 Task: Assign Person0000000156 as Assignee of Child Issue ChildIssue0000000778 of Issue Issue0000000389 in Backlog  in Scrum Project Project0000000078 in Jira. Assign Person0000000156 as Assignee of Child Issue ChildIssue0000000779 of Issue Issue0000000390 in Backlog  in Scrum Project Project0000000078 in Jira. Assign Person0000000156 as Assignee of Child Issue ChildIssue0000000780 of Issue Issue0000000390 in Backlog  in Scrum Project Project0000000078 in Jira. Assign Issue Issue0000000381 to Sprint Sprint0000000229 in Scrum Project Project0000000077 in Jira. Assign Issue Issue0000000382 to Sprint Sprint0000000229 in Scrum Project Project0000000077 in Jira
Action: Mouse moved to (89, 251)
Screenshot: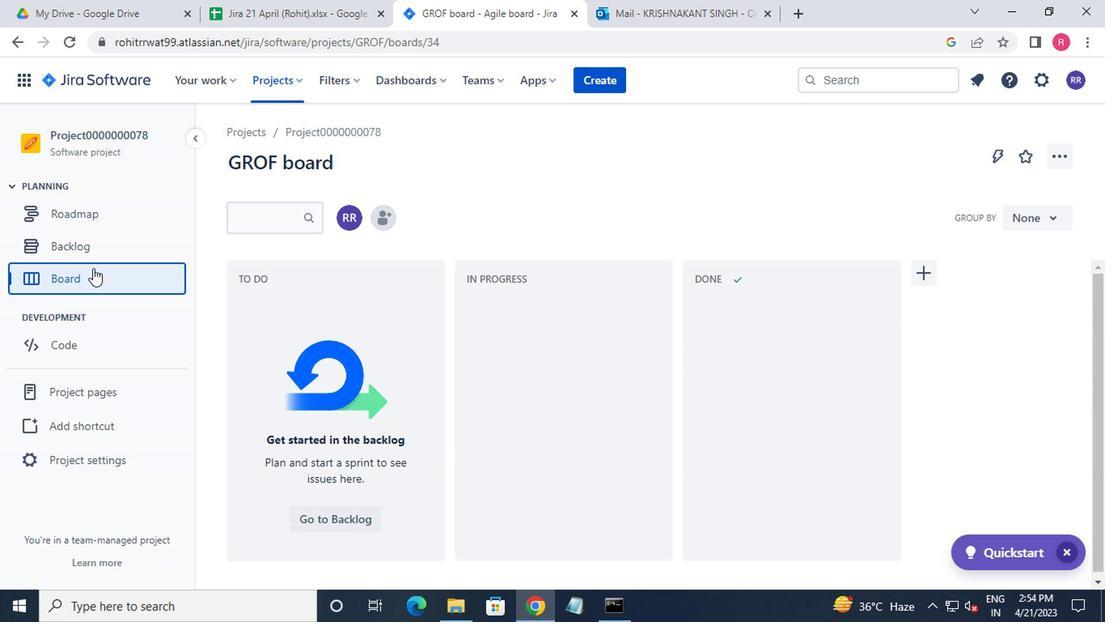 
Action: Mouse pressed left at (89, 251)
Screenshot: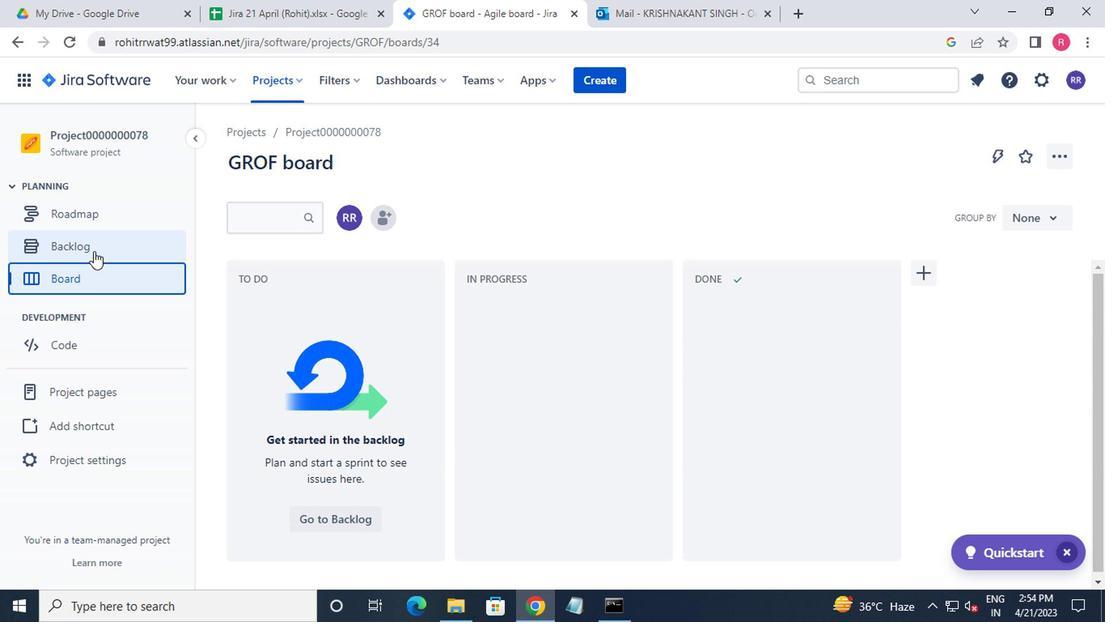 
Action: Mouse moved to (355, 396)
Screenshot: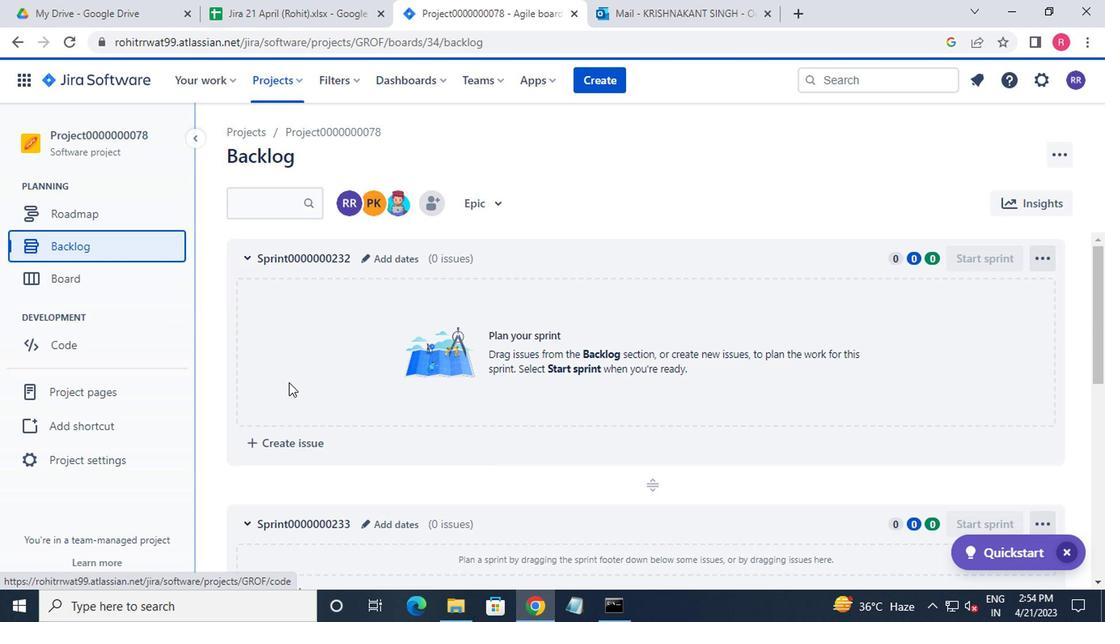 
Action: Mouse scrolled (355, 395) with delta (0, -1)
Screenshot: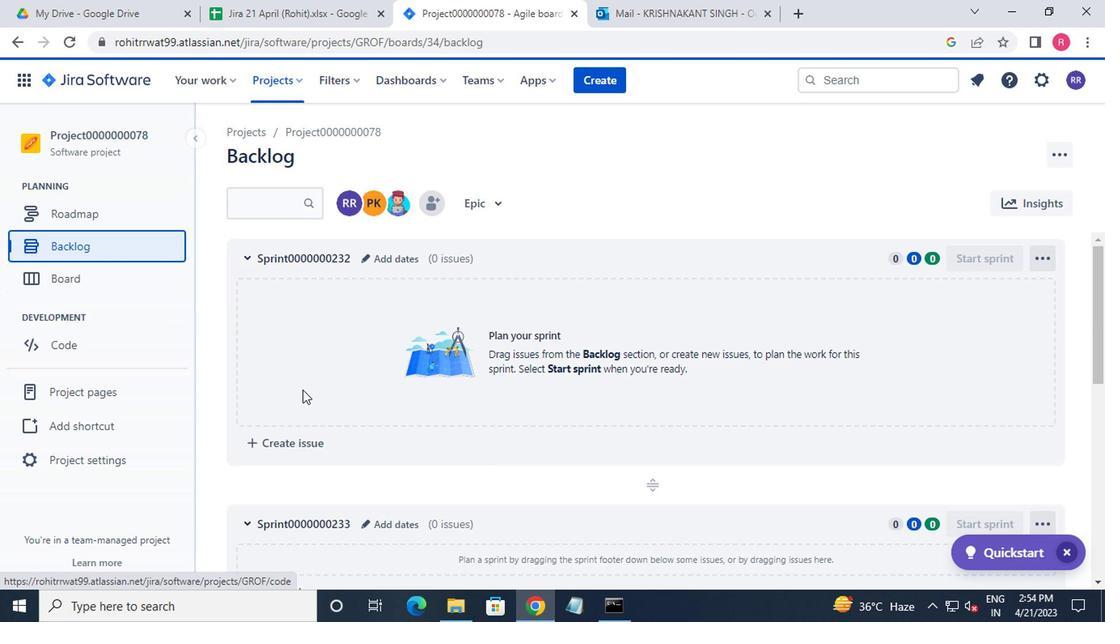 
Action: Mouse scrolled (355, 395) with delta (0, -1)
Screenshot: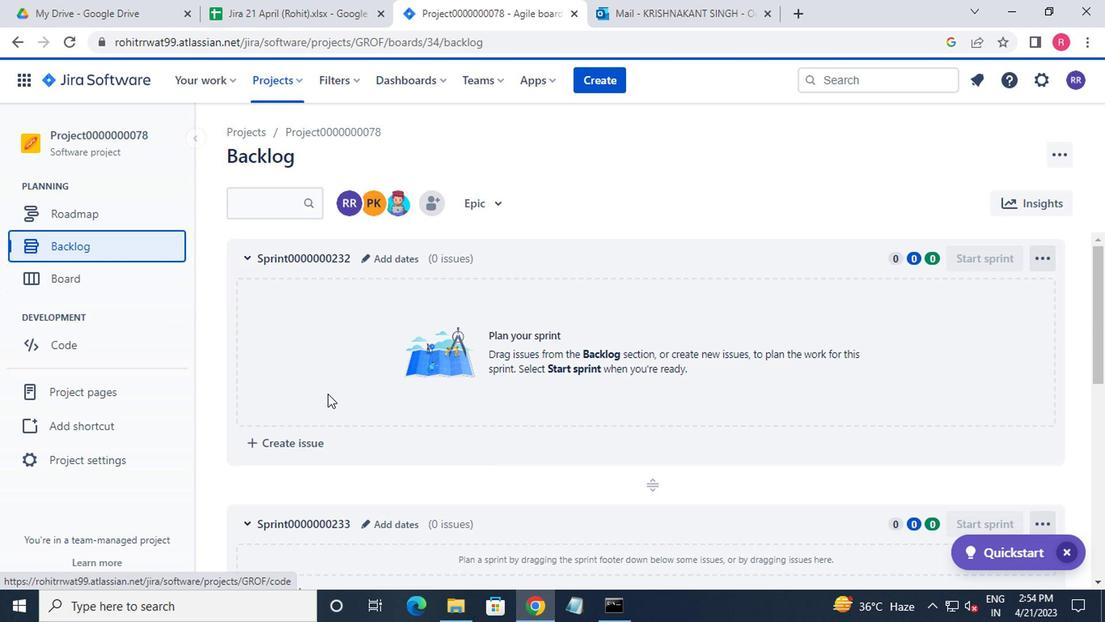 
Action: Mouse scrolled (355, 395) with delta (0, -1)
Screenshot: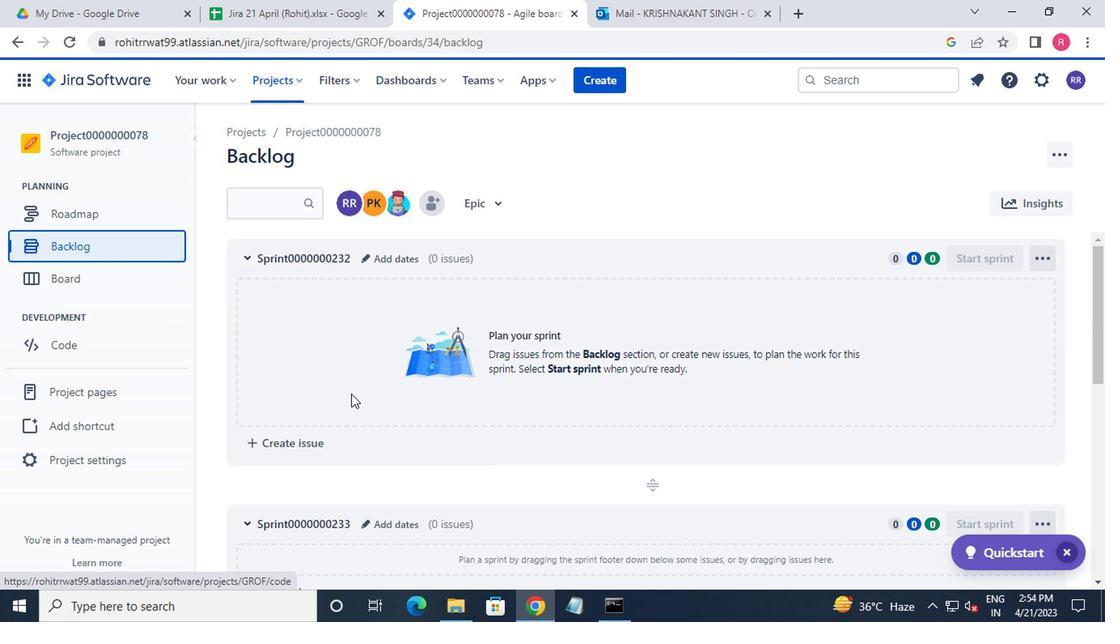 
Action: Mouse moved to (357, 397)
Screenshot: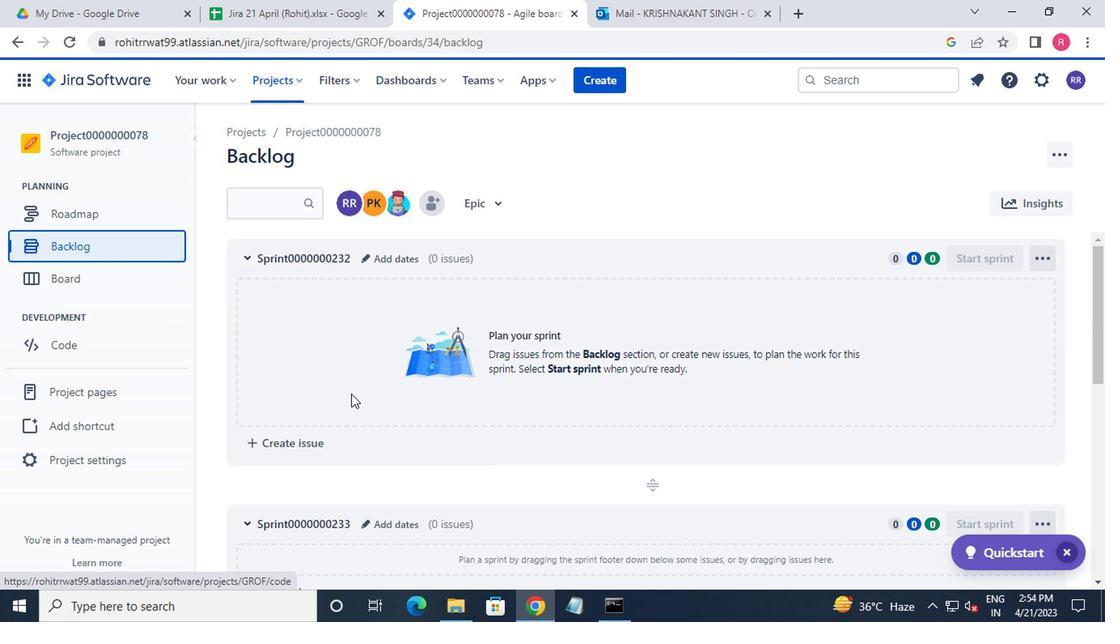 
Action: Mouse scrolled (357, 396) with delta (0, 0)
Screenshot: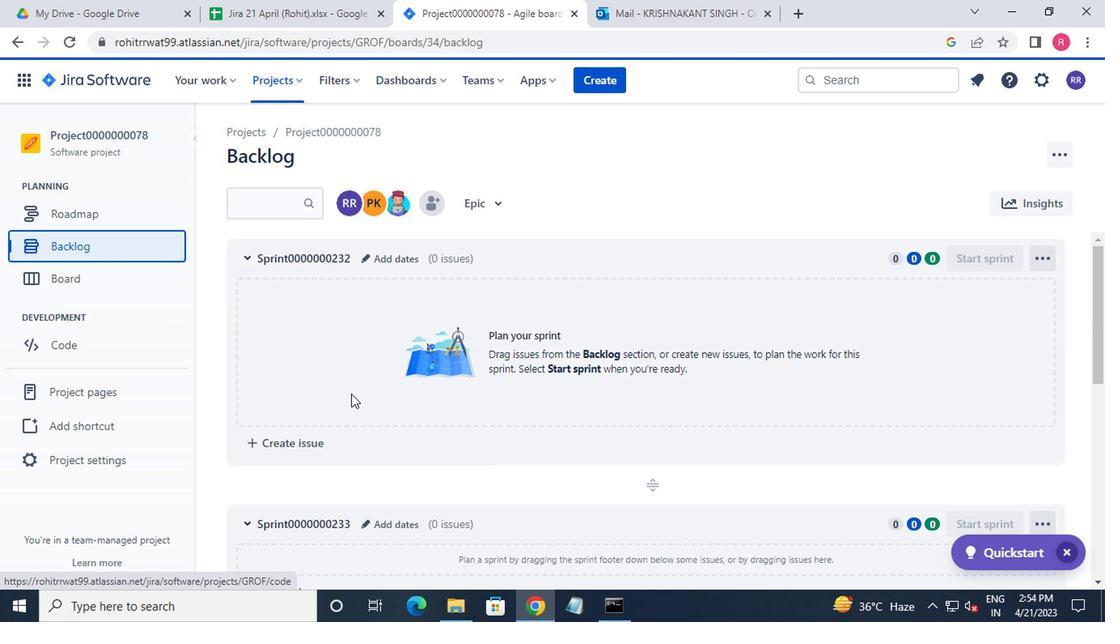 
Action: Mouse moved to (365, 399)
Screenshot: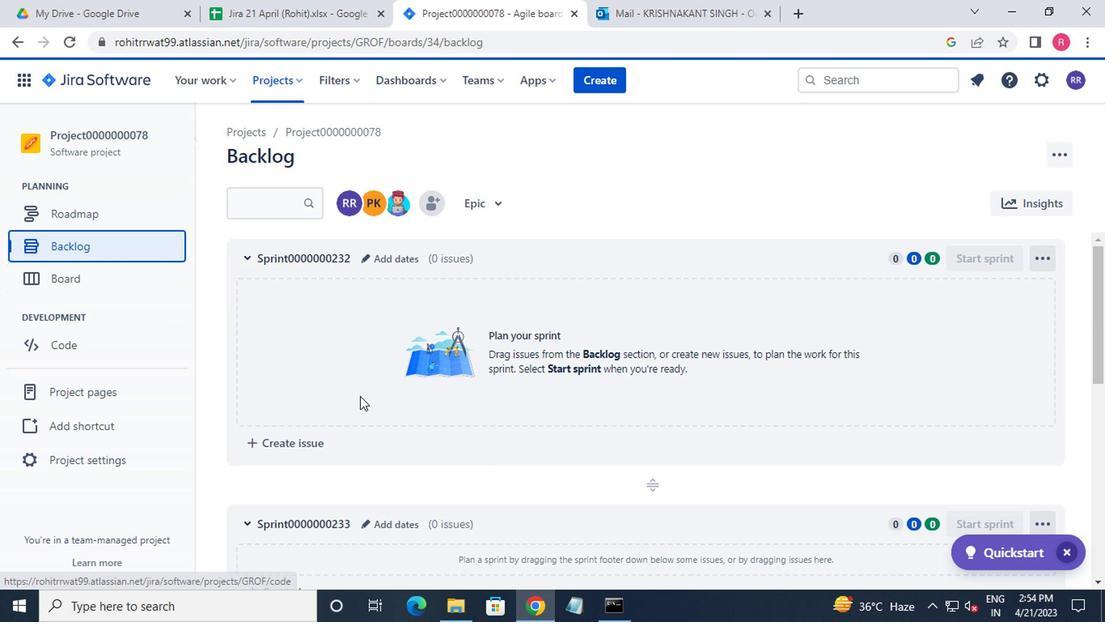 
Action: Mouse scrolled (365, 399) with delta (0, 0)
Screenshot: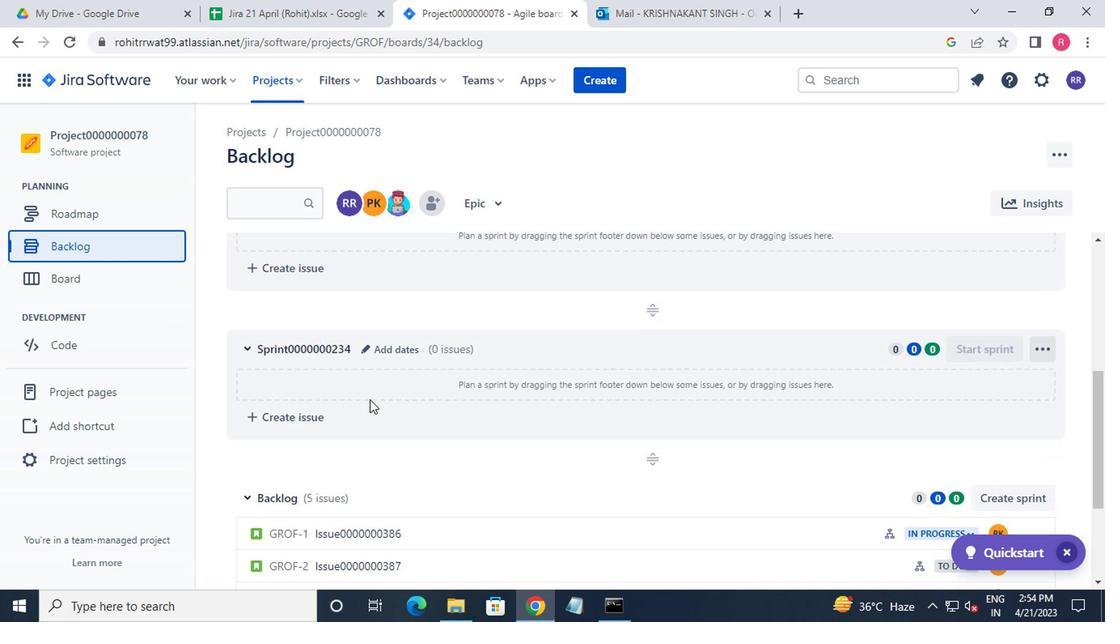 
Action: Mouse moved to (366, 402)
Screenshot: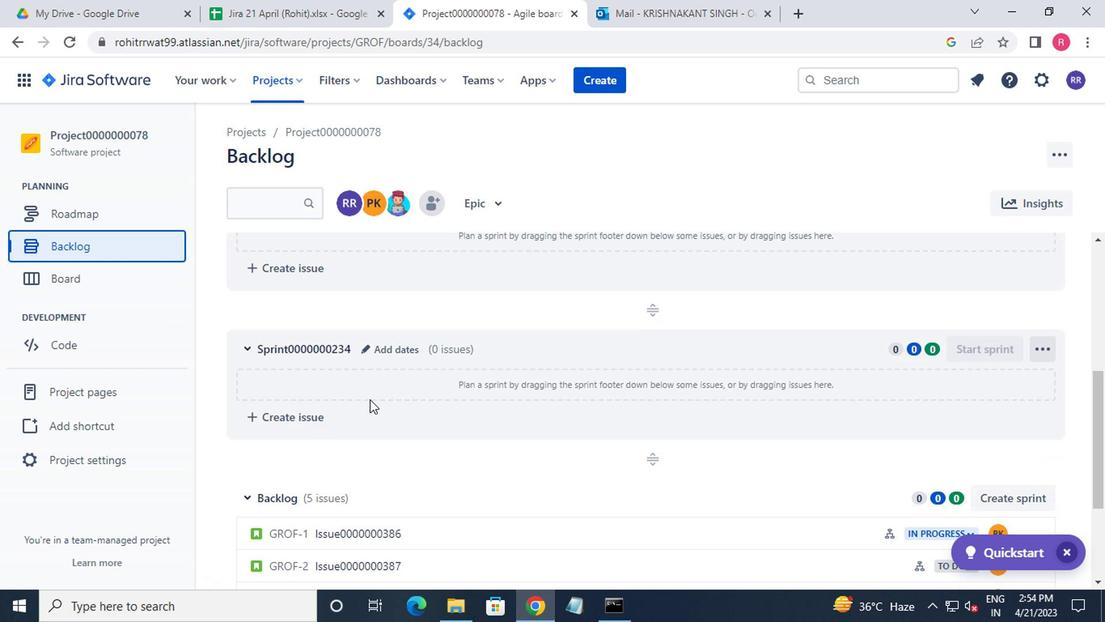 
Action: Mouse scrolled (366, 401) with delta (0, 0)
Screenshot: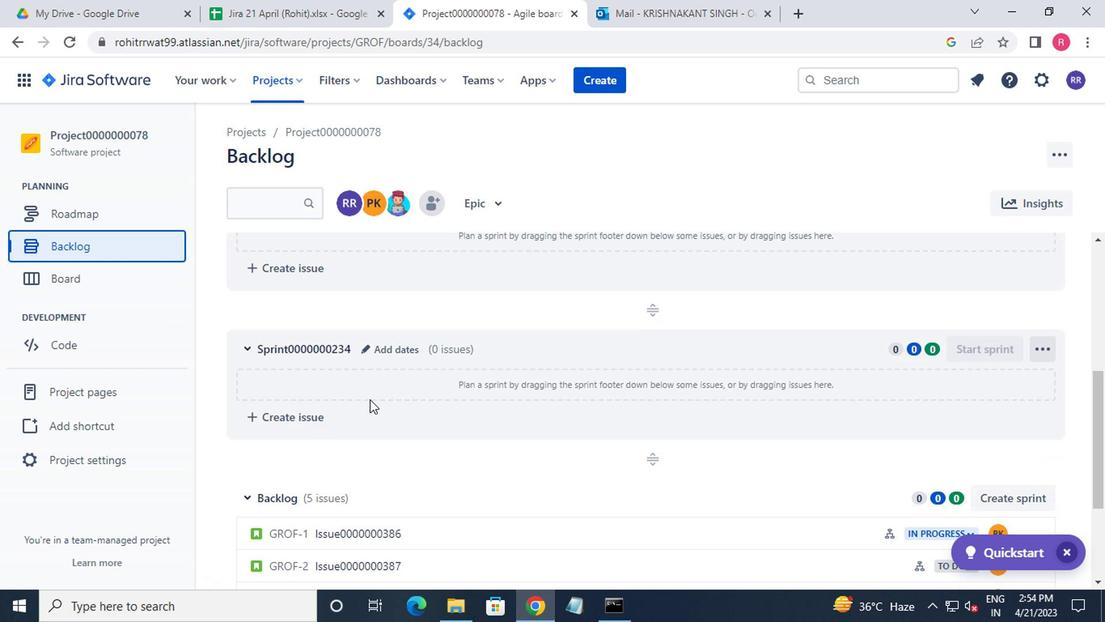 
Action: Mouse moved to (369, 407)
Screenshot: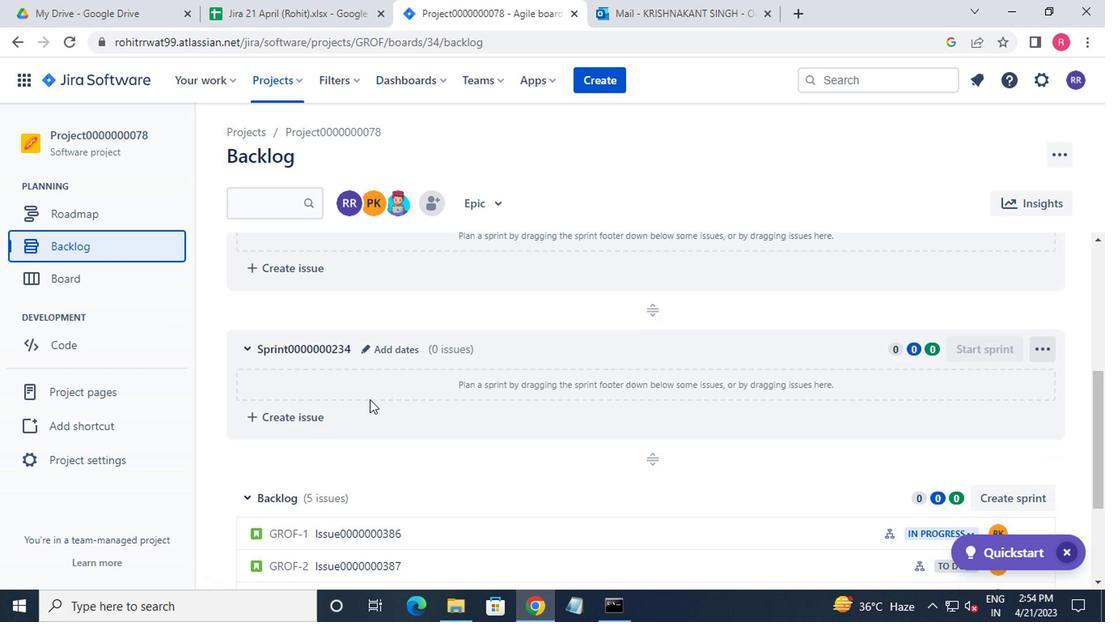 
Action: Mouse scrolled (369, 406) with delta (0, -1)
Screenshot: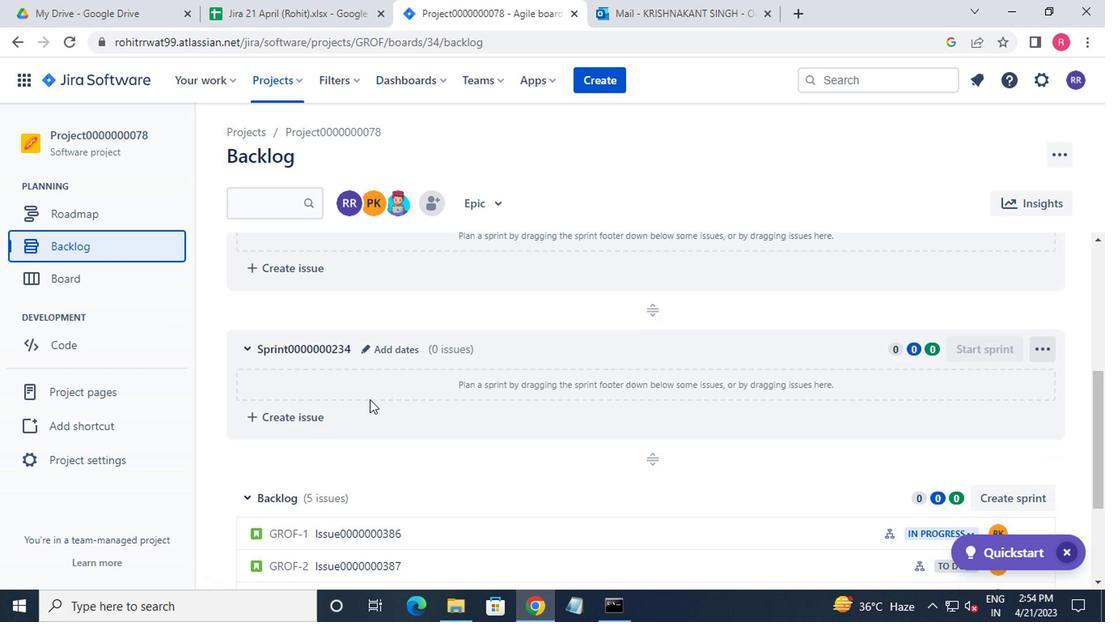 
Action: Mouse moved to (375, 414)
Screenshot: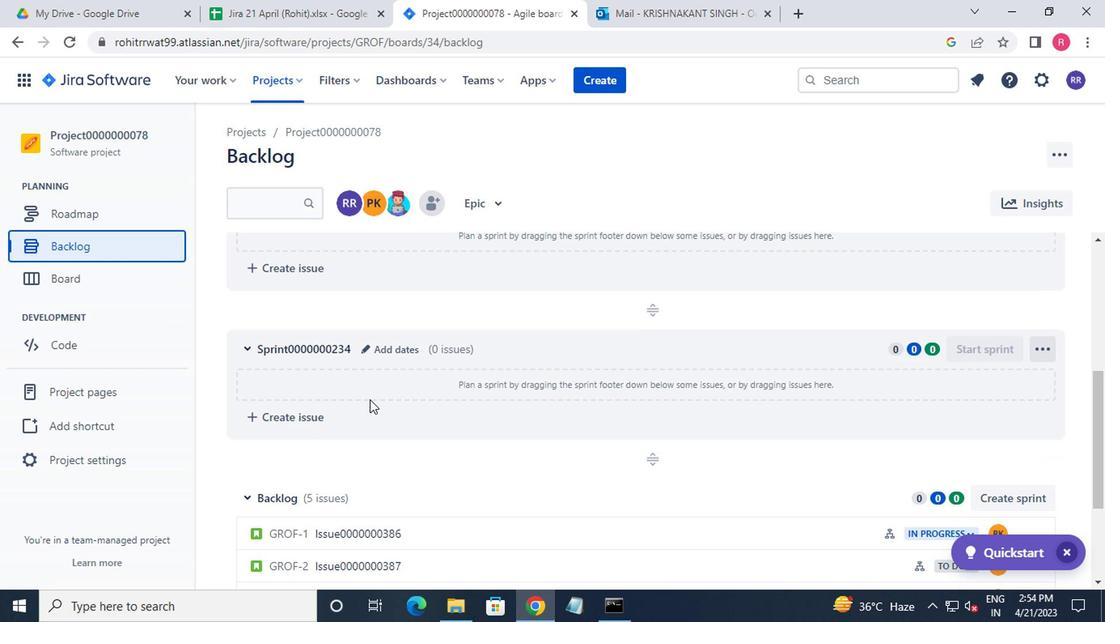 
Action: Mouse scrolled (375, 413) with delta (0, 0)
Screenshot: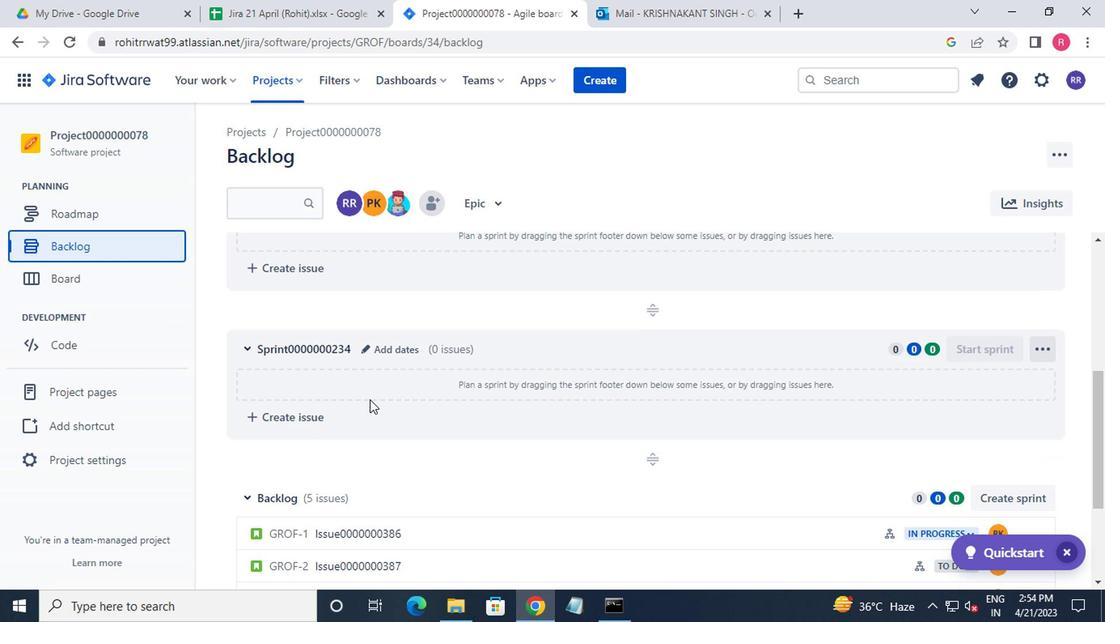 
Action: Mouse moved to (538, 461)
Screenshot: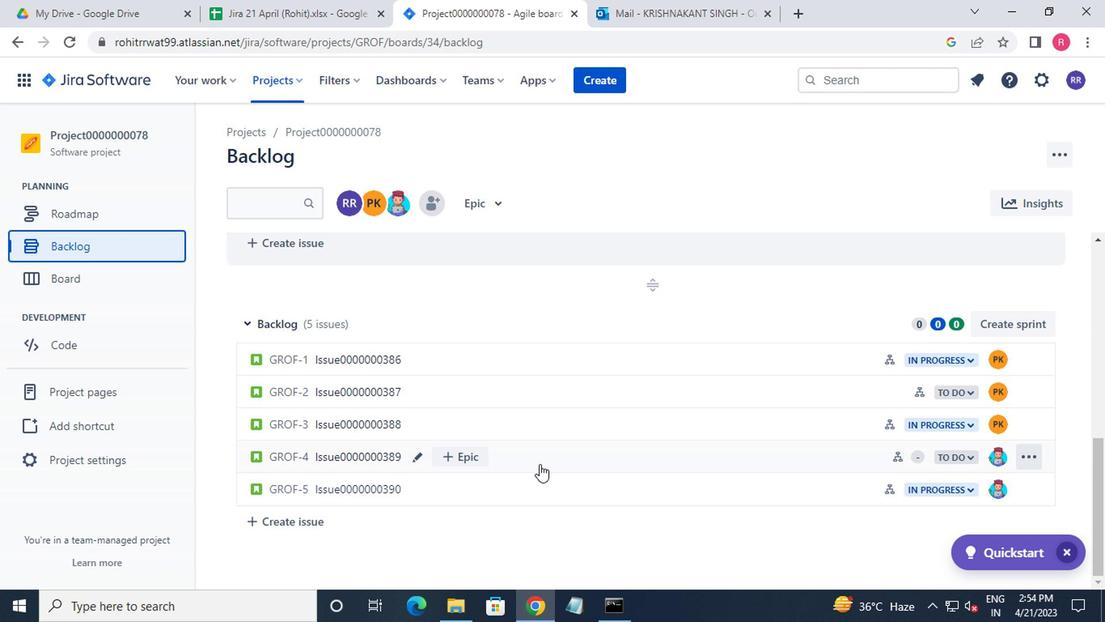 
Action: Mouse pressed left at (538, 461)
Screenshot: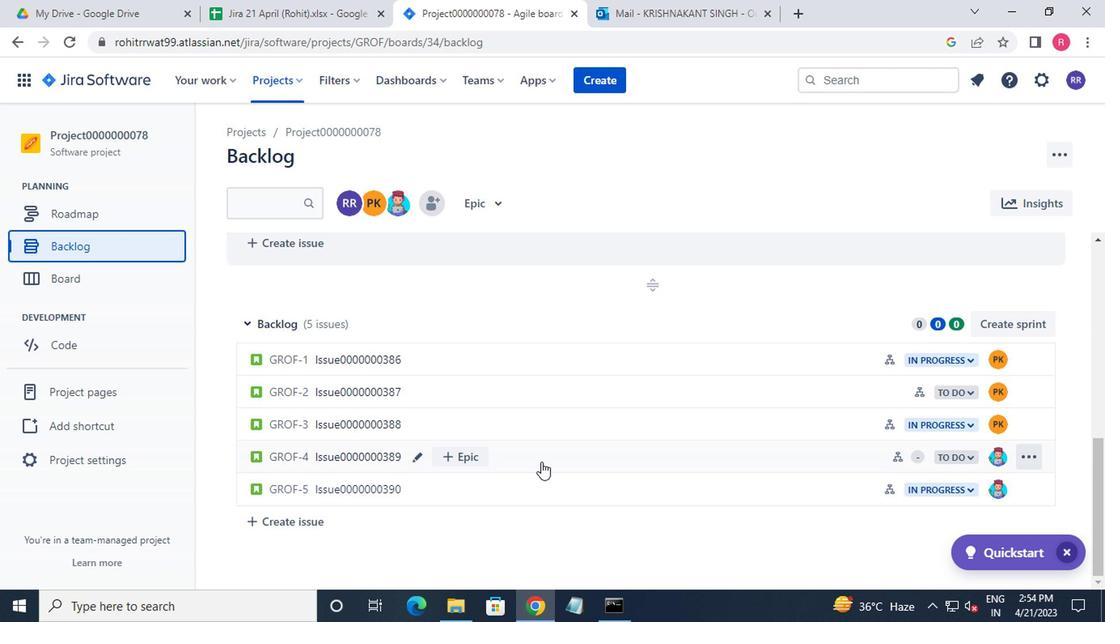 
Action: Mouse moved to (817, 328)
Screenshot: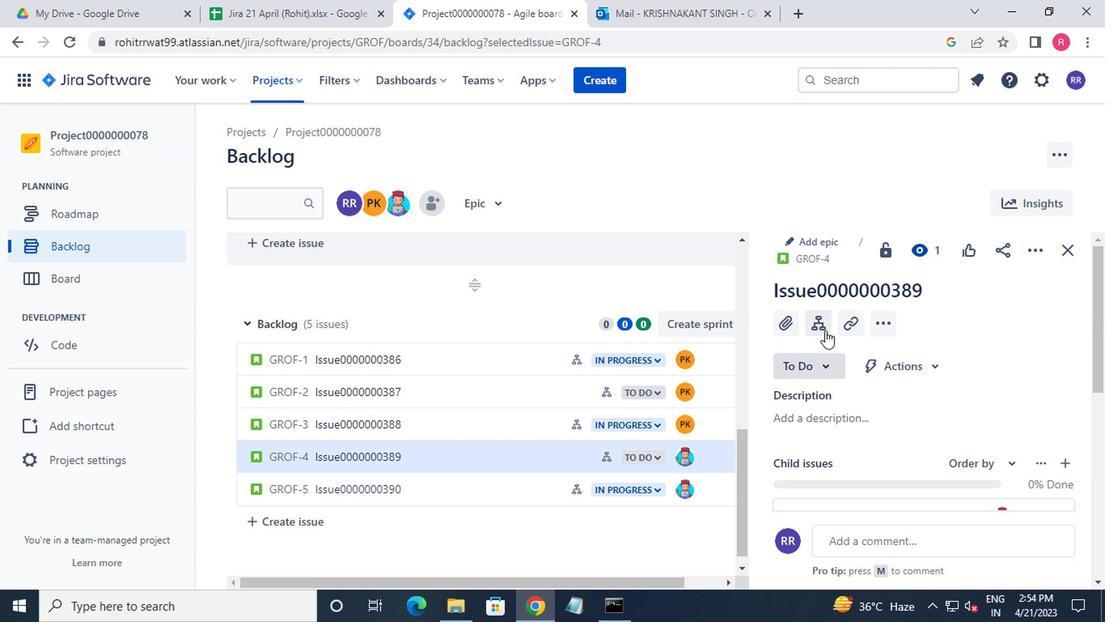 
Action: Mouse pressed left at (817, 328)
Screenshot: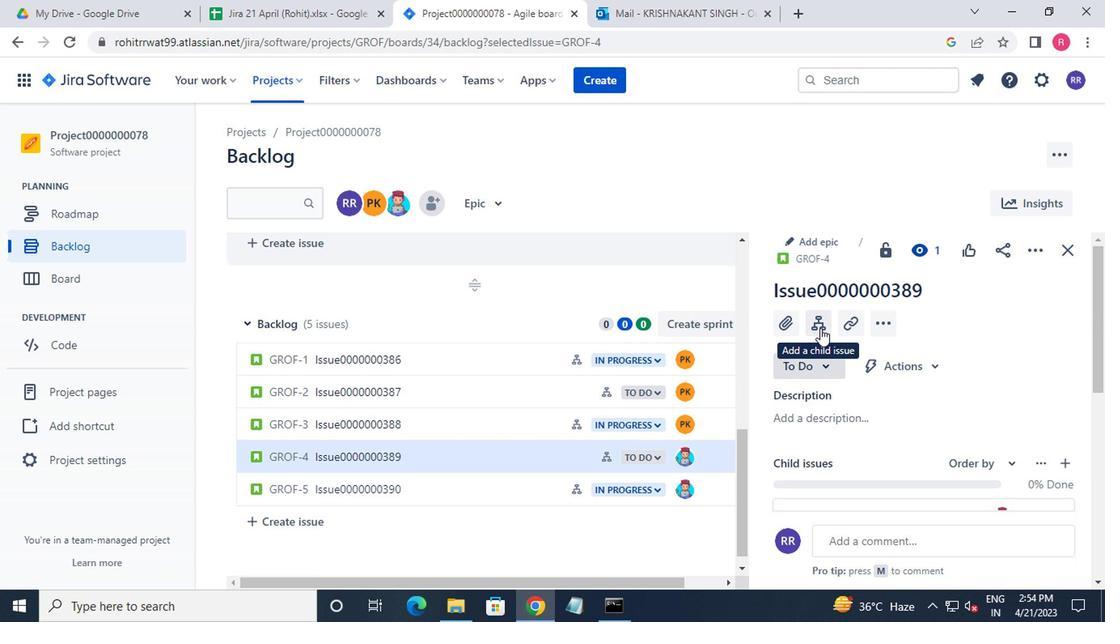 
Action: Mouse moved to (997, 361)
Screenshot: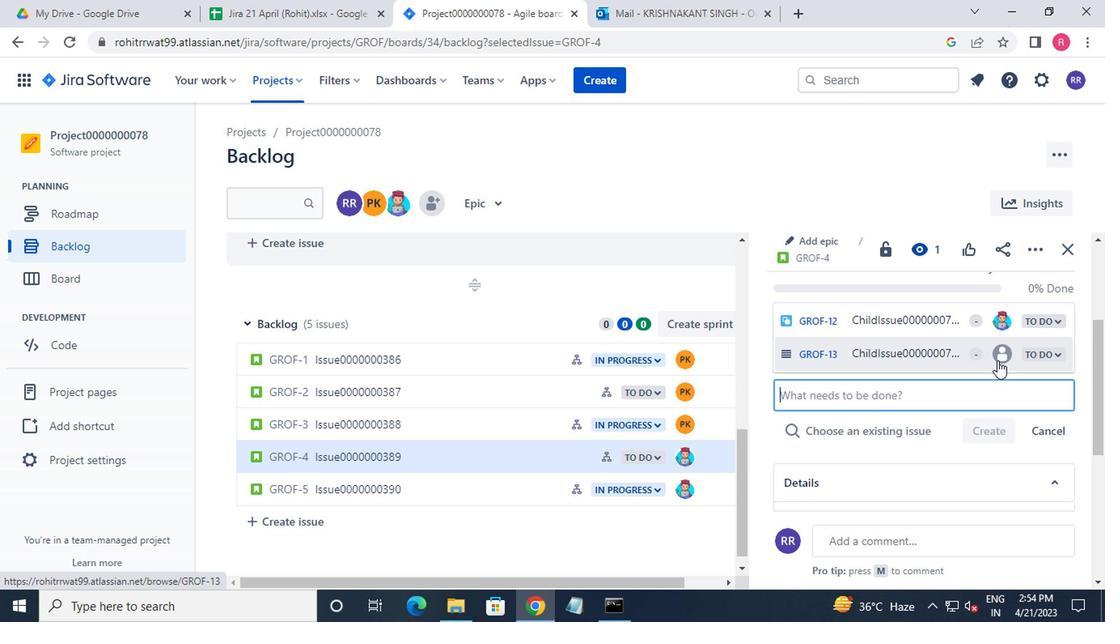 
Action: Mouse pressed left at (997, 361)
Screenshot: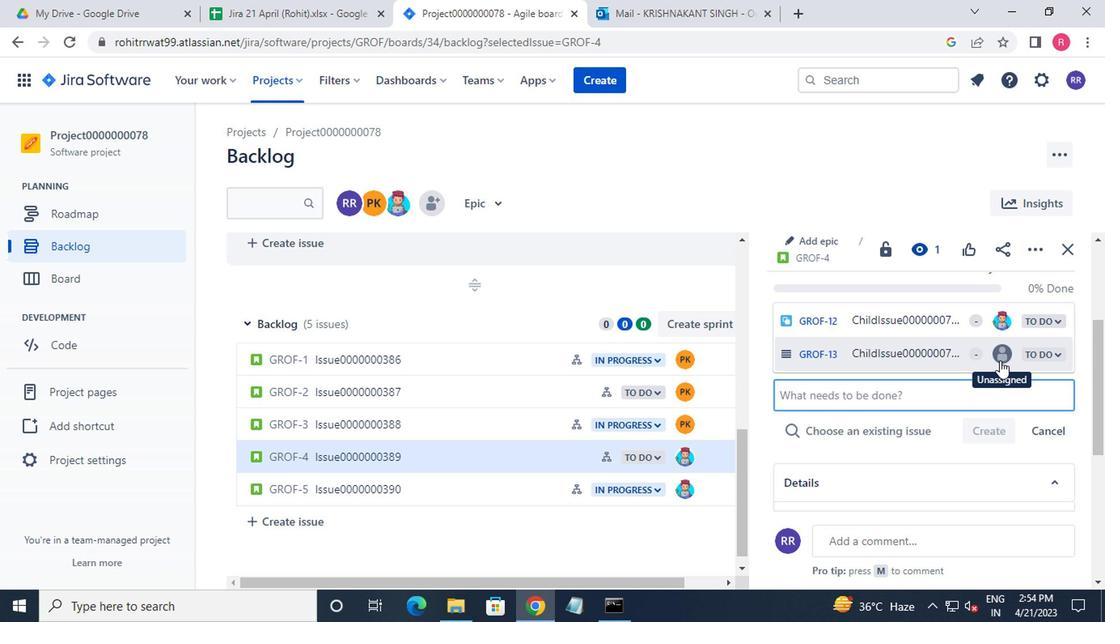 
Action: Mouse moved to (903, 377)
Screenshot: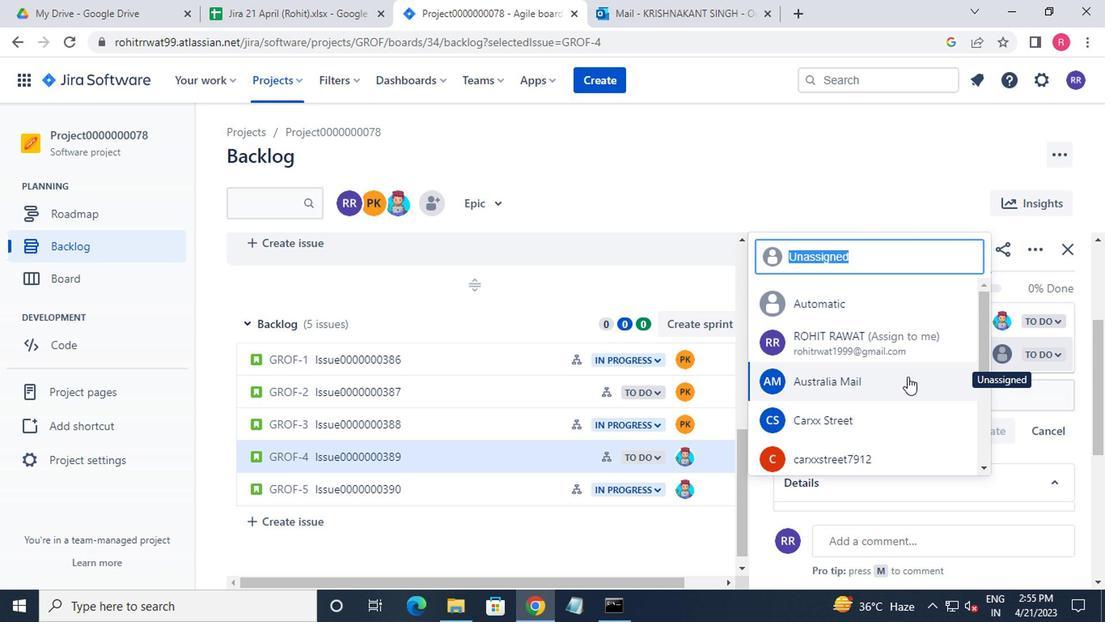 
Action: Mouse scrolled (903, 376) with delta (0, -1)
Screenshot: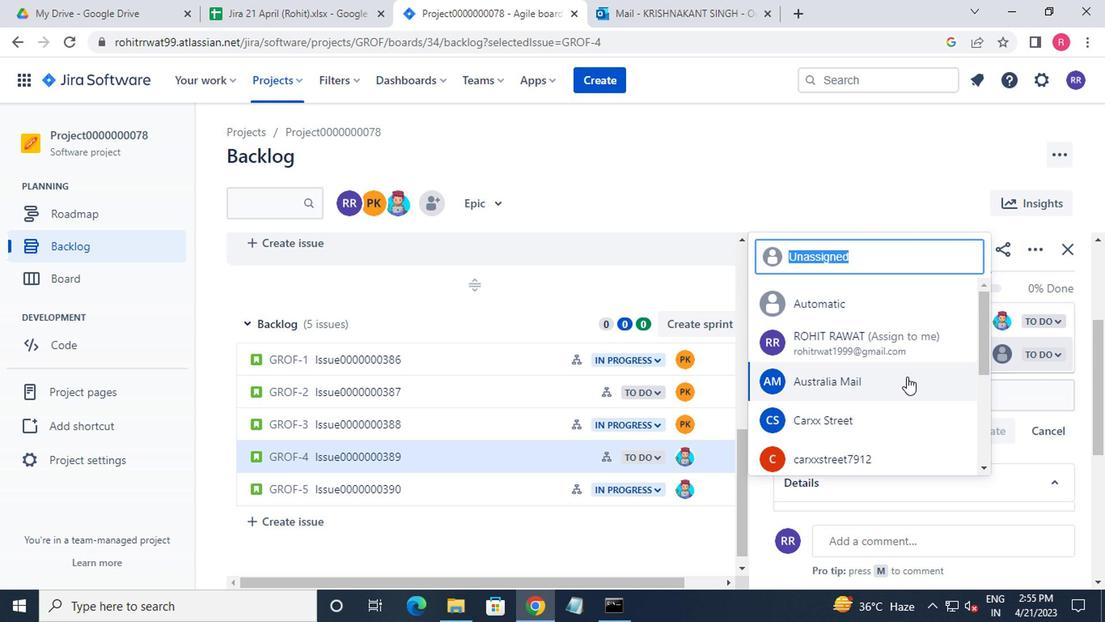 
Action: Mouse moved to (902, 379)
Screenshot: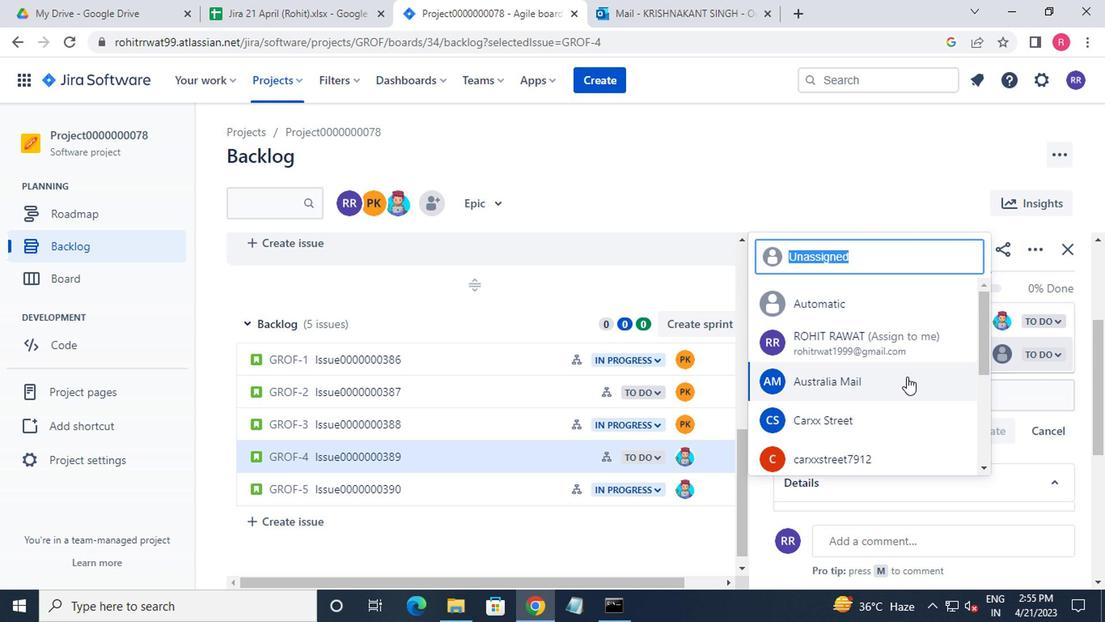 
Action: Mouse scrolled (902, 379) with delta (0, 0)
Screenshot: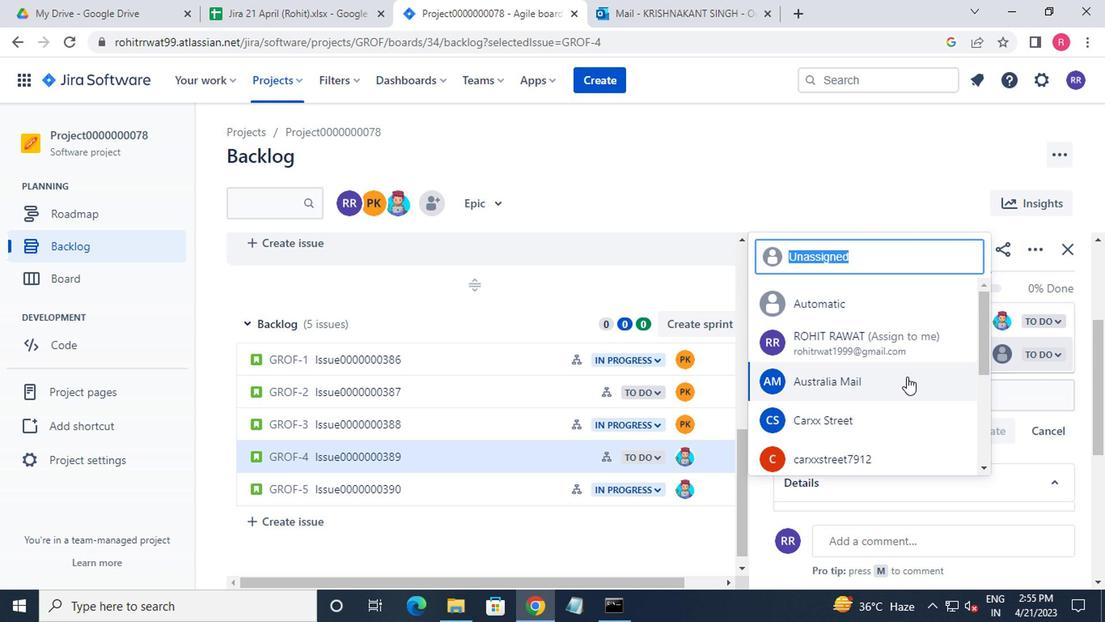 
Action: Mouse moved to (897, 384)
Screenshot: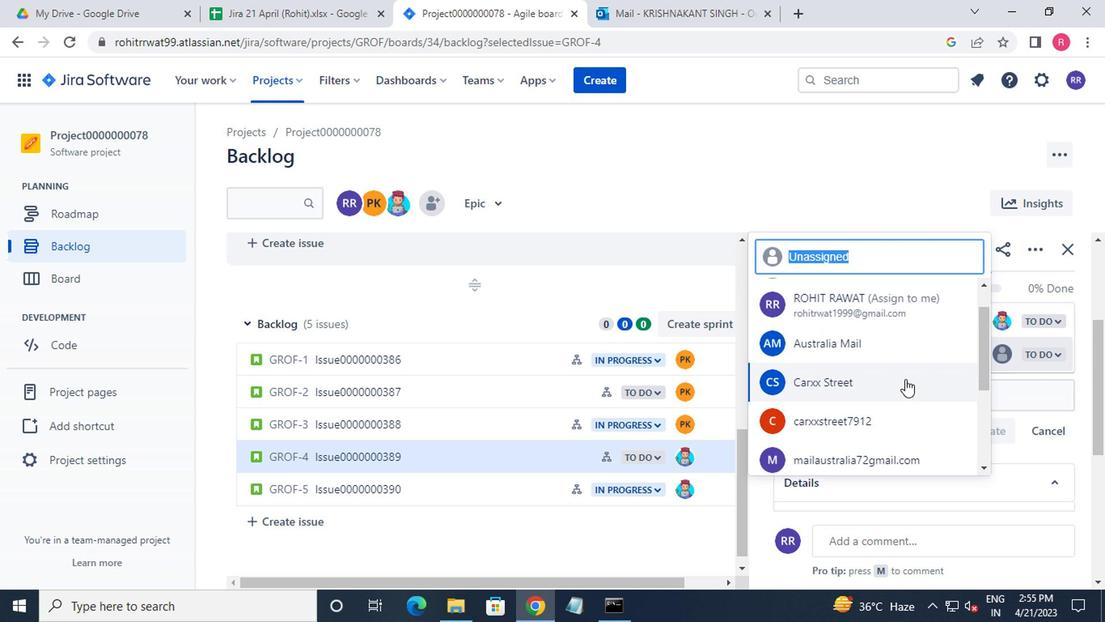 
Action: Mouse scrolled (897, 383) with delta (0, 0)
Screenshot: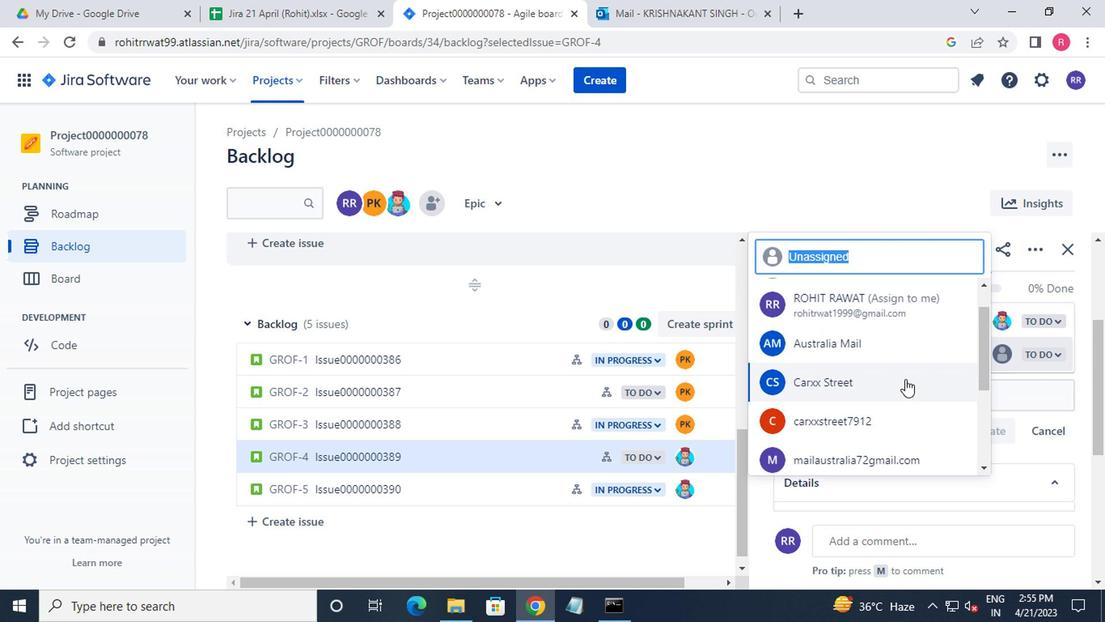 
Action: Mouse moved to (879, 389)
Screenshot: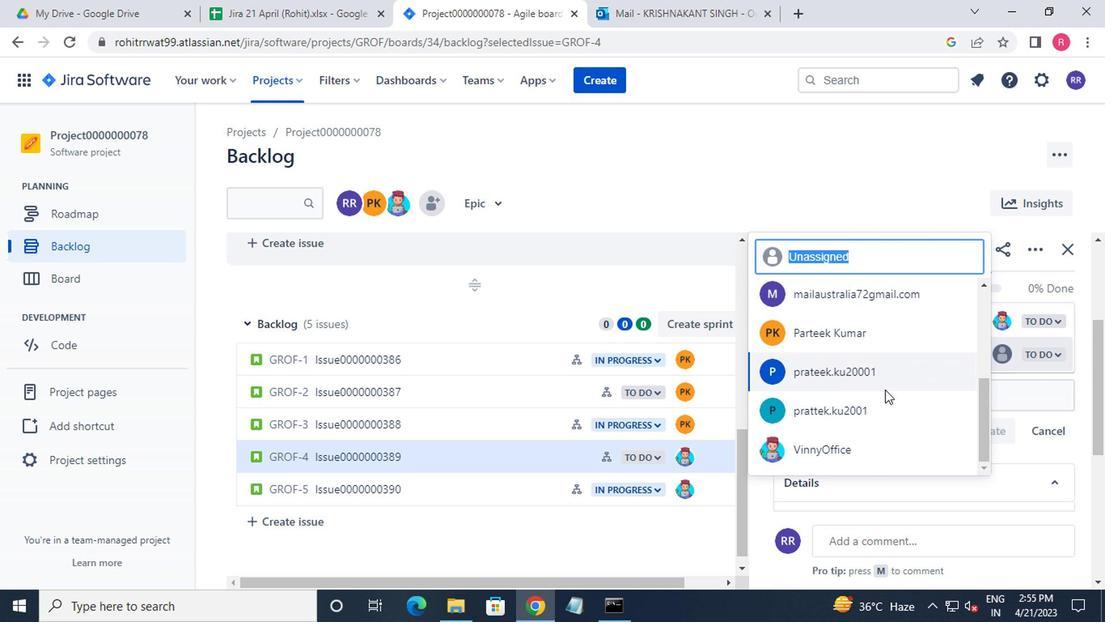
Action: Mouse scrolled (879, 389) with delta (0, 0)
Screenshot: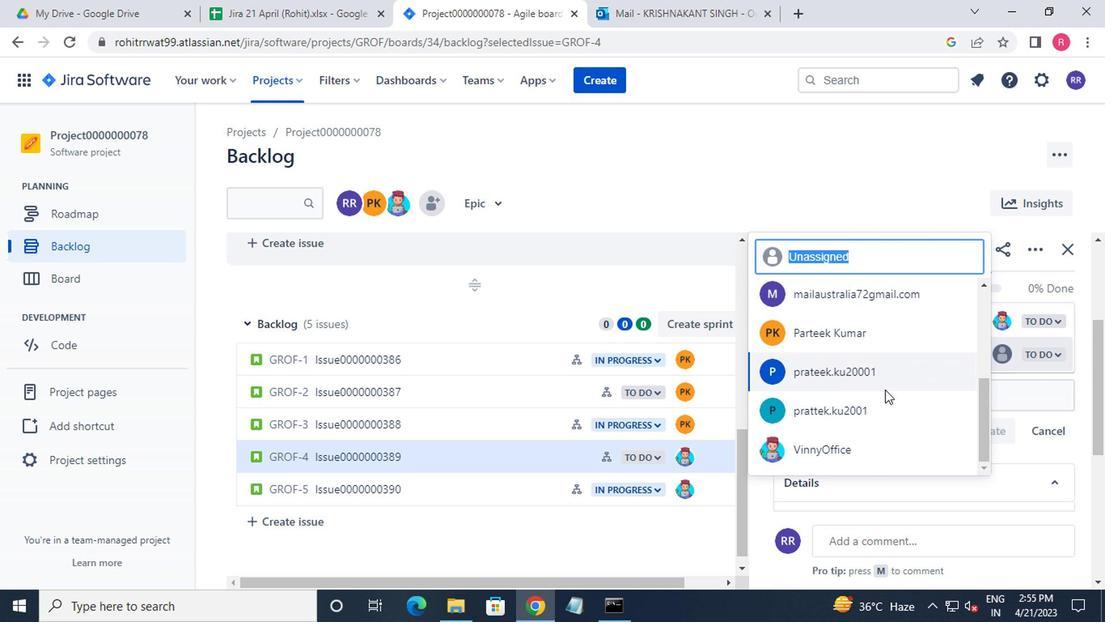 
Action: Mouse moved to (879, 389)
Screenshot: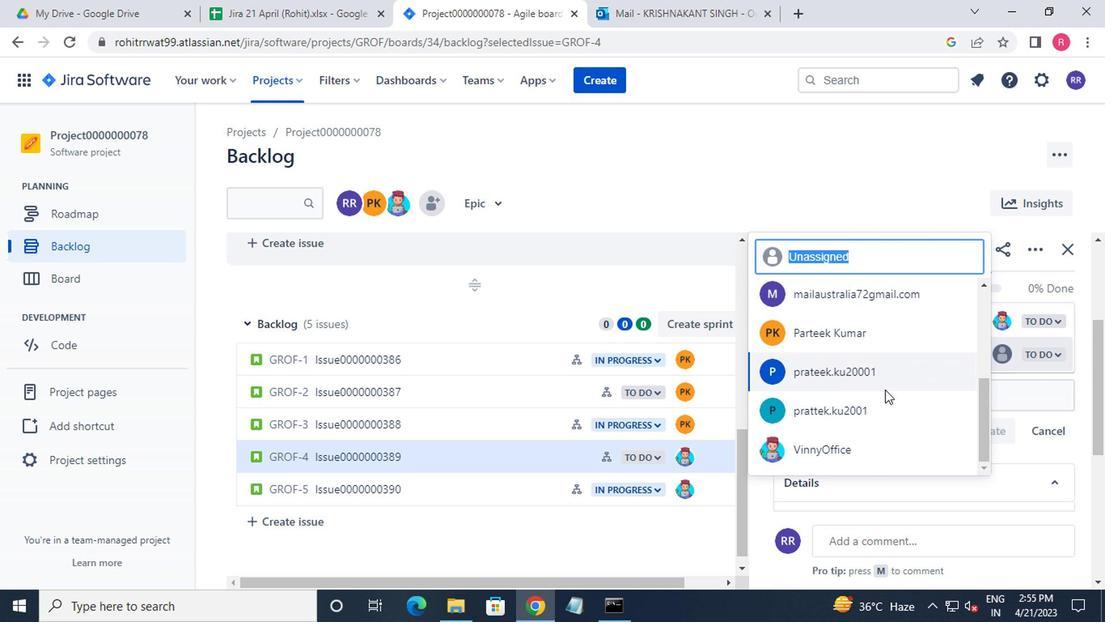 
Action: Mouse scrolled (879, 389) with delta (0, 0)
Screenshot: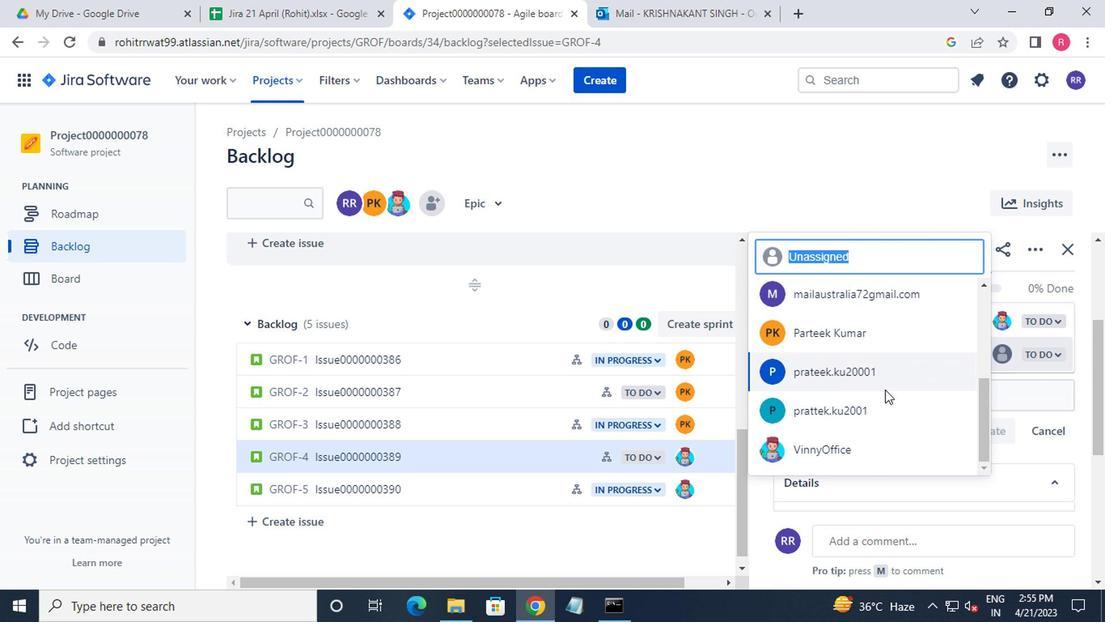 
Action: Mouse moved to (877, 391)
Screenshot: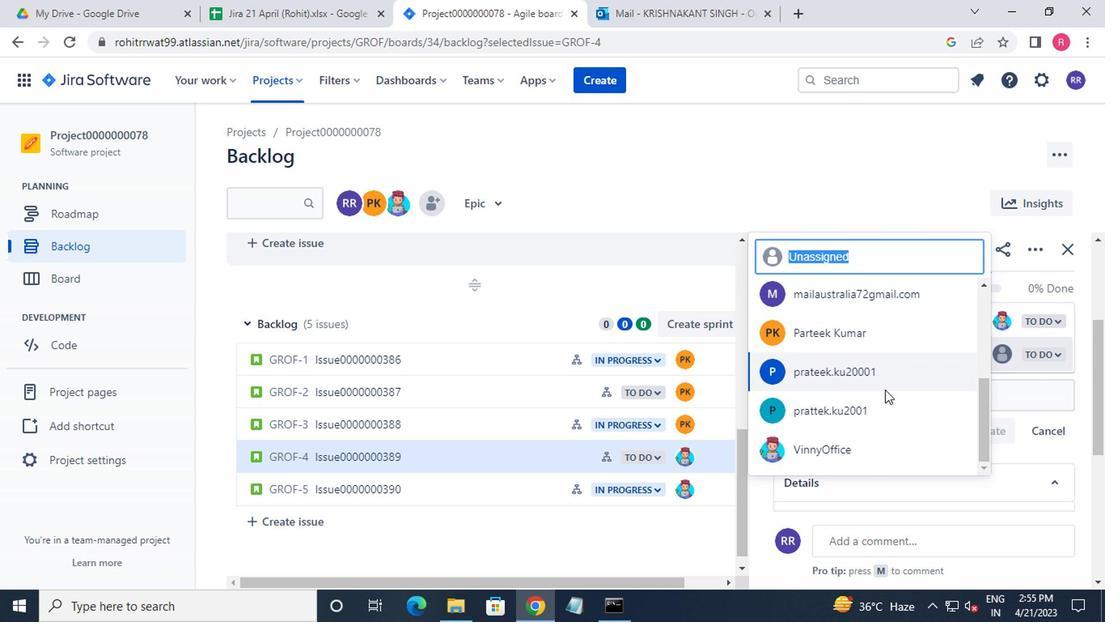 
Action: Mouse scrolled (877, 389) with delta (0, -1)
Screenshot: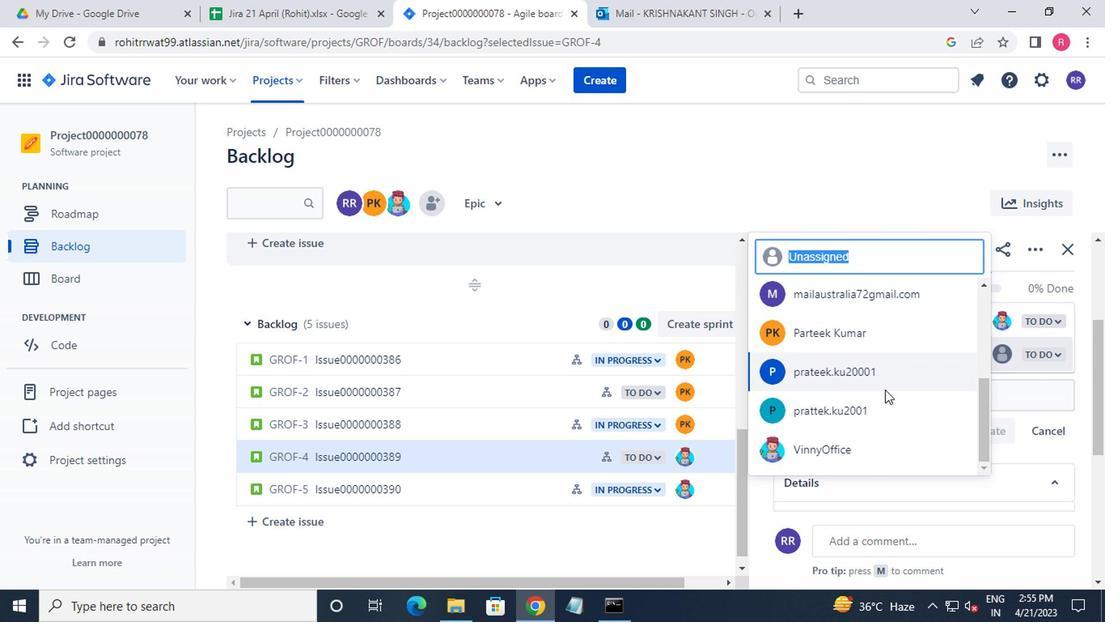 
Action: Mouse moved to (844, 459)
Screenshot: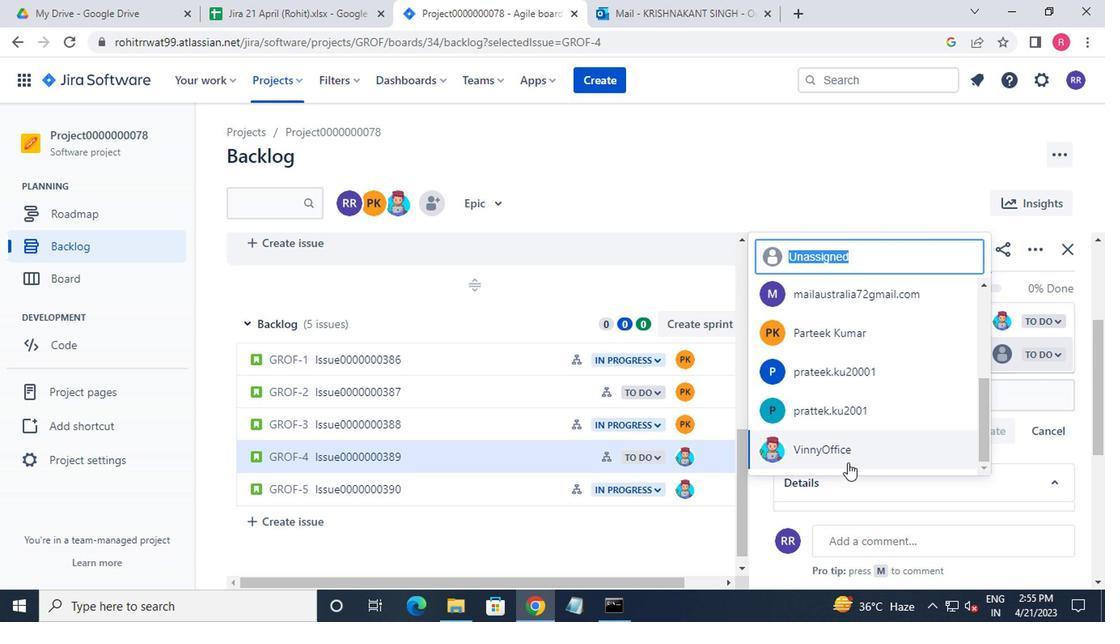 
Action: Mouse pressed left at (844, 459)
Screenshot: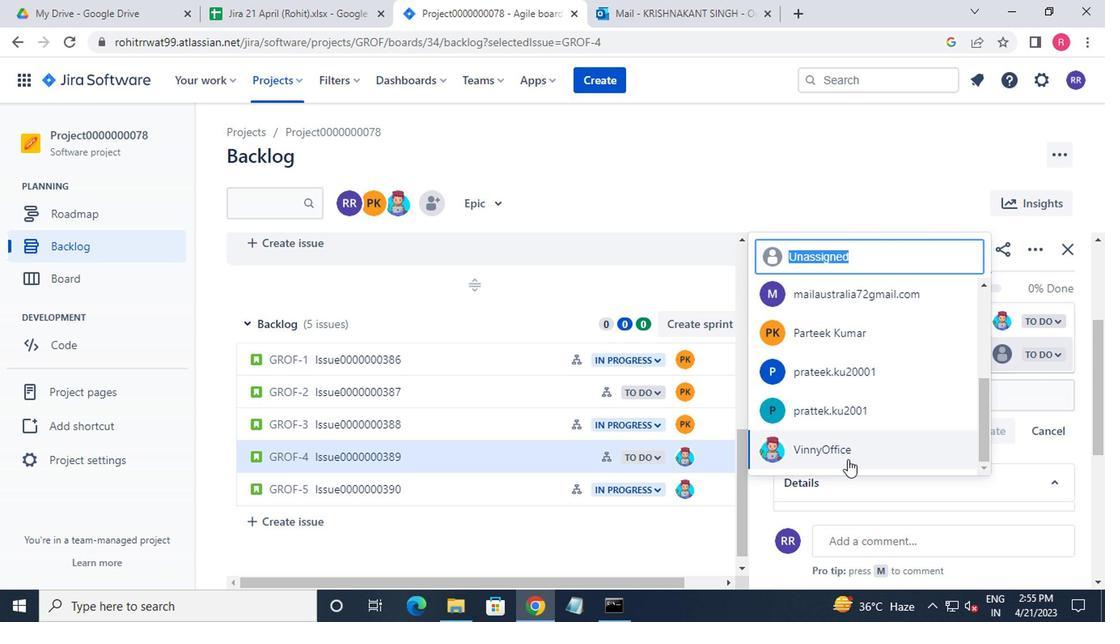 
Action: Mouse moved to (512, 497)
Screenshot: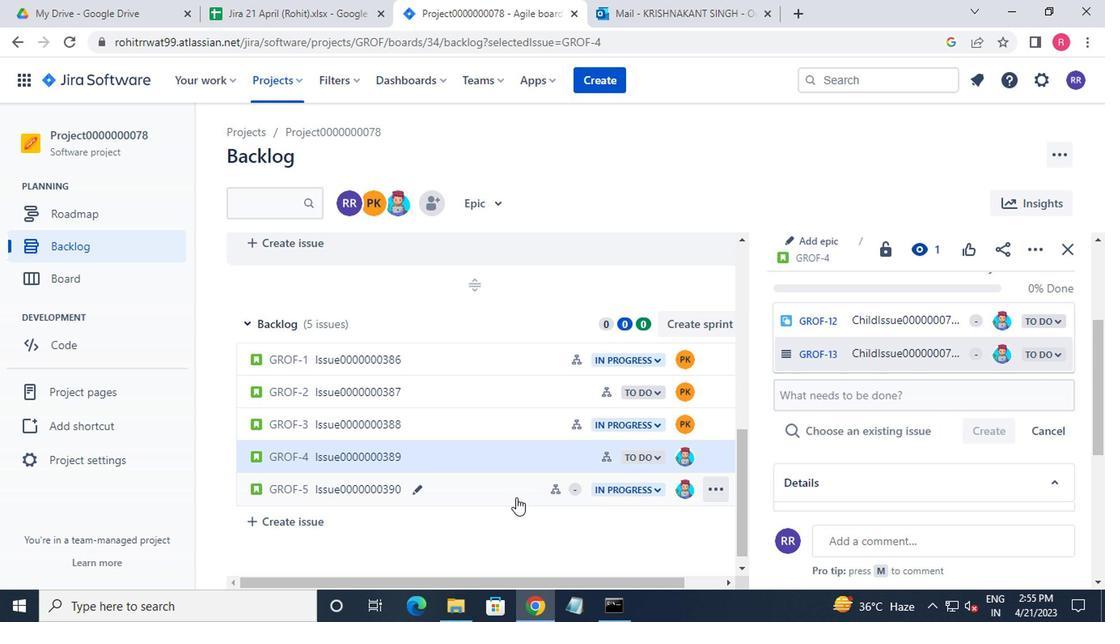 
Action: Mouse pressed left at (512, 497)
Screenshot: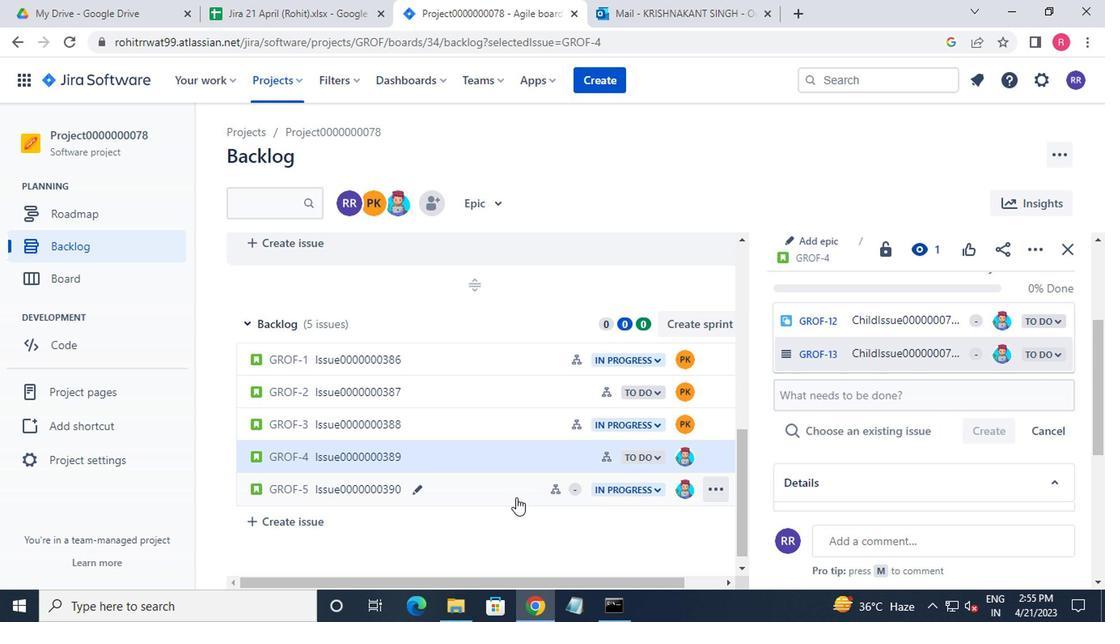 
Action: Mouse moved to (817, 331)
Screenshot: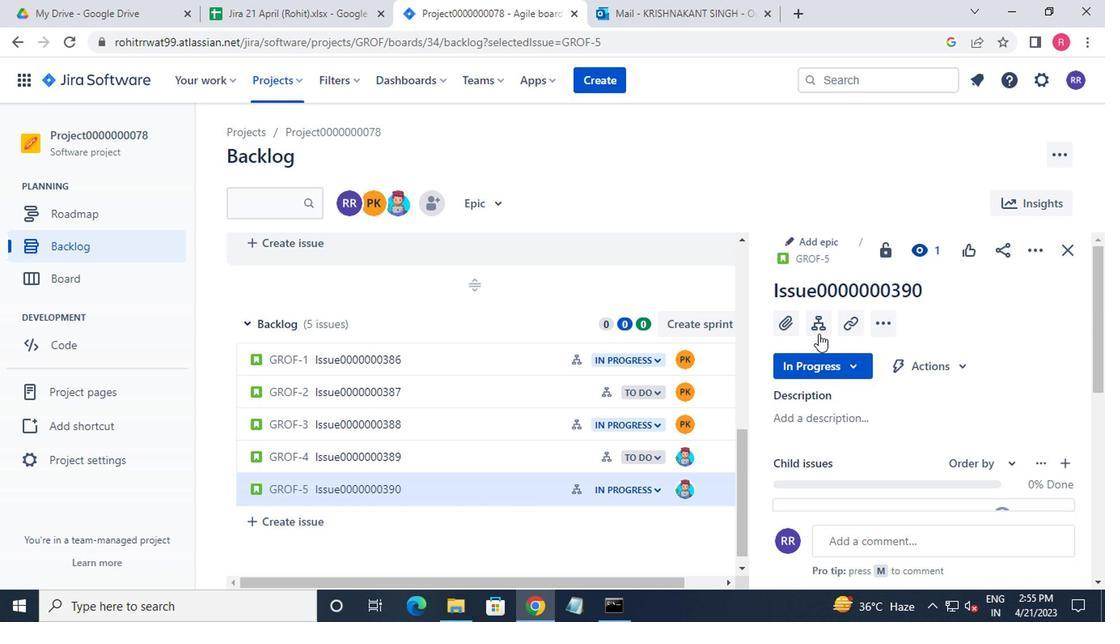 
Action: Mouse pressed left at (817, 331)
Screenshot: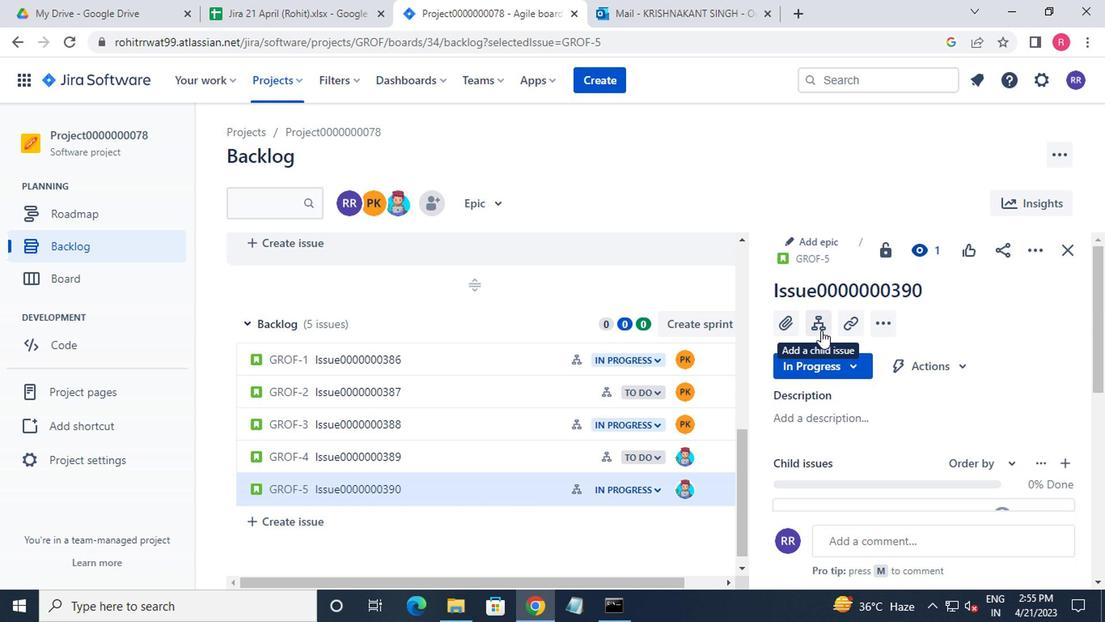 
Action: Mouse moved to (999, 325)
Screenshot: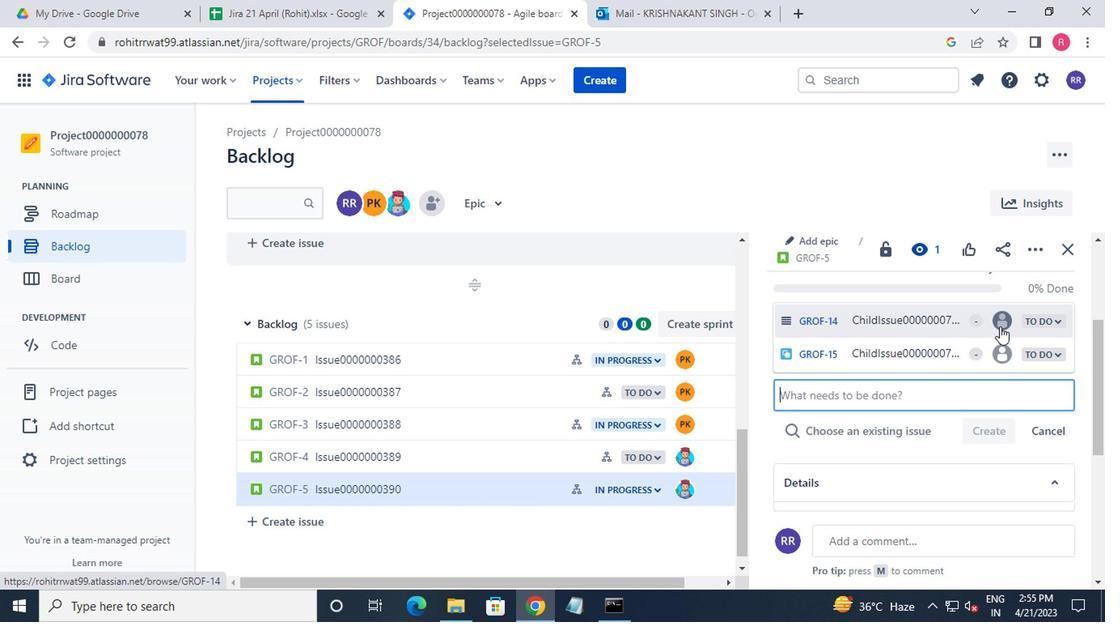 
Action: Mouse pressed left at (999, 325)
Screenshot: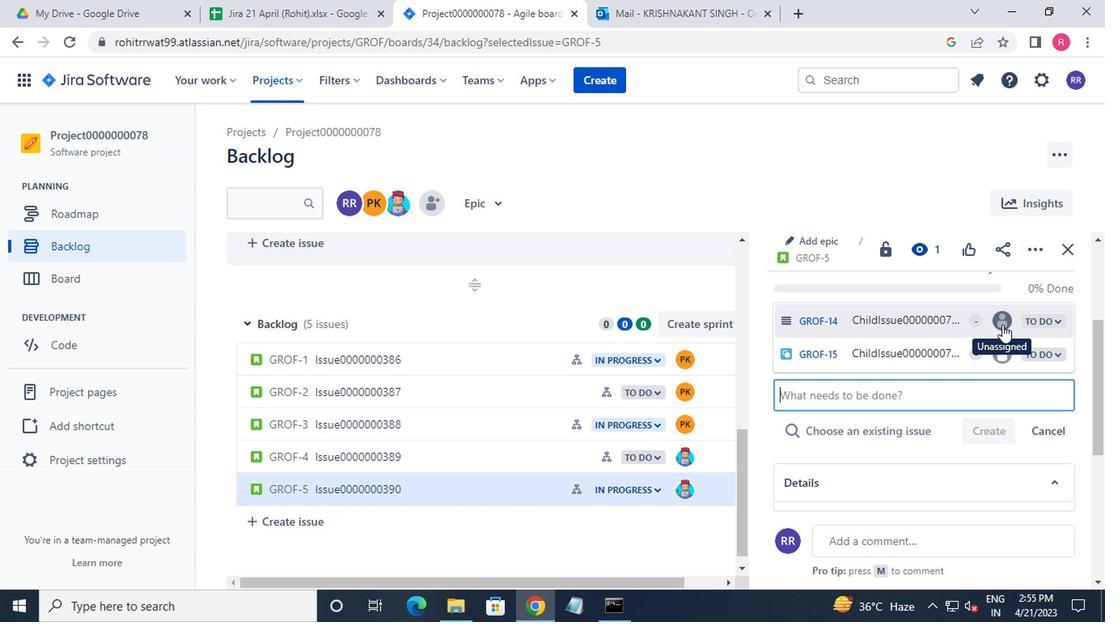 
Action: Mouse moved to (865, 361)
Screenshot: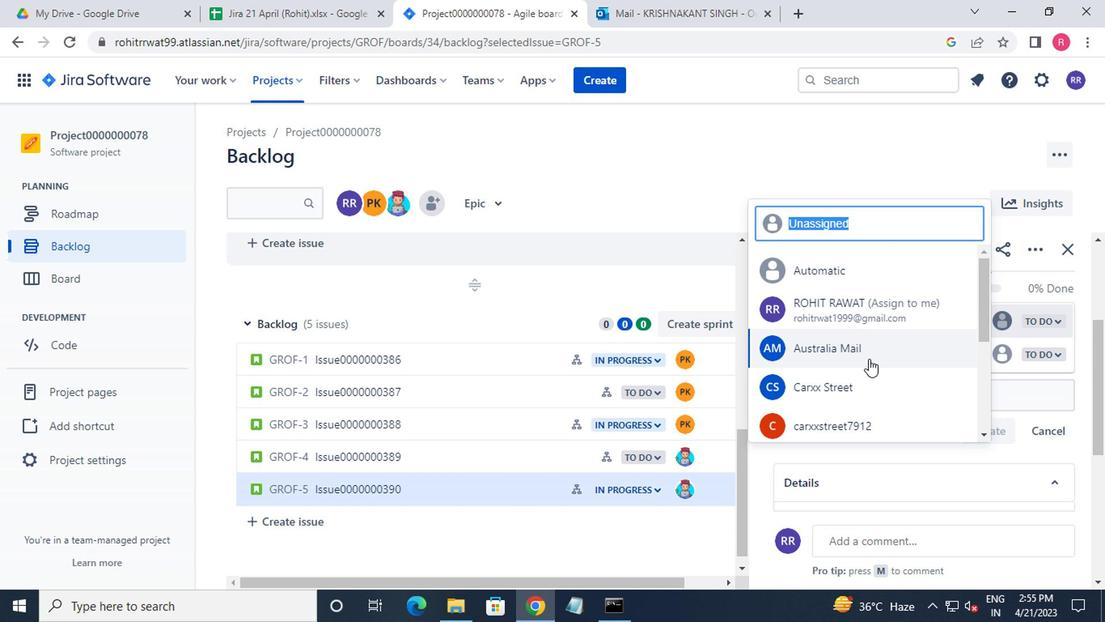 
Action: Mouse scrolled (865, 361) with delta (0, 0)
Screenshot: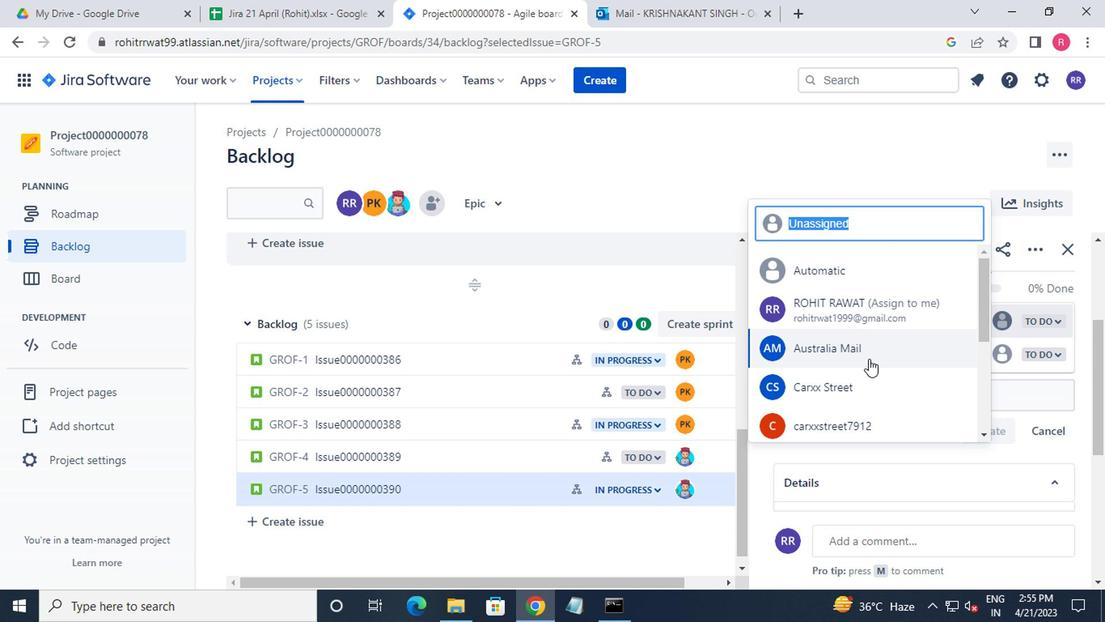 
Action: Mouse moved to (865, 365)
Screenshot: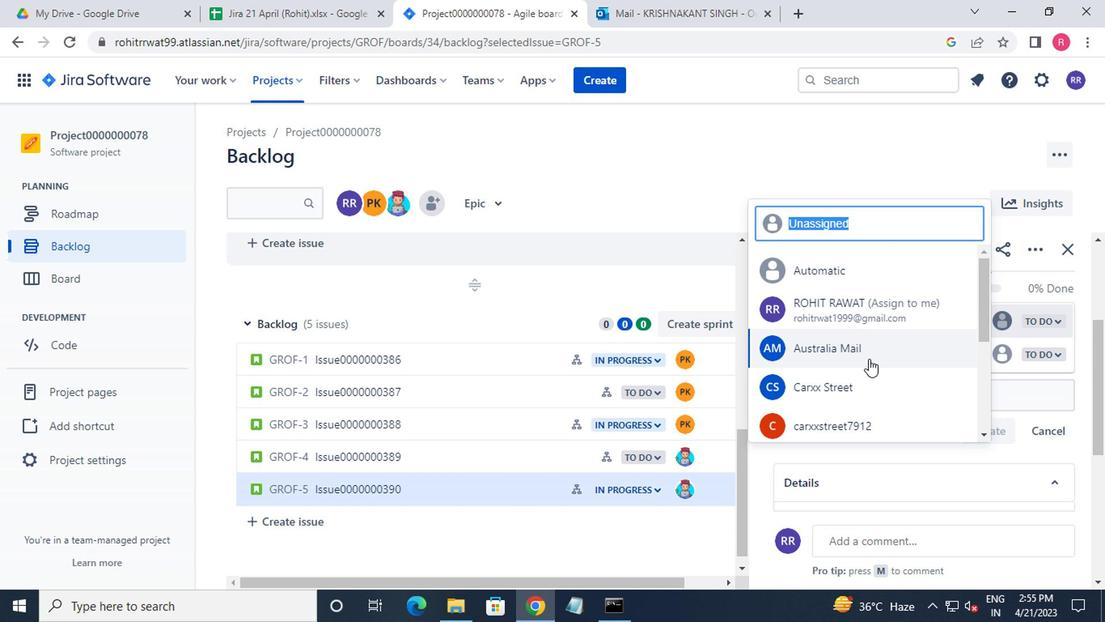 
Action: Mouse scrolled (865, 365) with delta (0, 0)
Screenshot: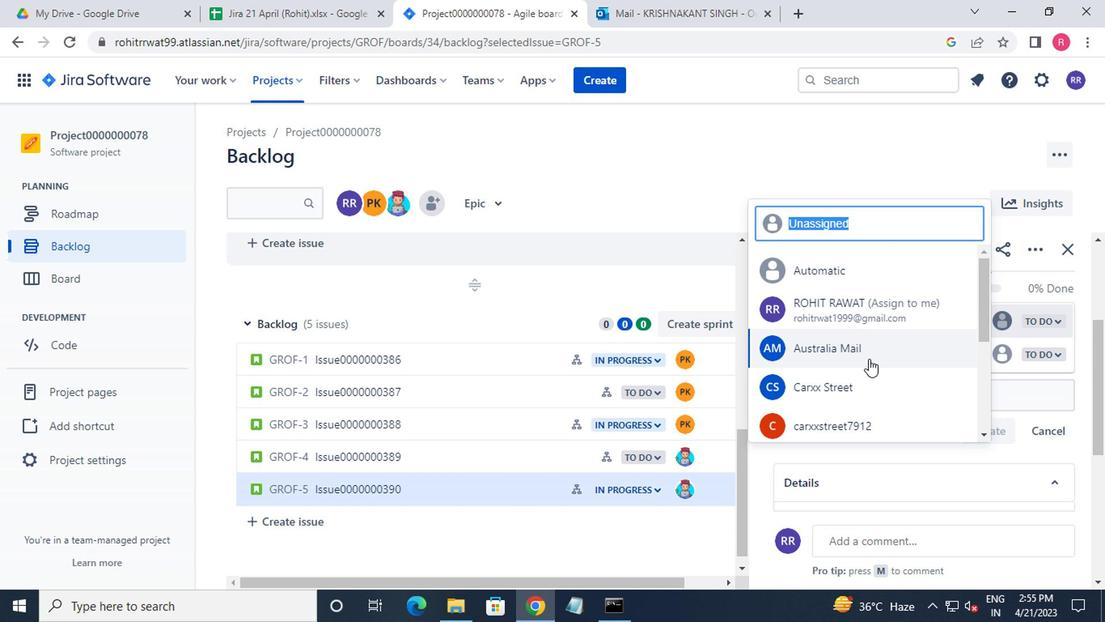 
Action: Mouse moved to (865, 366)
Screenshot: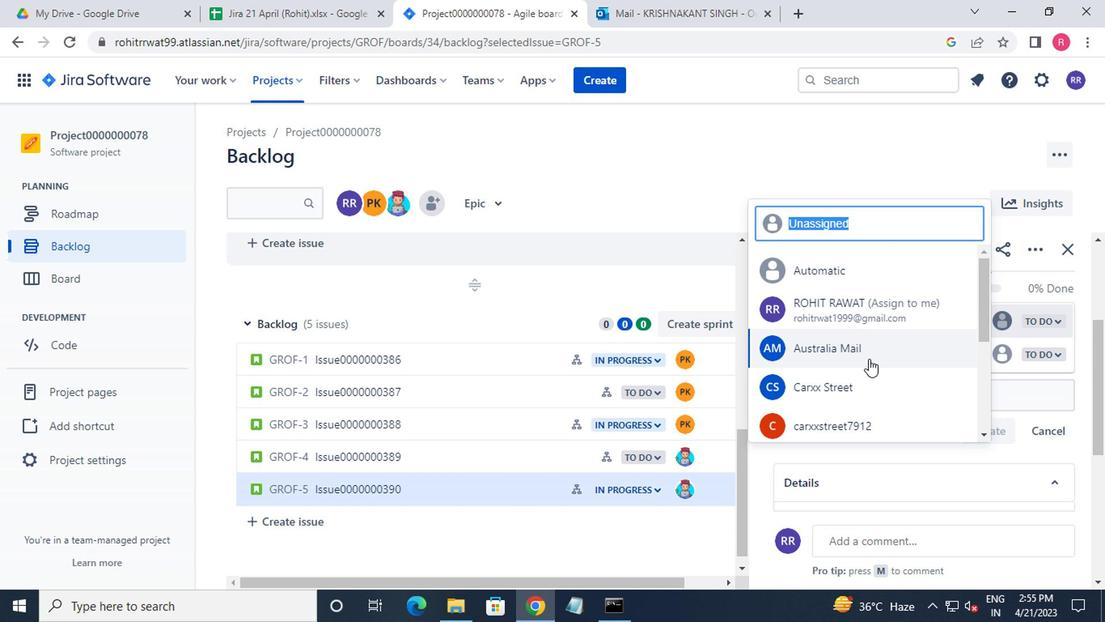 
Action: Mouse scrolled (865, 365) with delta (0, -1)
Screenshot: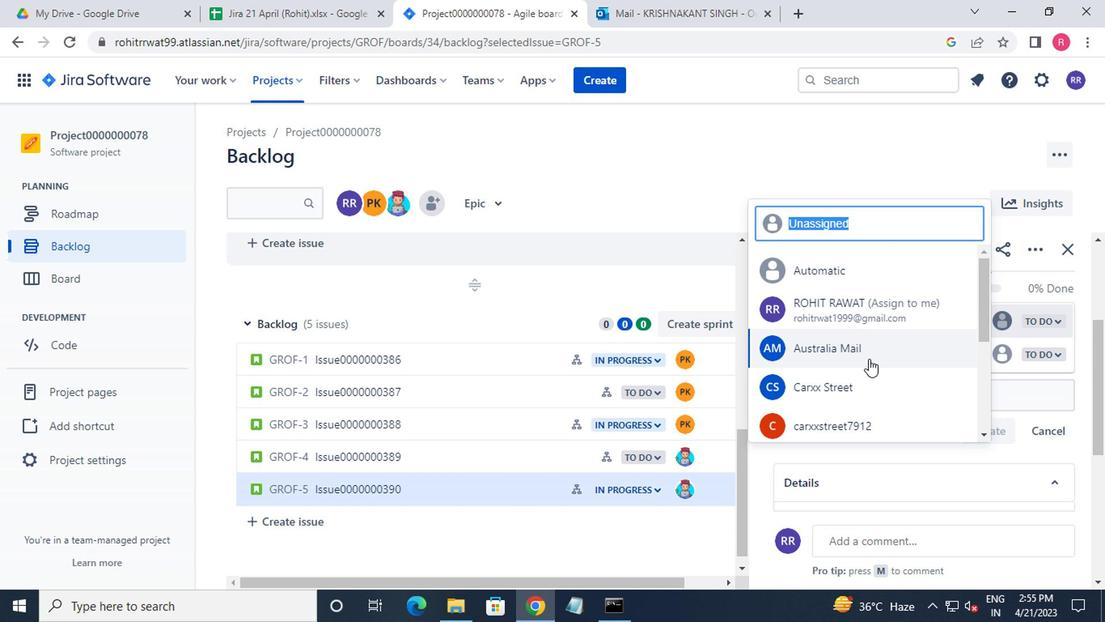 
Action: Mouse moved to (865, 369)
Screenshot: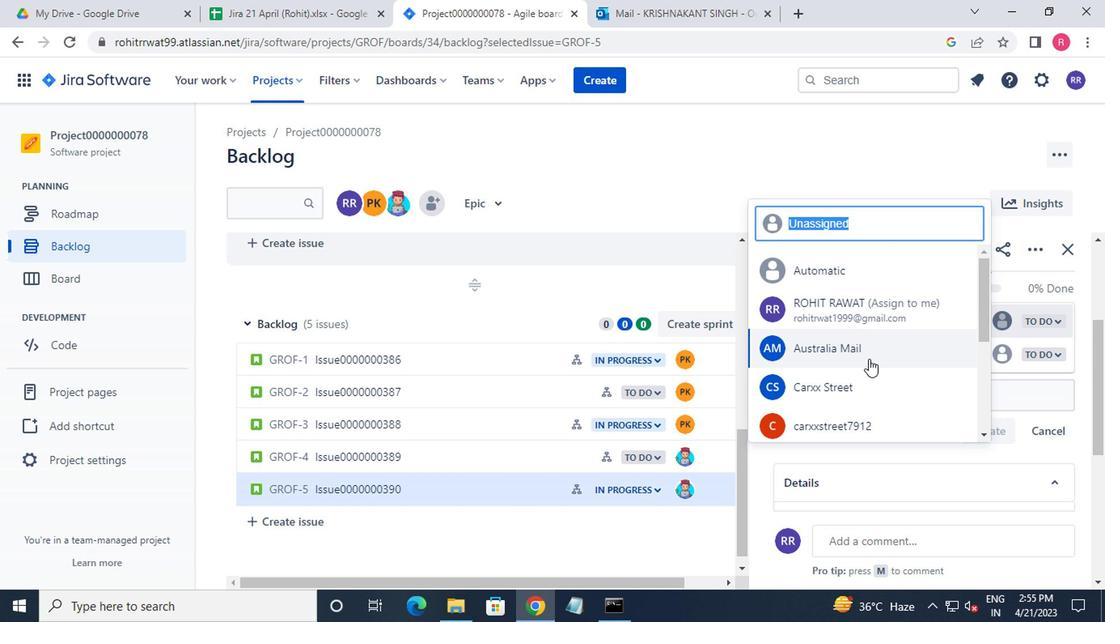 
Action: Mouse scrolled (865, 368) with delta (0, -1)
Screenshot: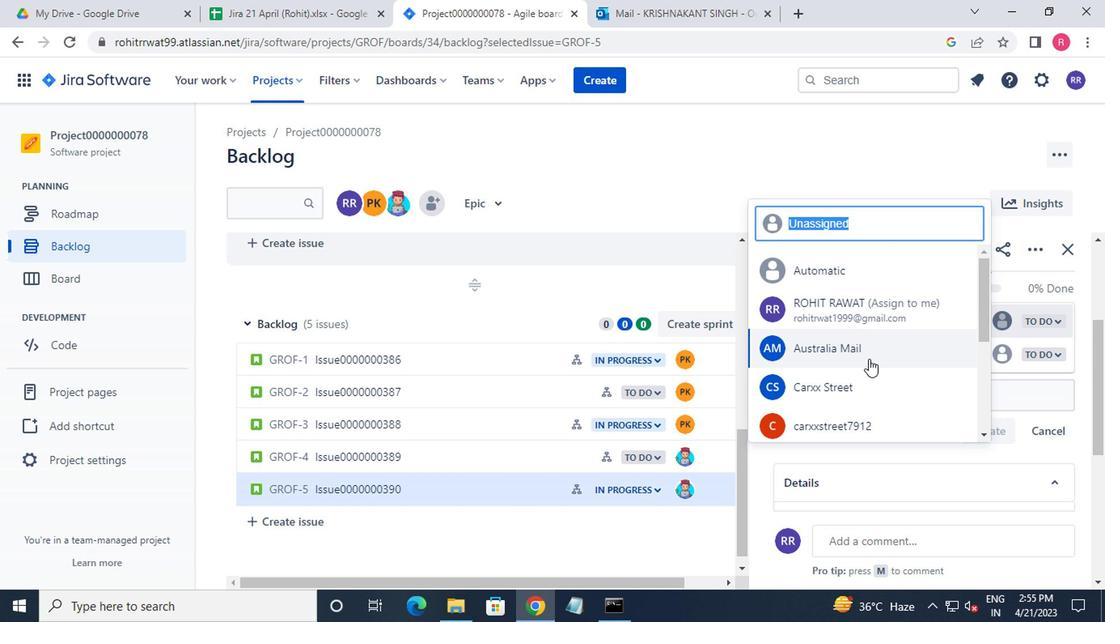 
Action: Mouse moved to (842, 421)
Screenshot: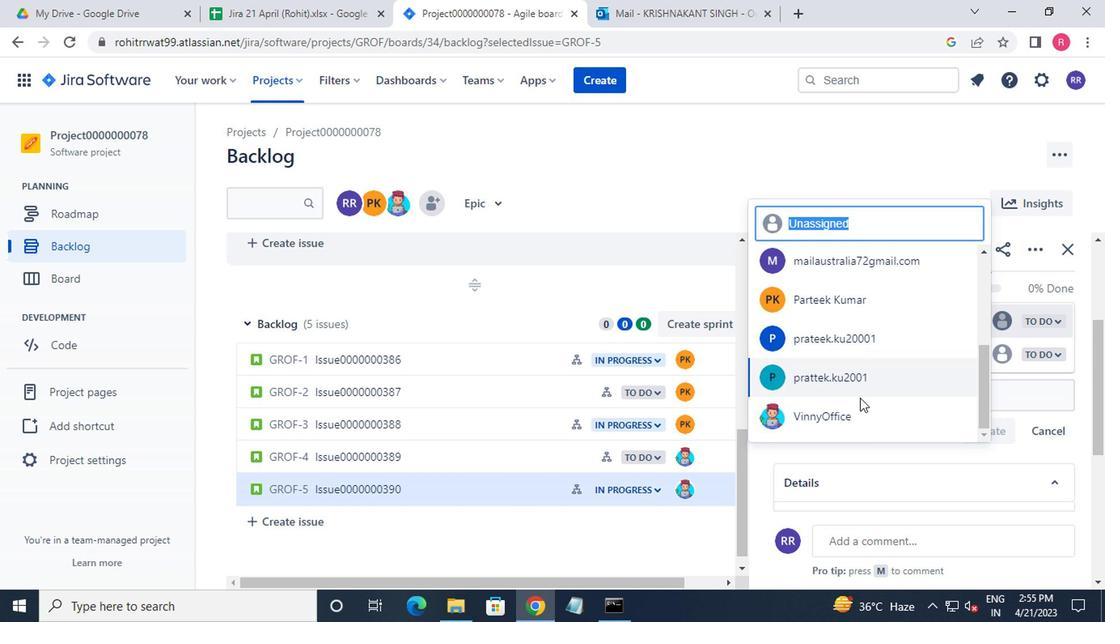 
Action: Mouse pressed left at (842, 421)
Screenshot: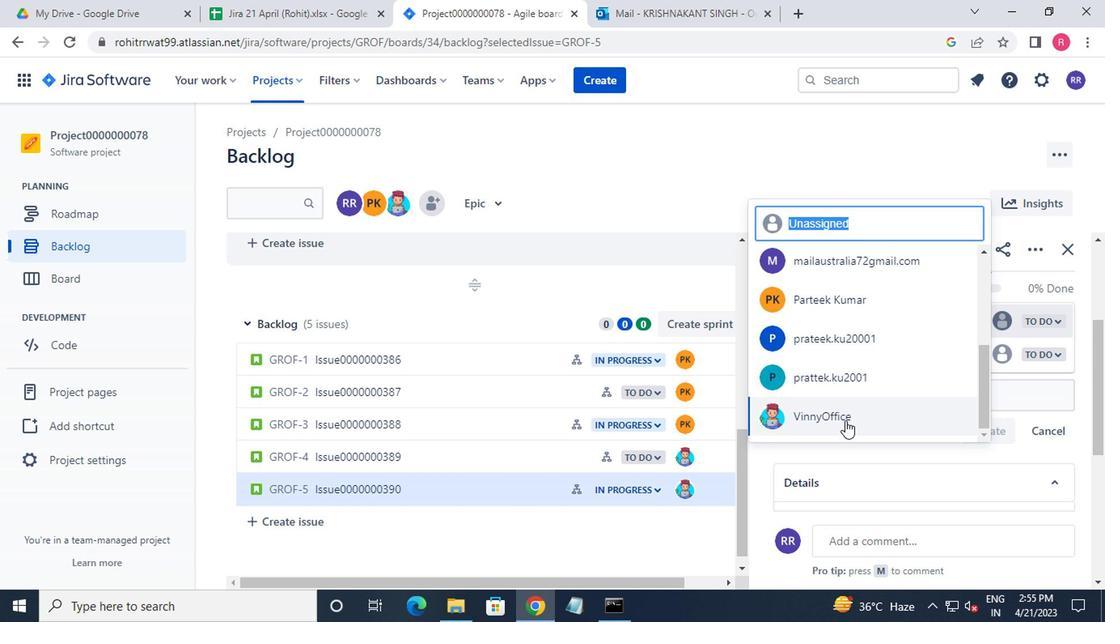 
Action: Mouse moved to (1001, 361)
Screenshot: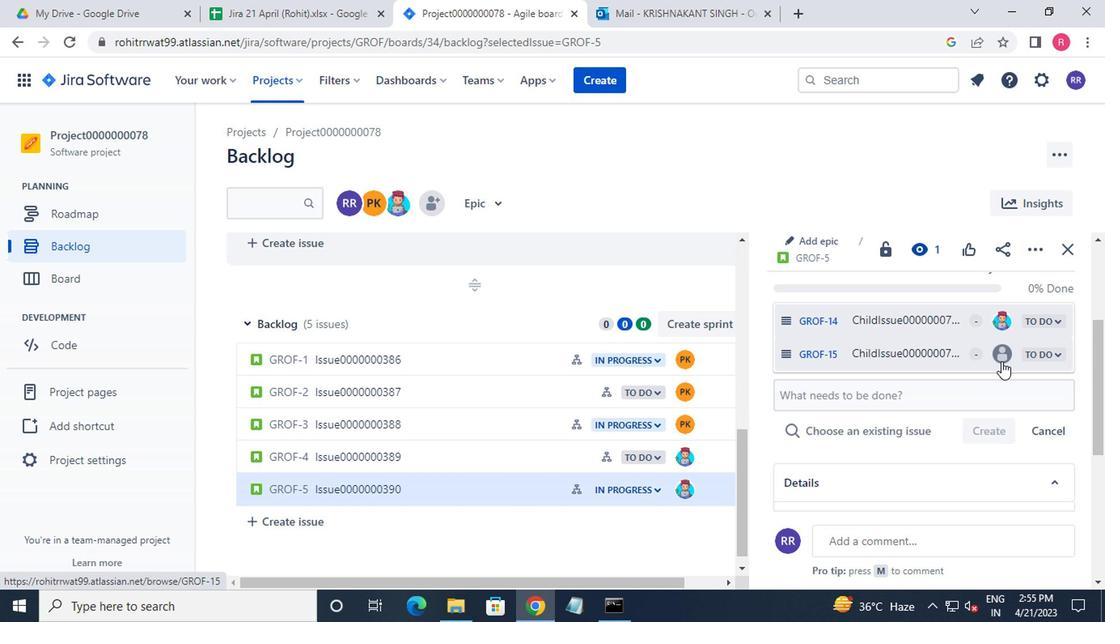 
Action: Mouse pressed left at (1001, 361)
Screenshot: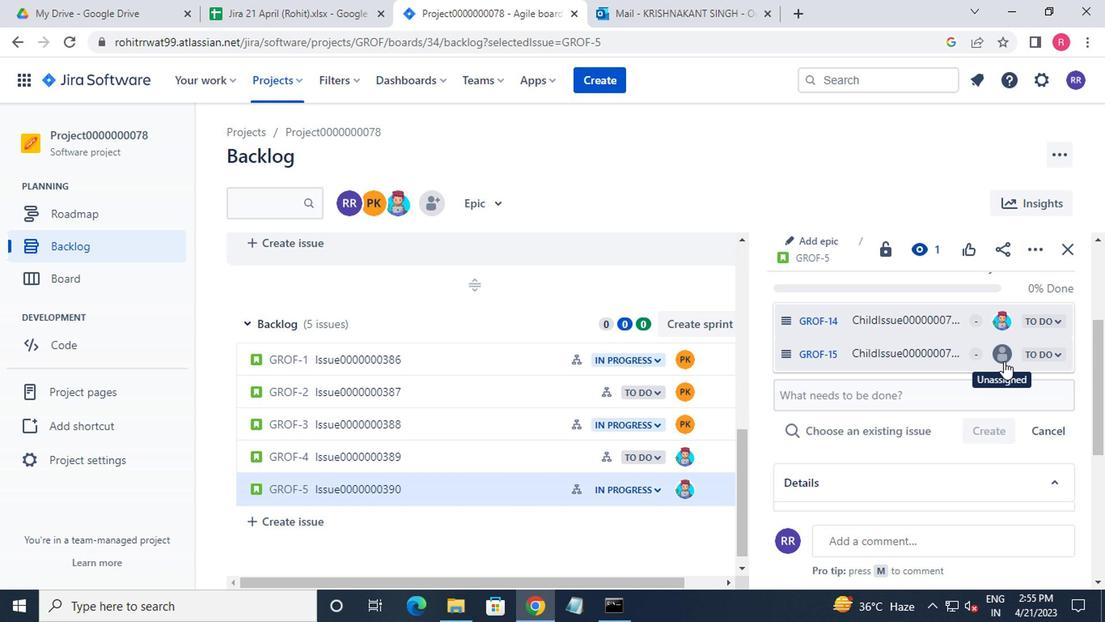 
Action: Mouse moved to (834, 389)
Screenshot: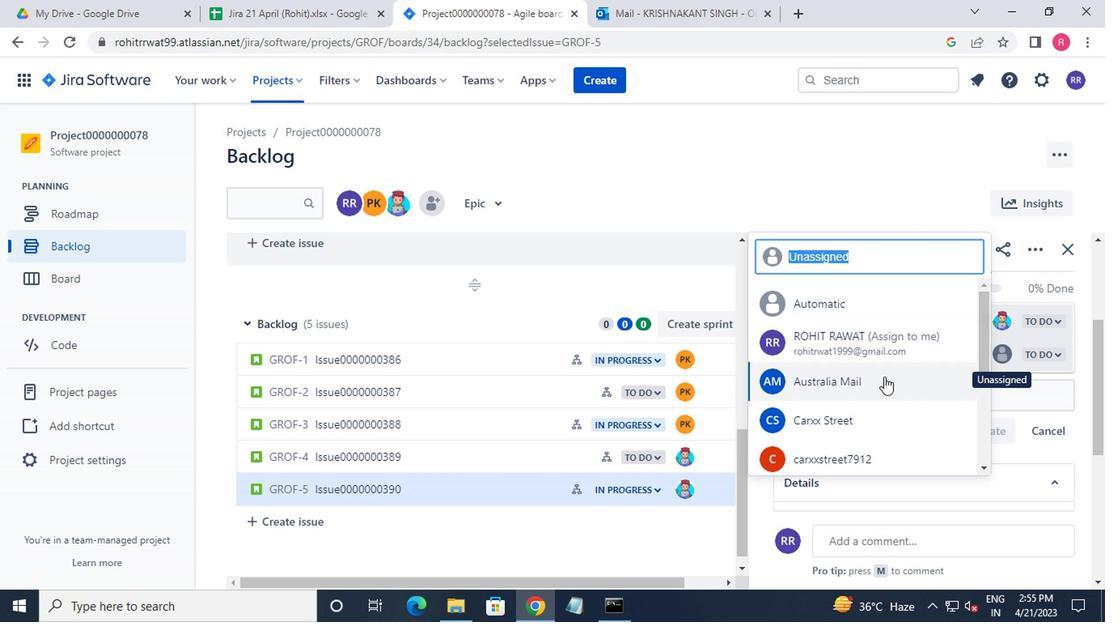 
Action: Mouse scrolled (834, 389) with delta (0, 0)
Screenshot: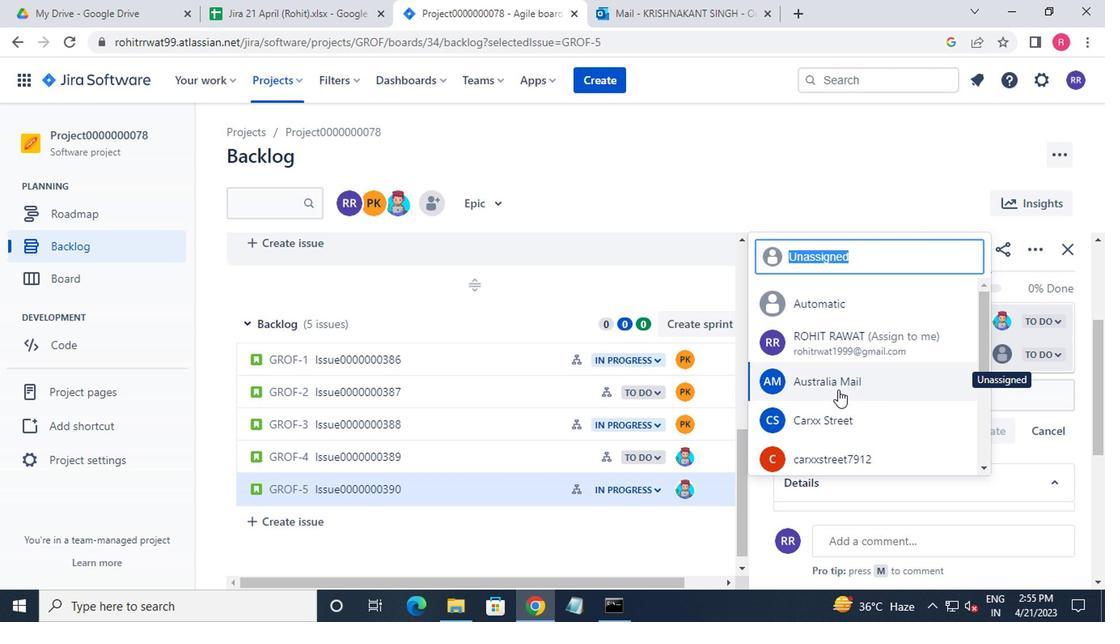 
Action: Mouse scrolled (834, 389) with delta (0, 0)
Screenshot: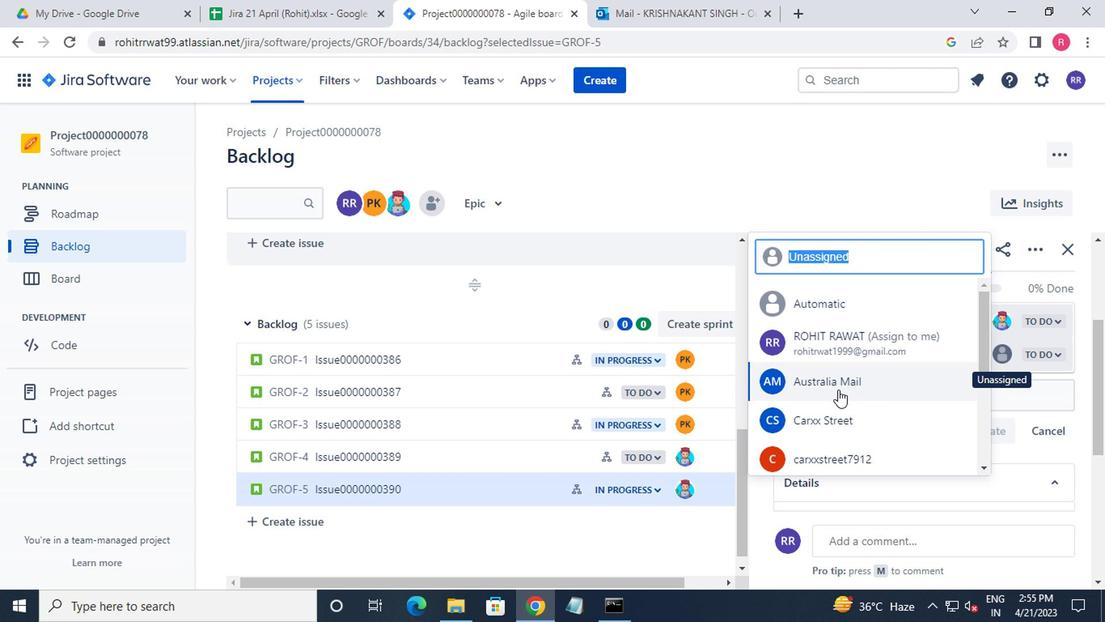 
Action: Mouse scrolled (834, 389) with delta (0, 0)
Screenshot: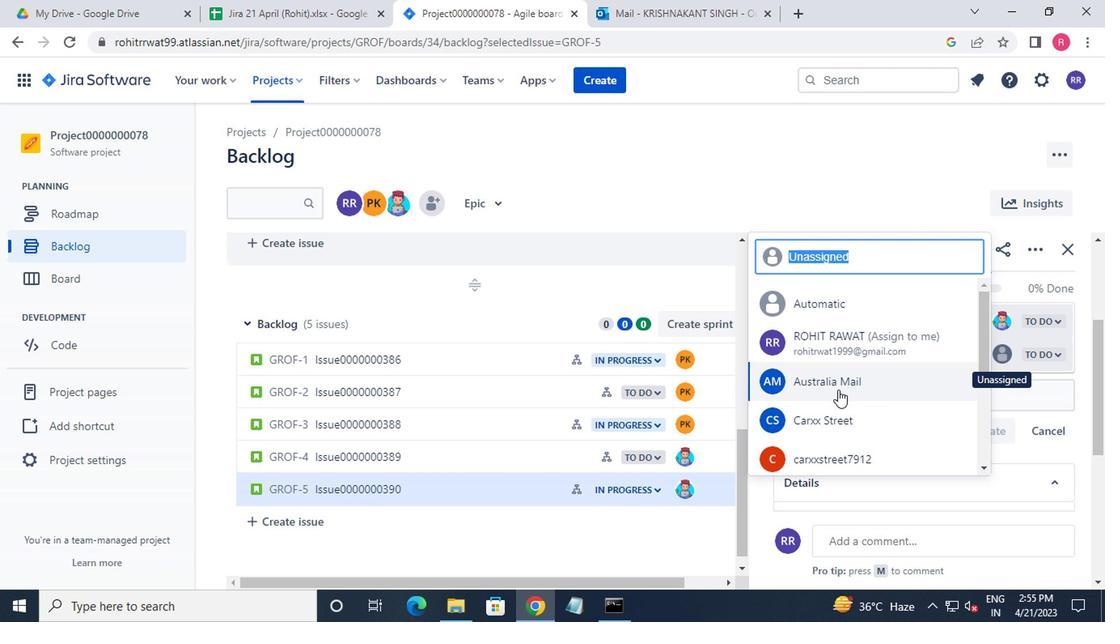 
Action: Mouse scrolled (834, 389) with delta (0, 0)
Screenshot: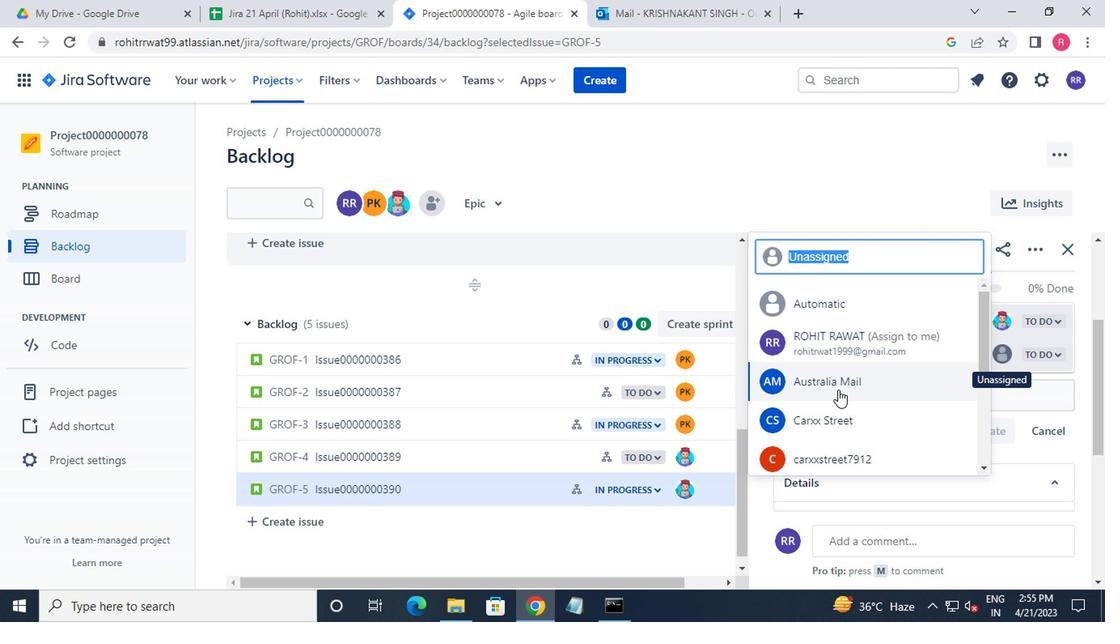 
Action: Mouse scrolled (834, 389) with delta (0, 0)
Screenshot: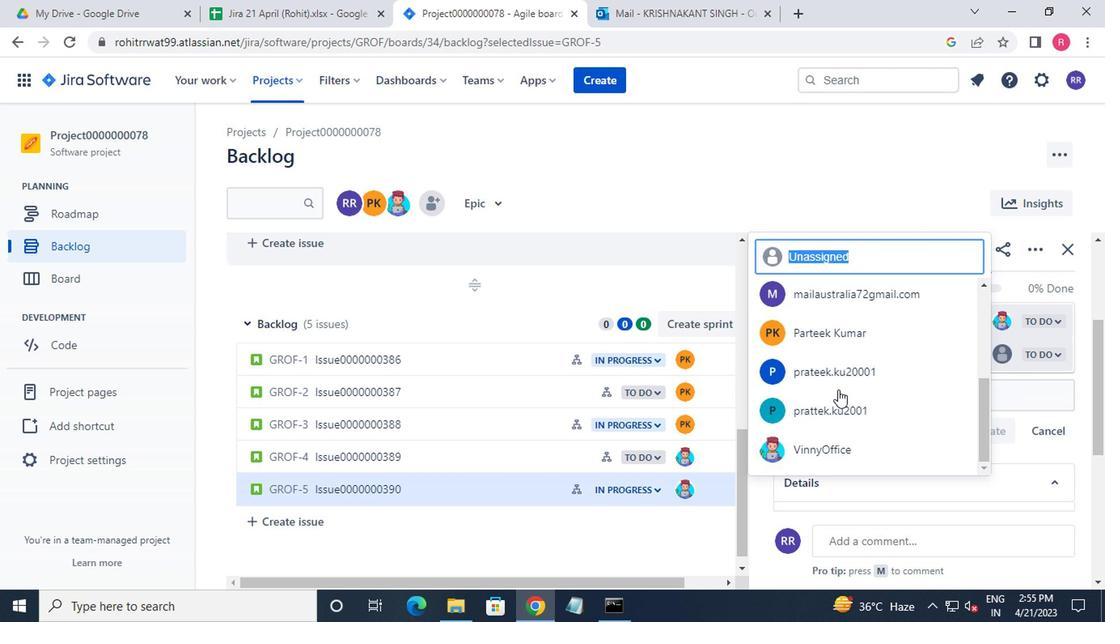 
Action: Mouse scrolled (834, 389) with delta (0, 0)
Screenshot: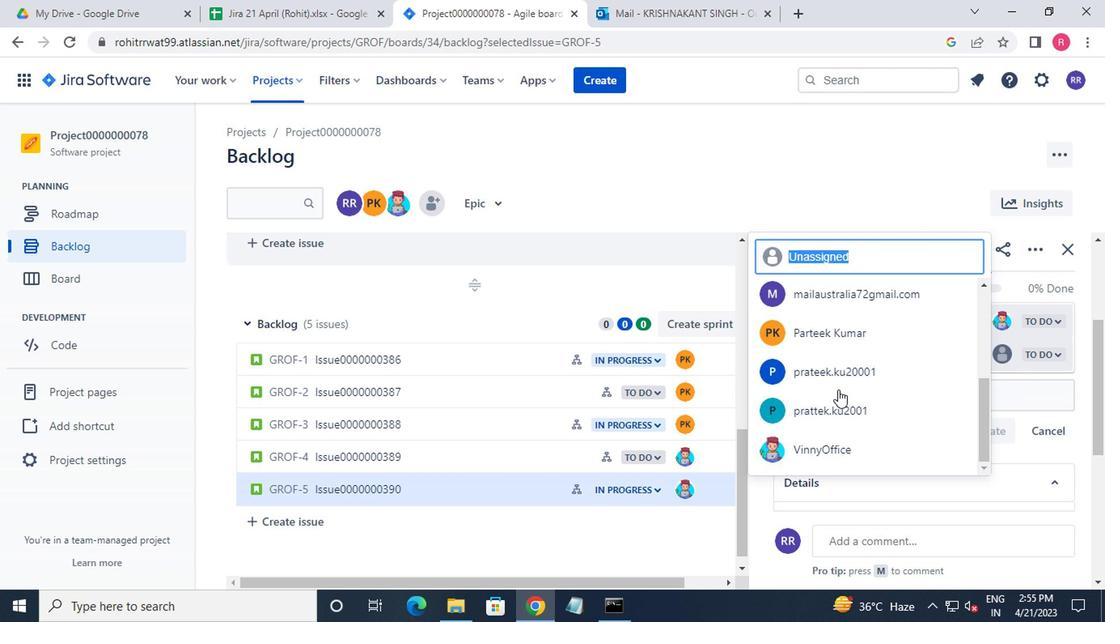 
Action: Mouse scrolled (834, 389) with delta (0, 0)
Screenshot: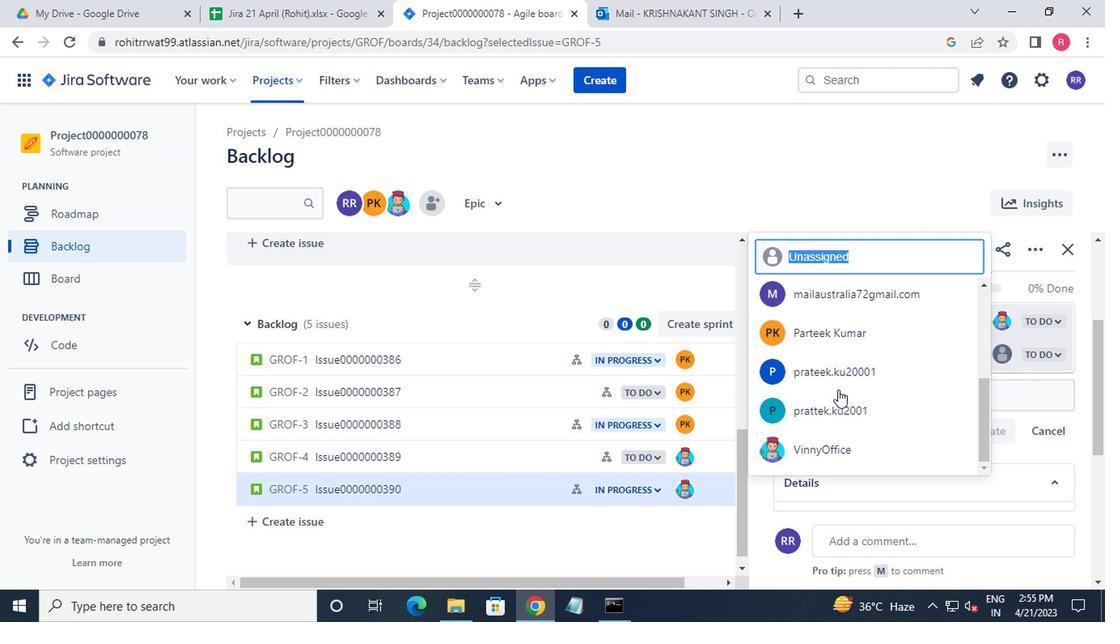 
Action: Mouse moved to (834, 455)
Screenshot: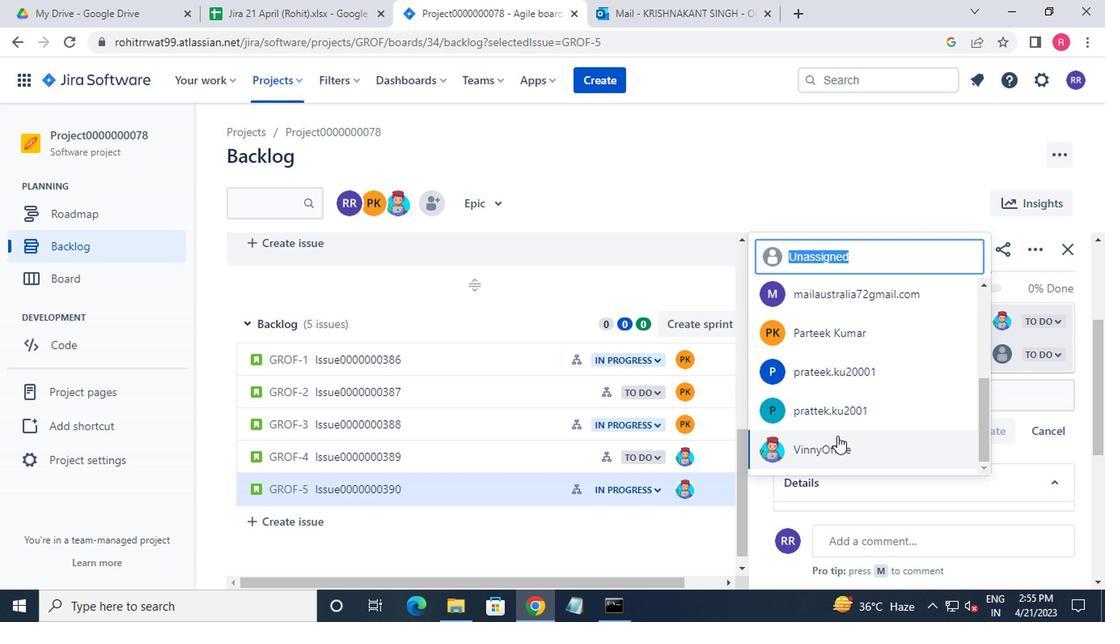 
Action: Mouse pressed left at (834, 455)
Screenshot: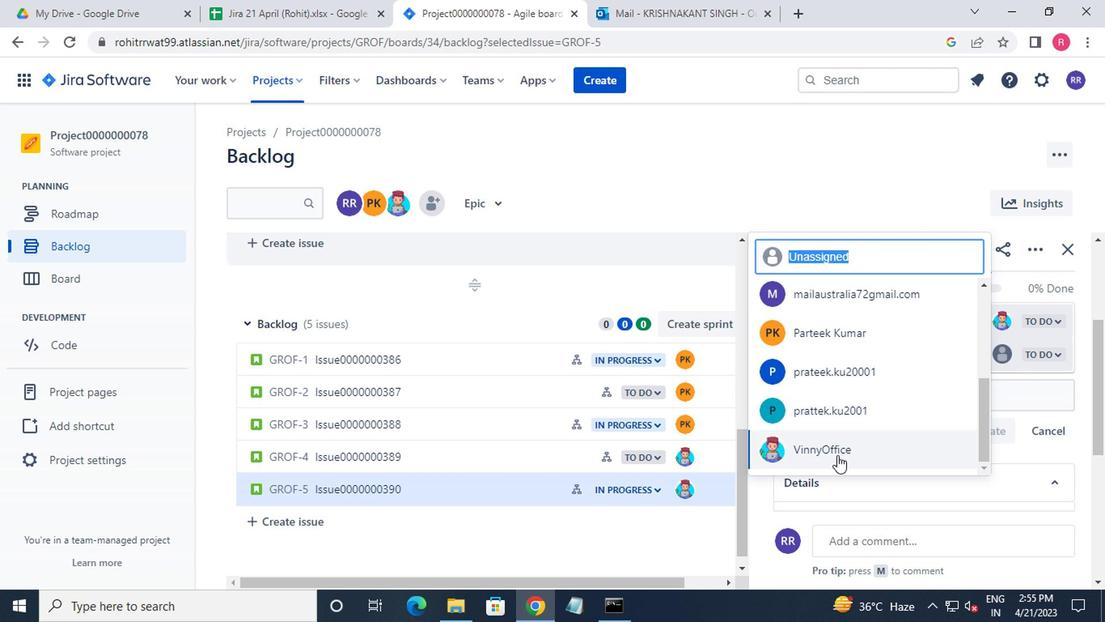 
Action: Mouse moved to (292, 90)
Screenshot: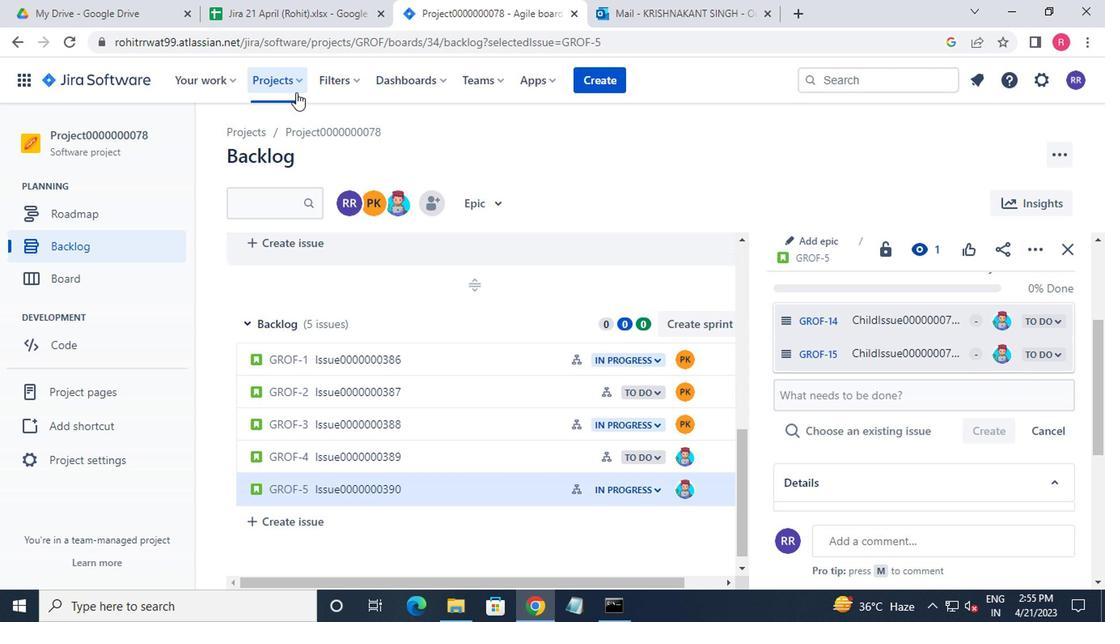 
Action: Mouse pressed left at (292, 90)
Screenshot: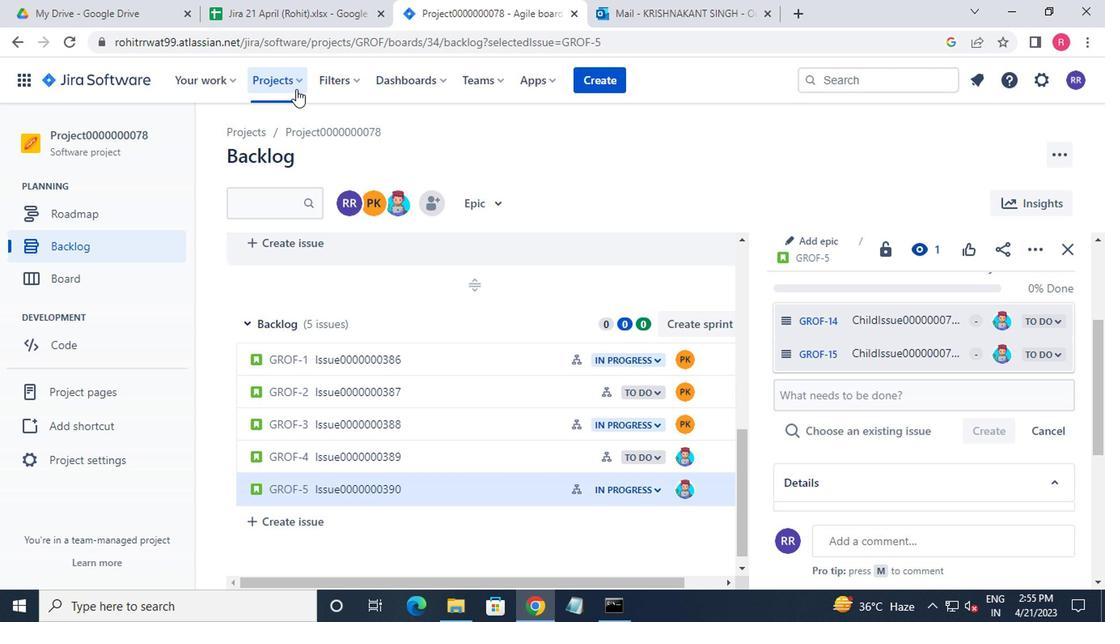 
Action: Mouse moved to (330, 178)
Screenshot: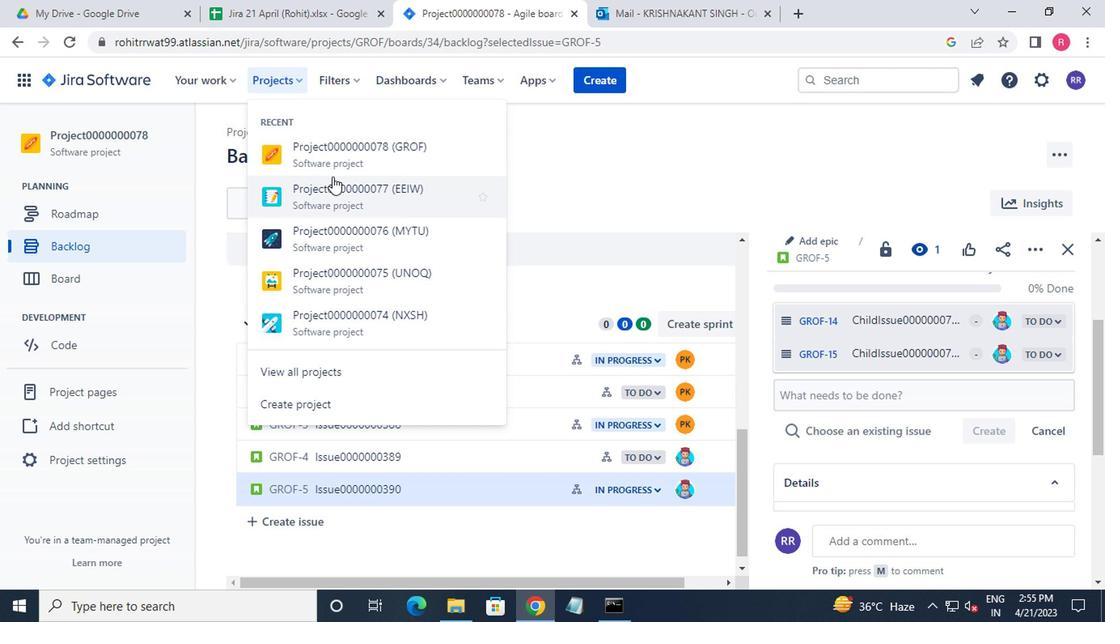 
Action: Mouse pressed left at (330, 178)
Screenshot: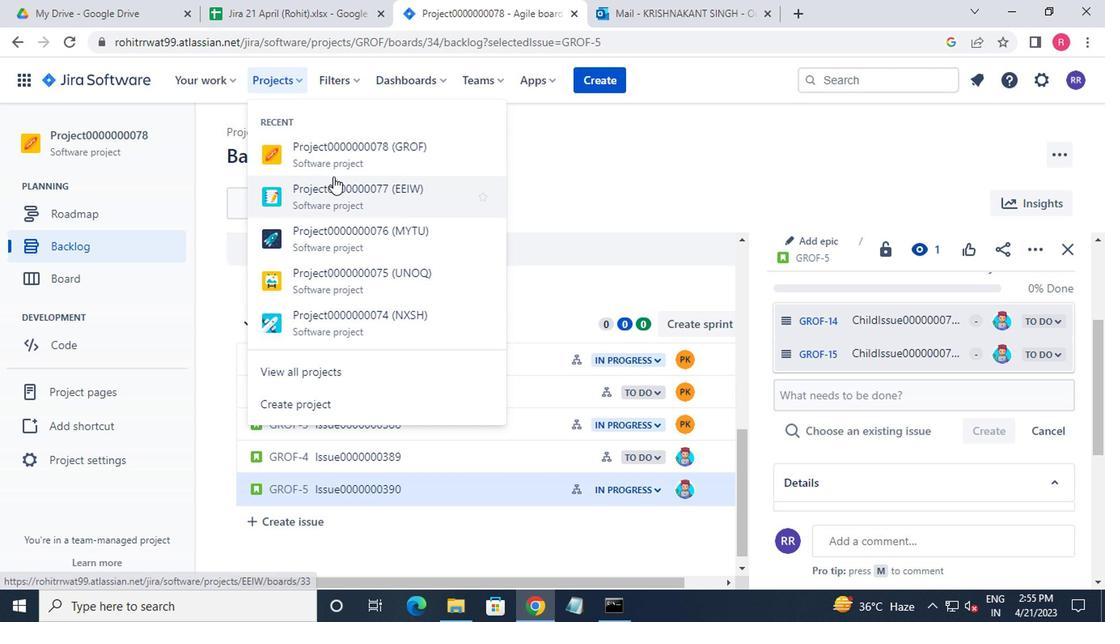 
Action: Mouse moved to (130, 245)
Screenshot: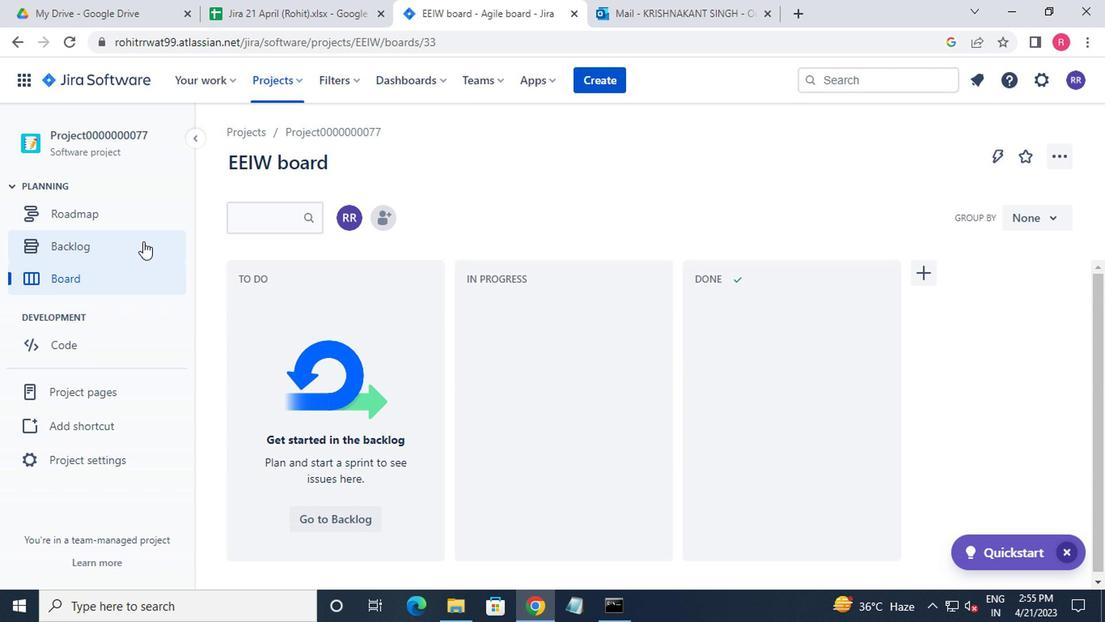 
Action: Mouse pressed left at (130, 245)
Screenshot: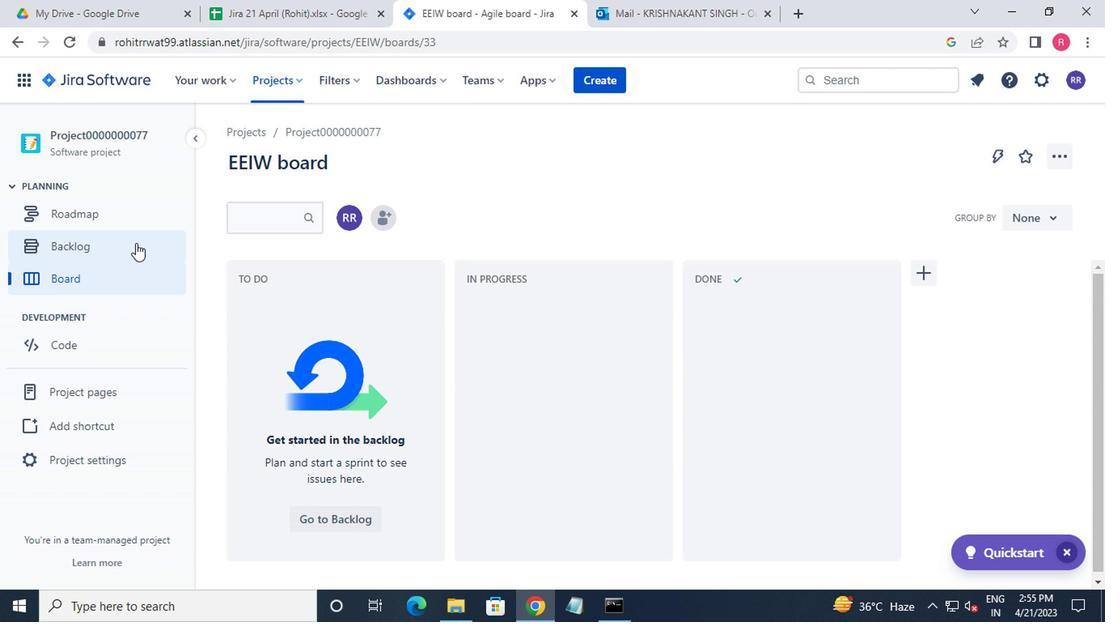 
Action: Mouse moved to (423, 317)
Screenshot: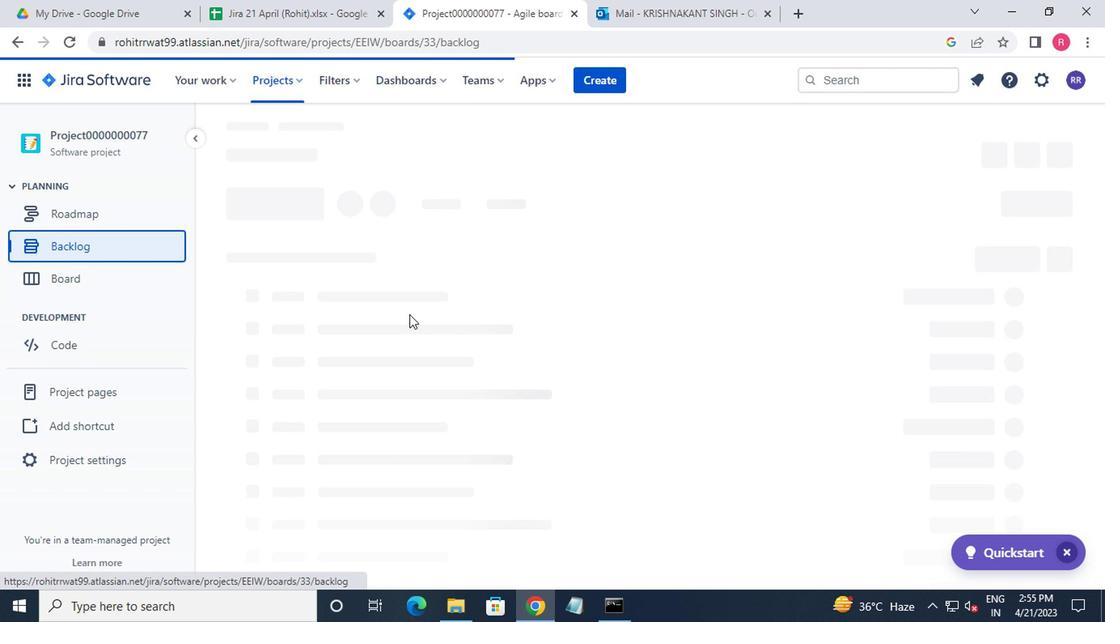 
Action: Mouse scrolled (423, 316) with delta (0, 0)
Screenshot: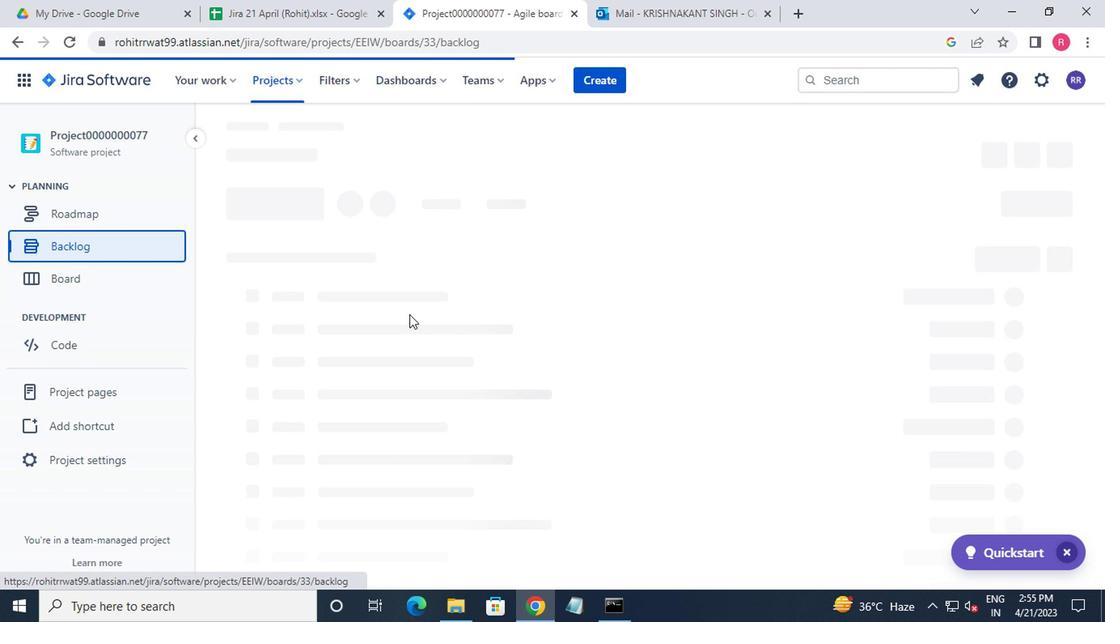 
Action: Mouse moved to (527, 377)
Screenshot: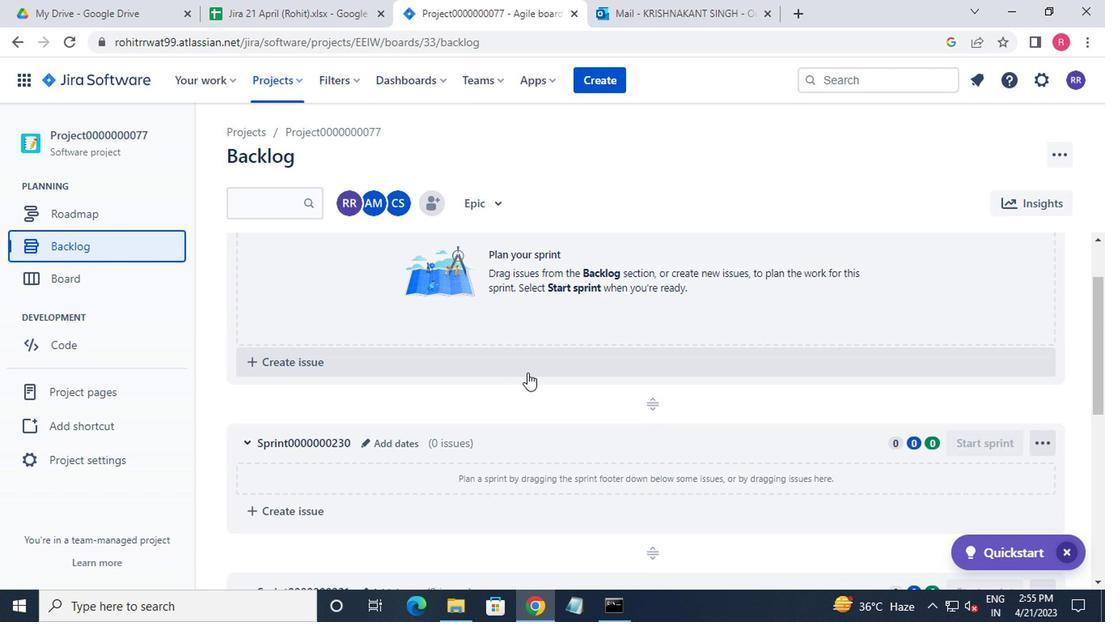 
Action: Mouse scrolled (527, 377) with delta (0, 0)
Screenshot: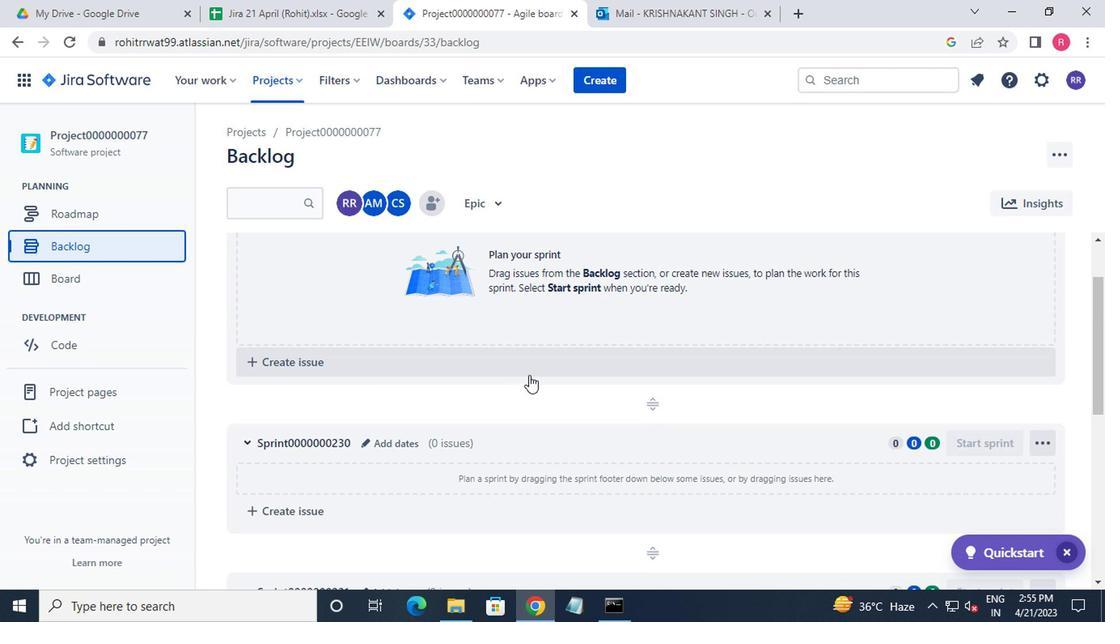 
Action: Mouse scrolled (527, 377) with delta (0, 0)
Screenshot: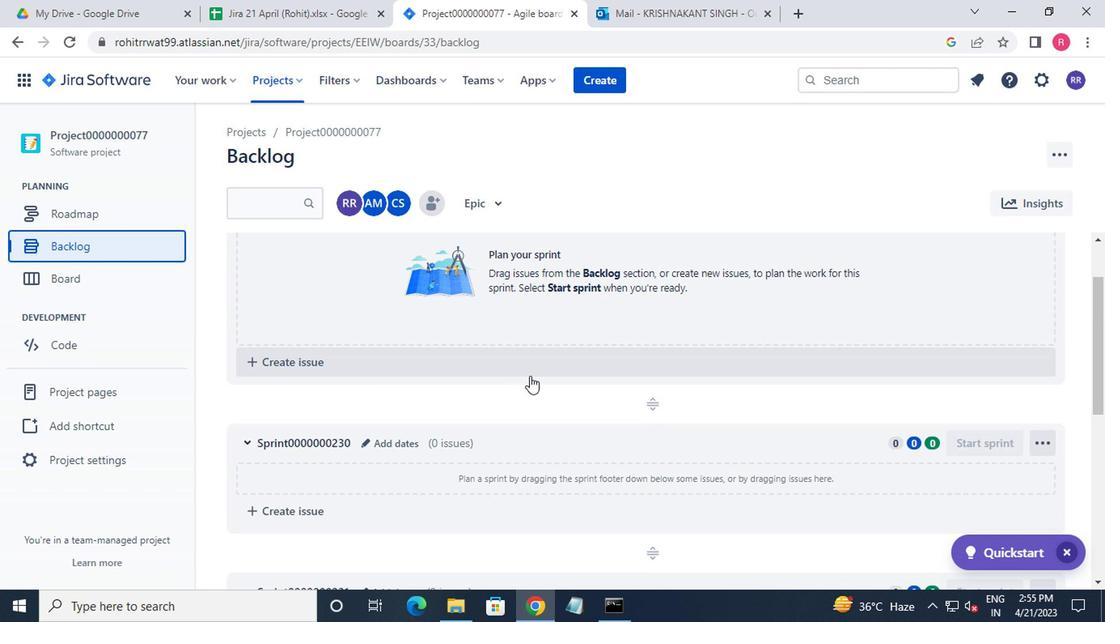 
Action: Mouse moved to (535, 368)
Screenshot: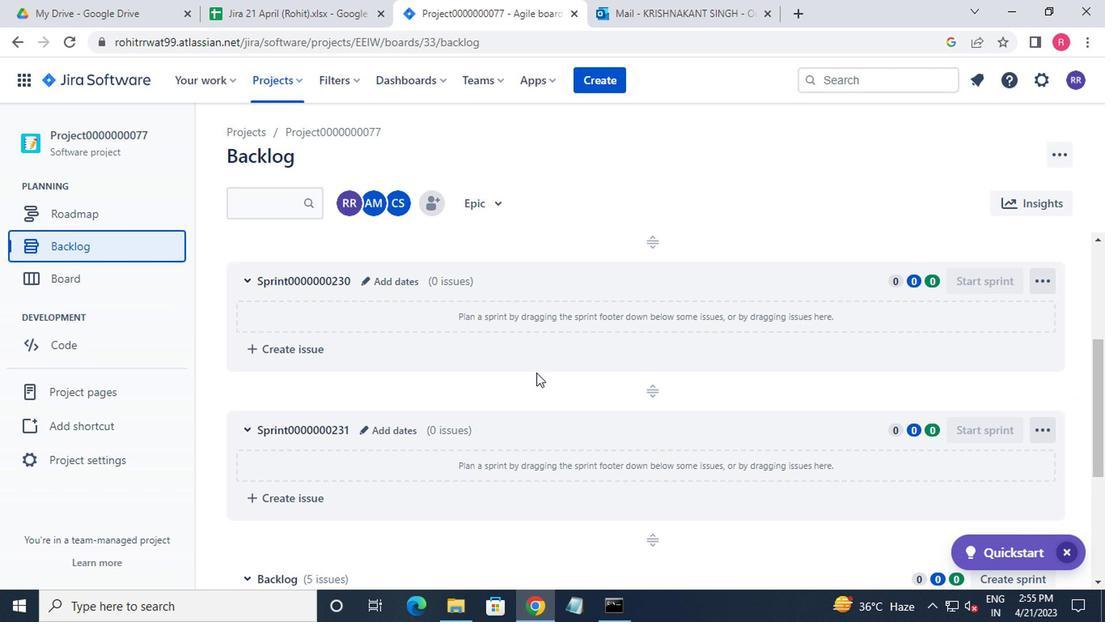 
Action: Mouse scrolled (535, 367) with delta (0, 0)
Screenshot: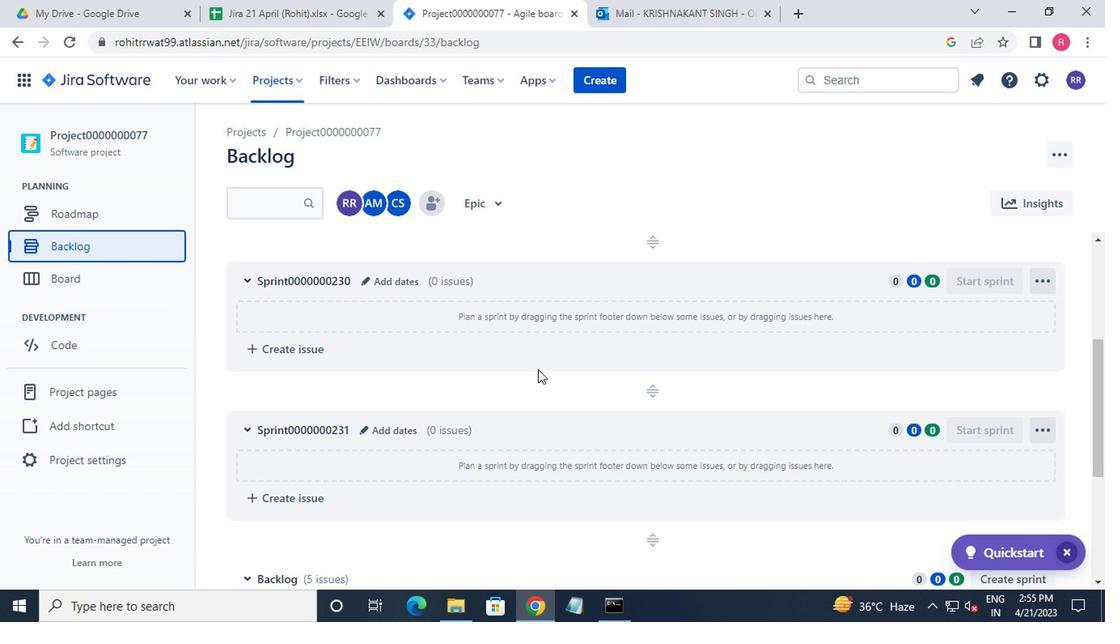 
Action: Mouse scrolled (535, 367) with delta (0, 0)
Screenshot: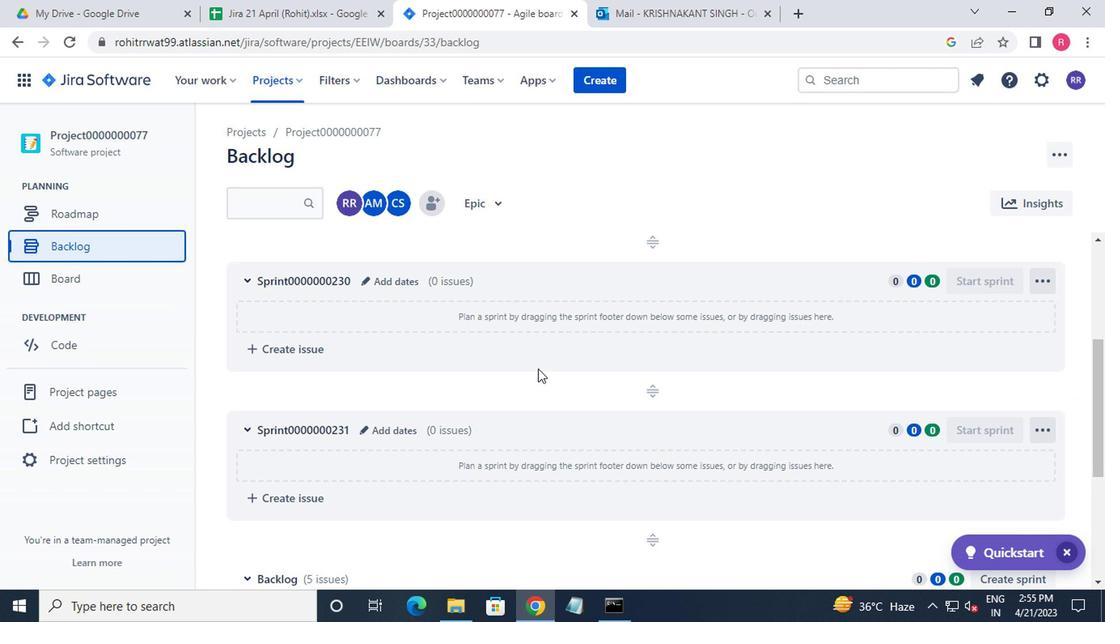
Action: Mouse scrolled (535, 367) with delta (0, 0)
Screenshot: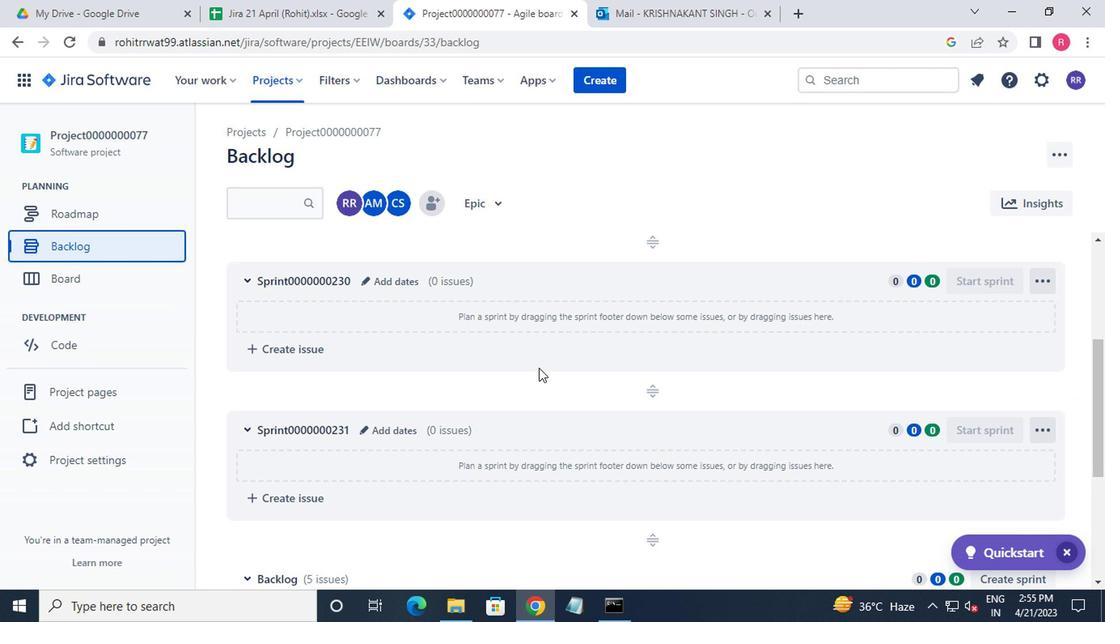 
Action: Mouse scrolled (535, 367) with delta (0, 0)
Screenshot: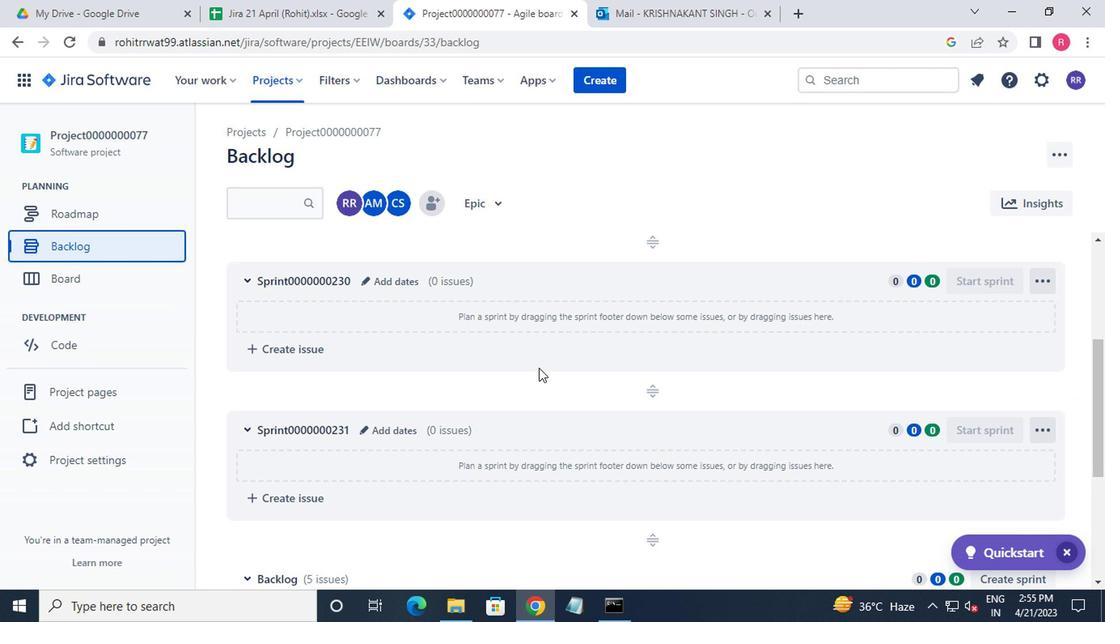 
Action: Mouse scrolled (535, 367) with delta (0, 0)
Screenshot: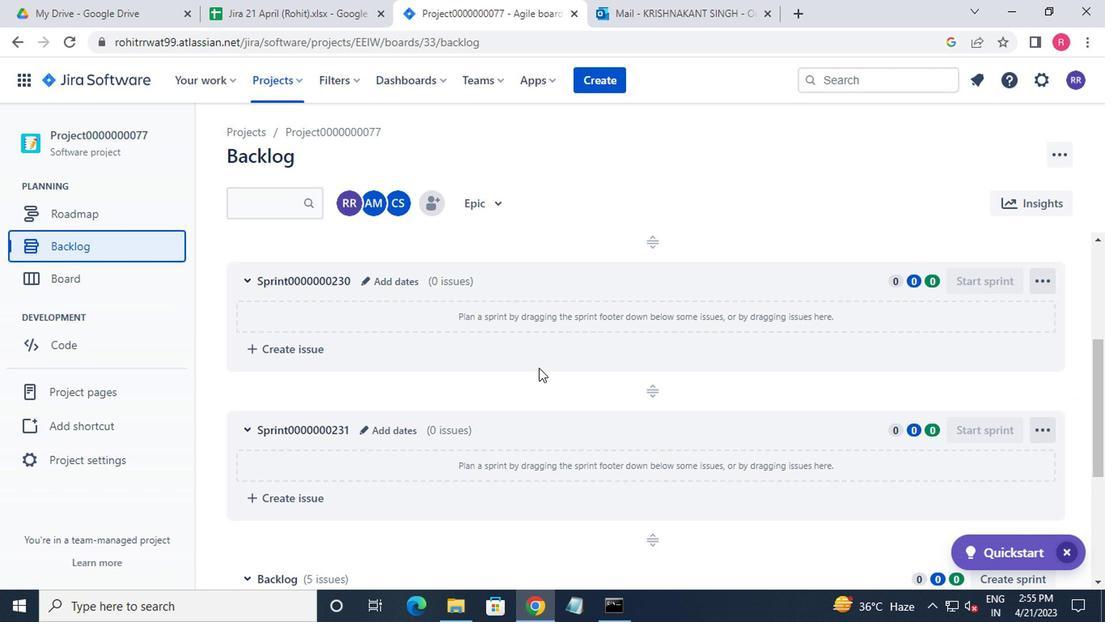 
Action: Mouse scrolled (535, 369) with delta (0, 1)
Screenshot: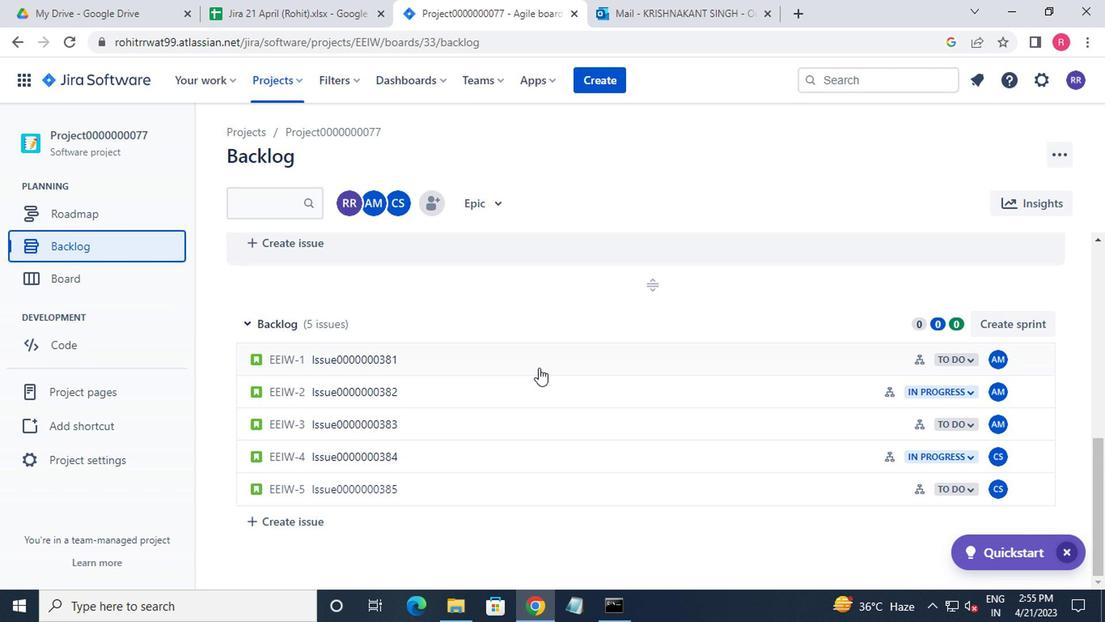 
Action: Mouse scrolled (535, 369) with delta (0, 1)
Screenshot: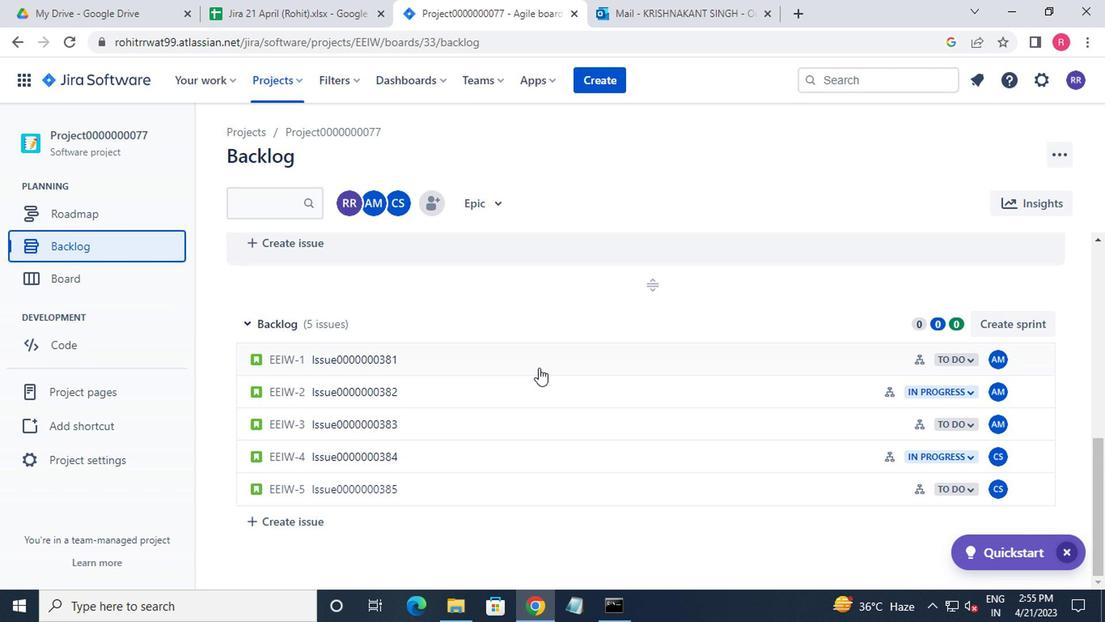 
Action: Mouse scrolled (535, 369) with delta (0, 1)
Screenshot: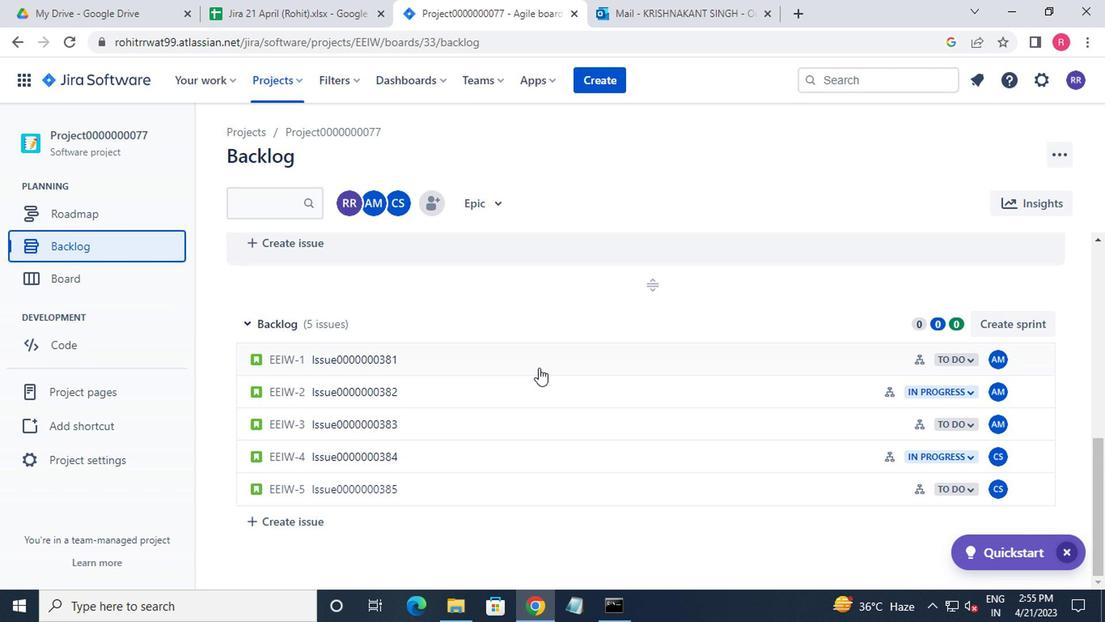 
Action: Mouse moved to (535, 366)
Screenshot: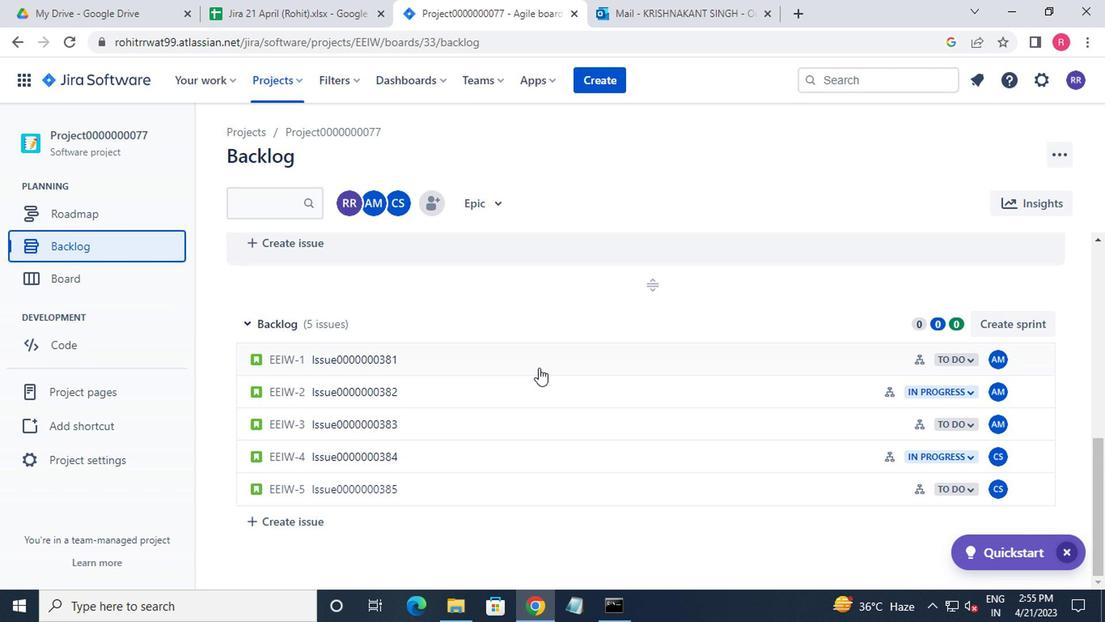 
Action: Mouse scrolled (535, 367) with delta (0, 0)
Screenshot: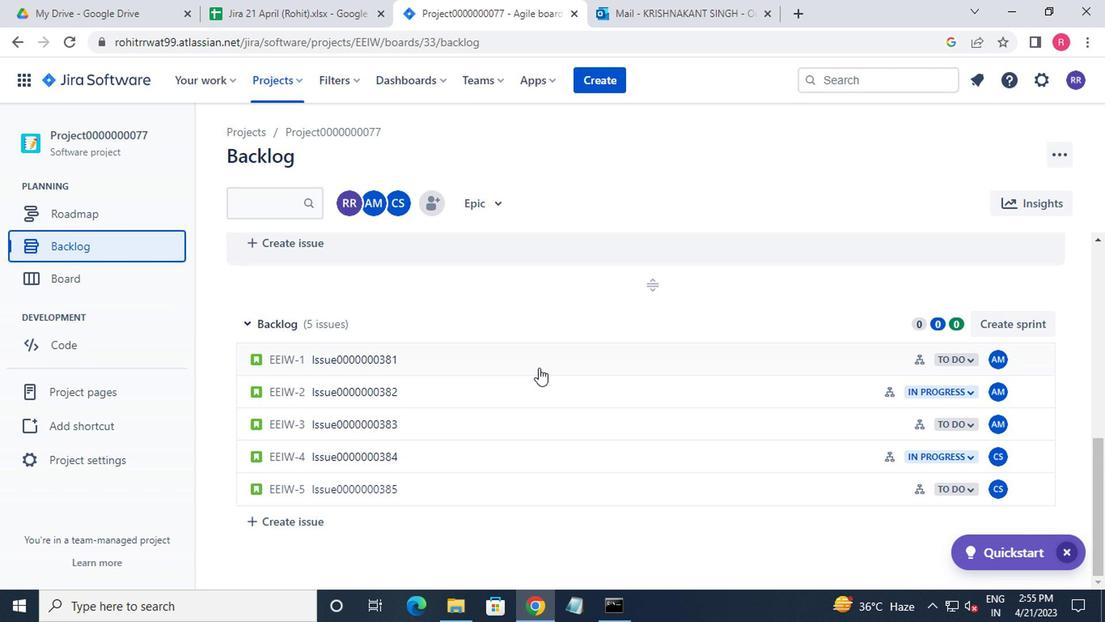 
Action: Mouse moved to (535, 365)
Screenshot: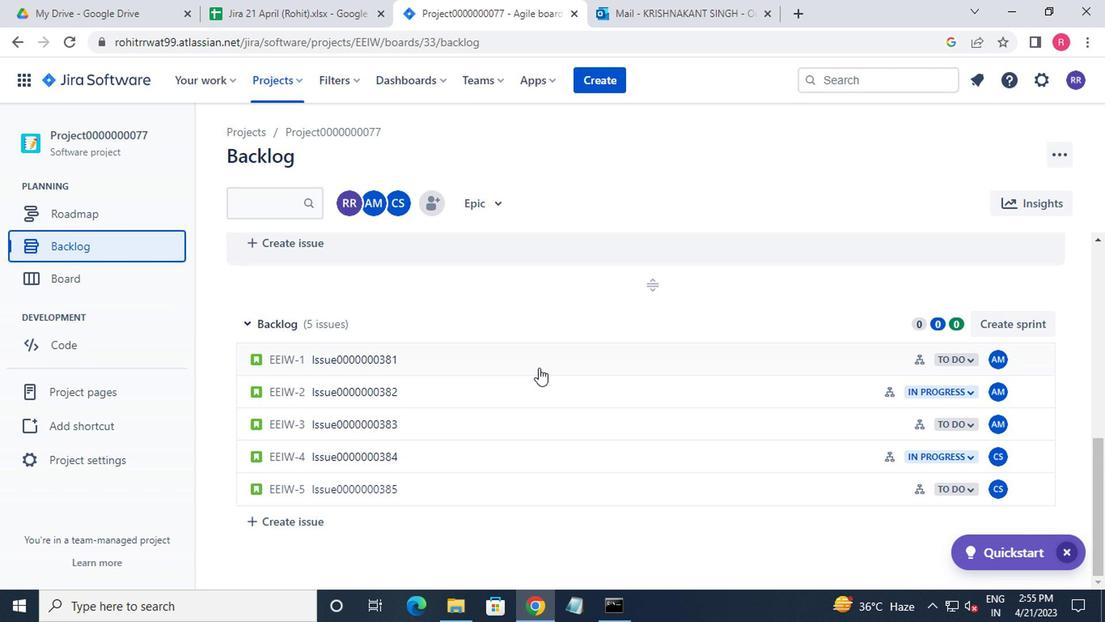 
Action: Mouse scrolled (535, 365) with delta (0, 0)
Screenshot: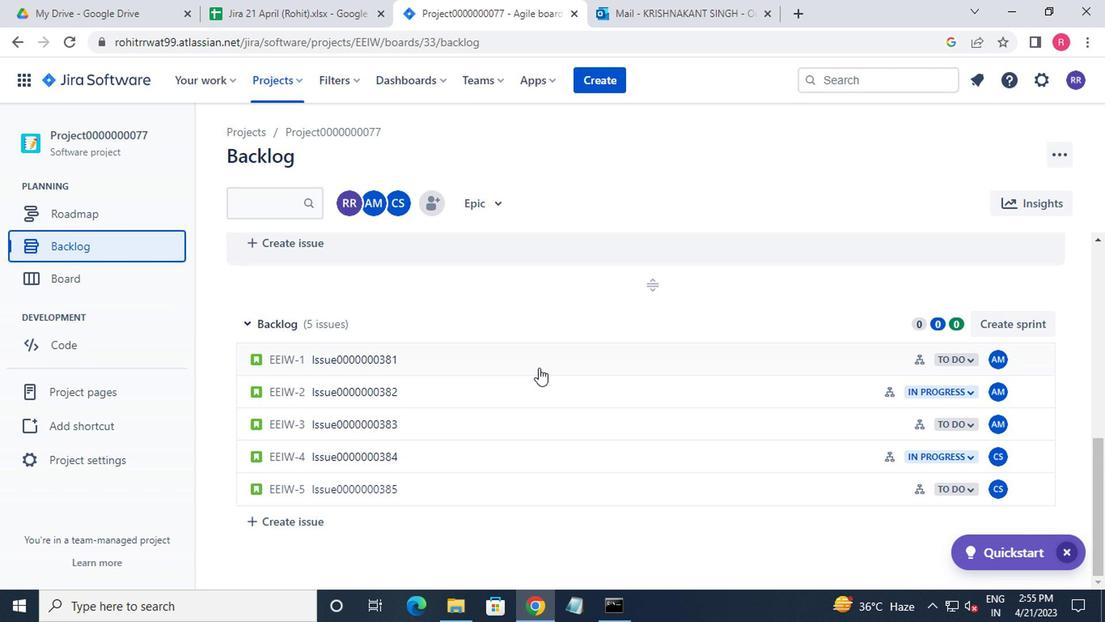 
Action: Mouse moved to (536, 362)
Screenshot: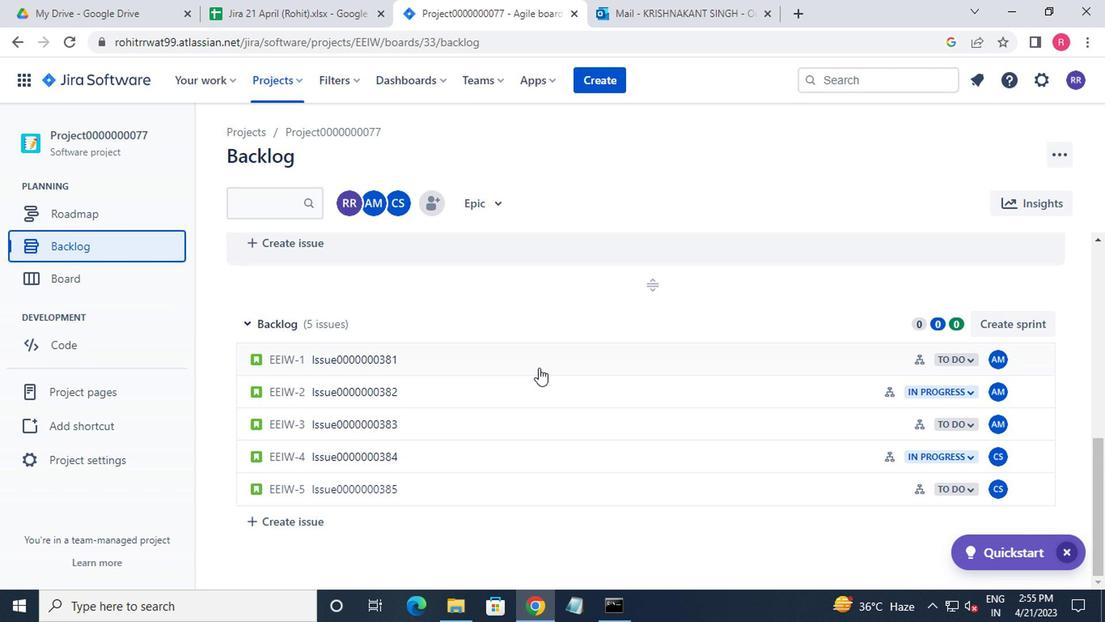 
Action: Mouse scrolled (536, 363) with delta (0, 0)
Screenshot: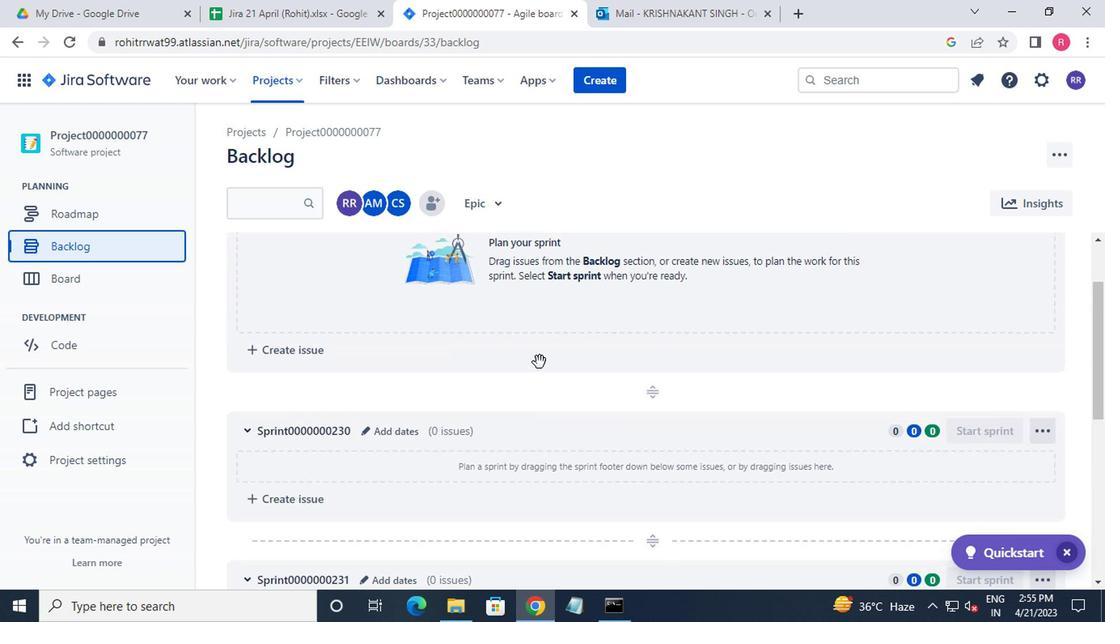 
Action: Mouse scrolled (536, 363) with delta (0, 0)
Screenshot: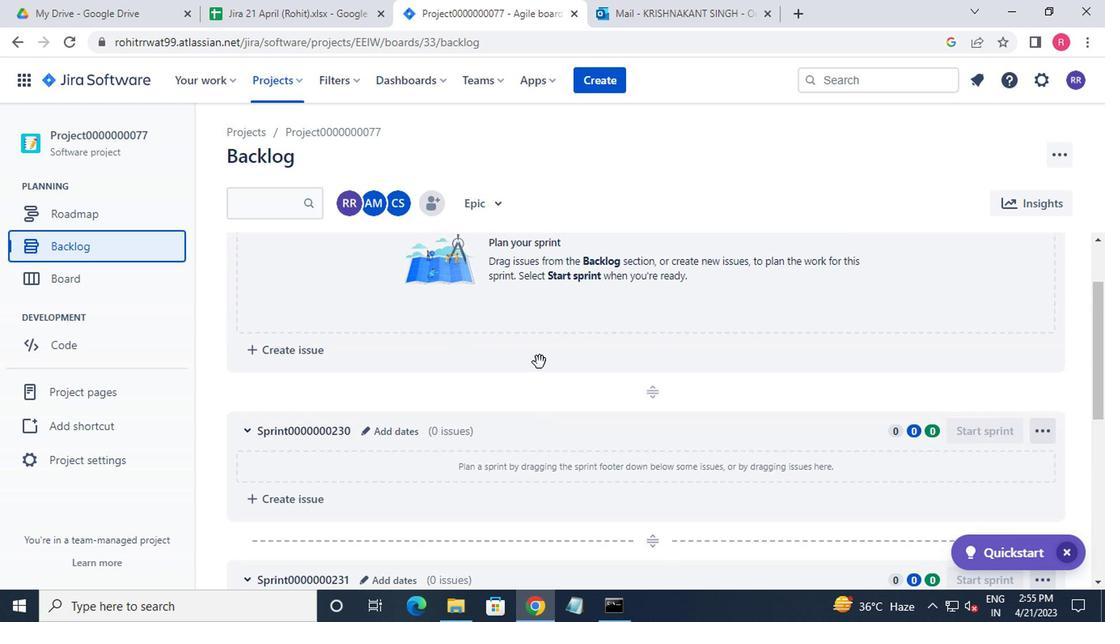 
Action: Mouse scrolled (536, 363) with delta (0, 0)
Screenshot: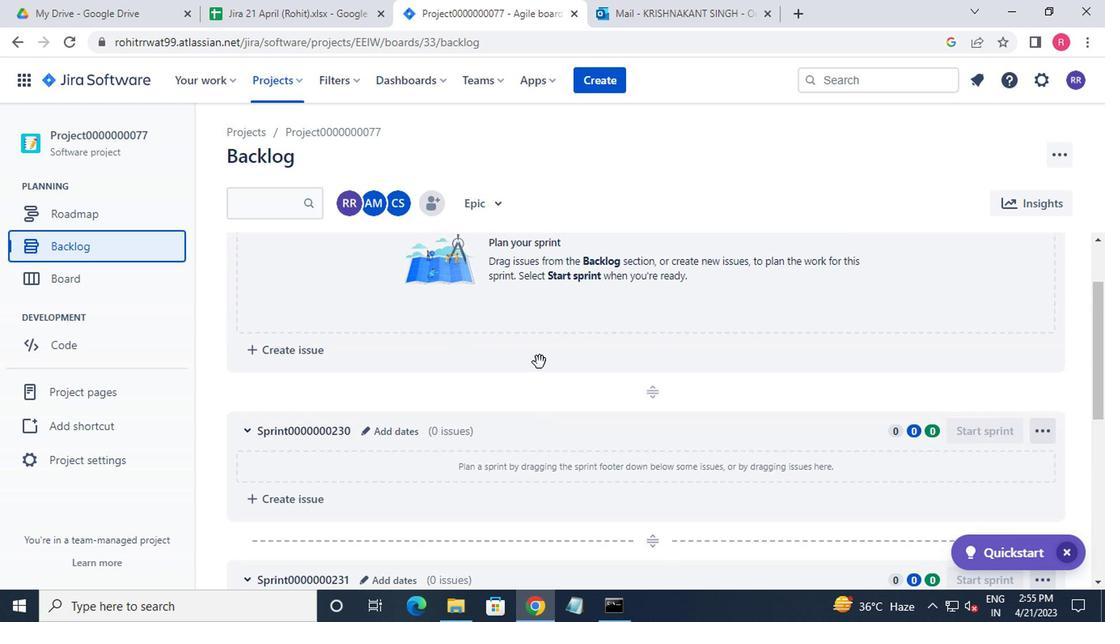 
Action: Mouse scrolled (536, 363) with delta (0, 0)
Screenshot: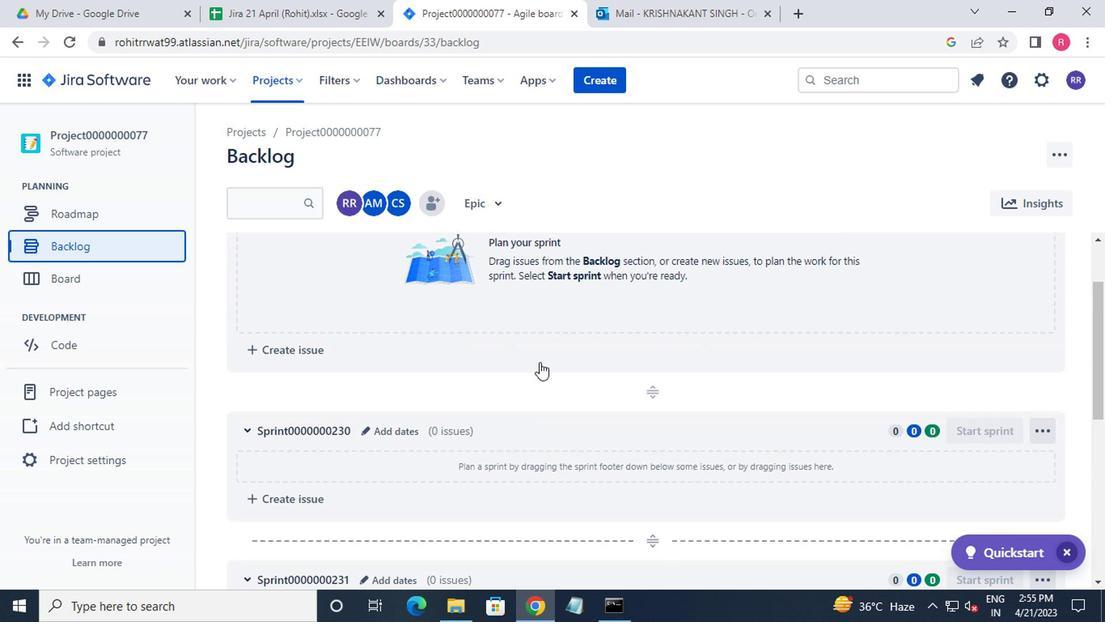 
Action: Mouse moved to (588, 373)
Screenshot: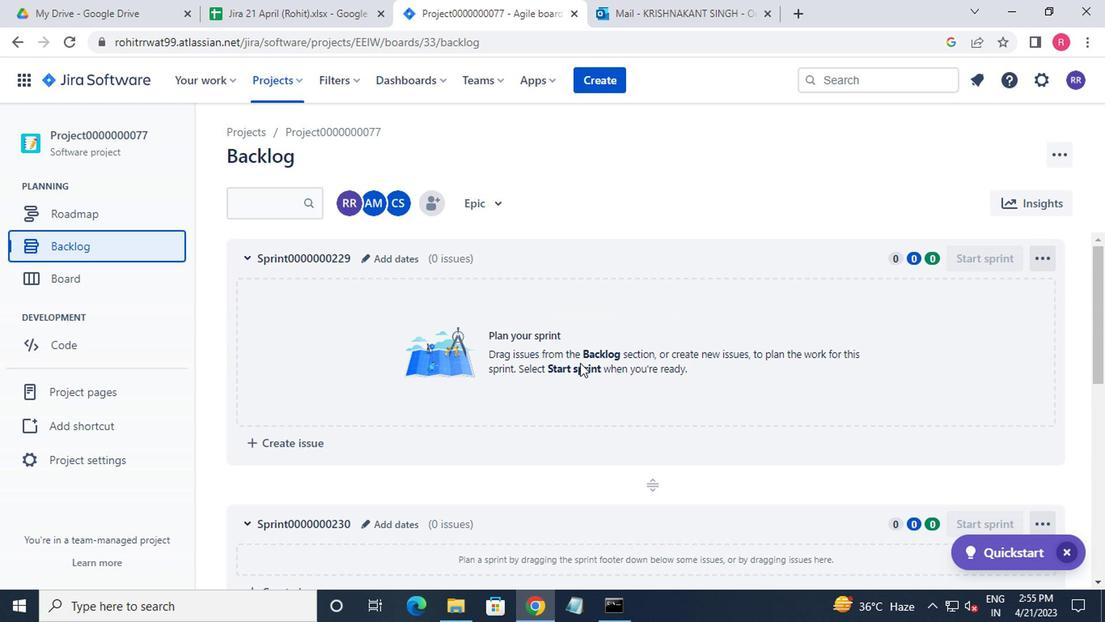 
Action: Mouse scrolled (588, 372) with delta (0, -1)
Screenshot: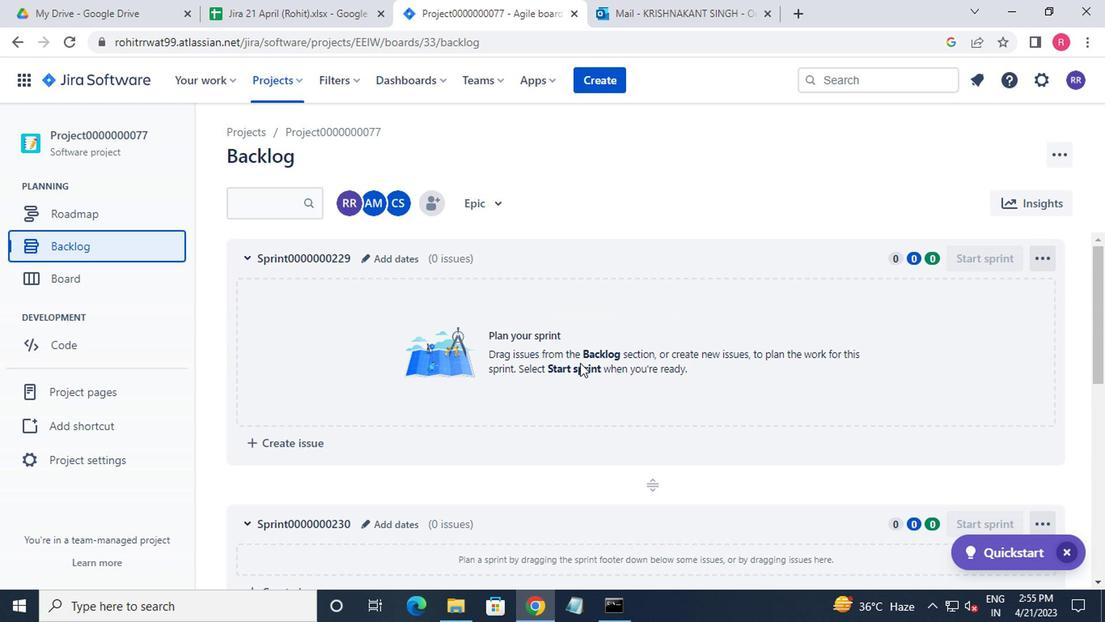 
Action: Mouse moved to (588, 374)
Screenshot: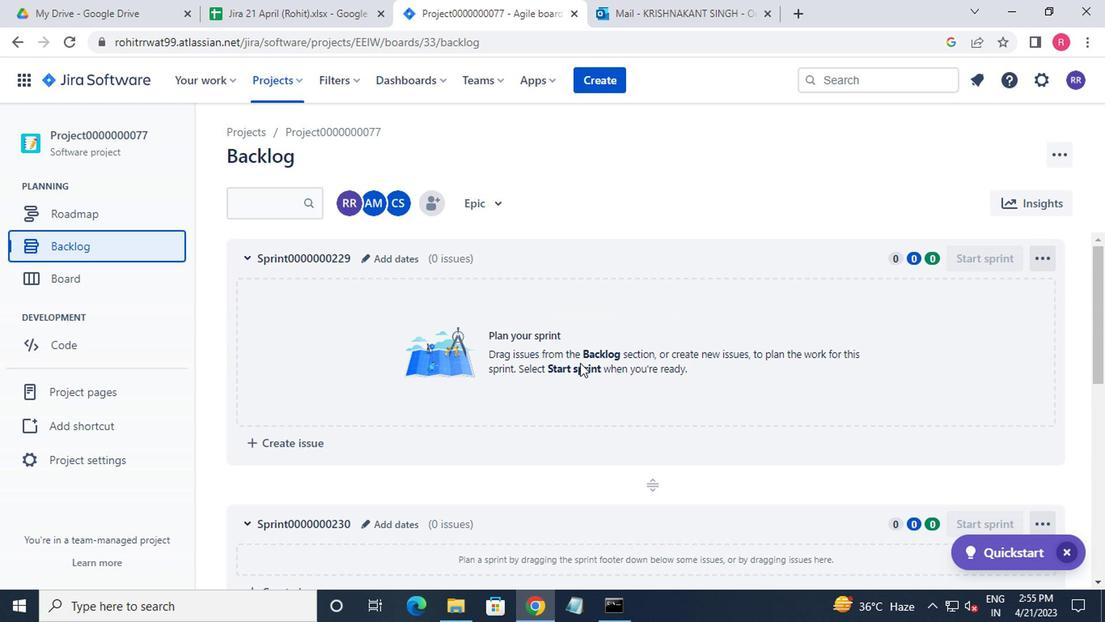 
Action: Mouse scrolled (588, 373) with delta (0, -1)
Screenshot: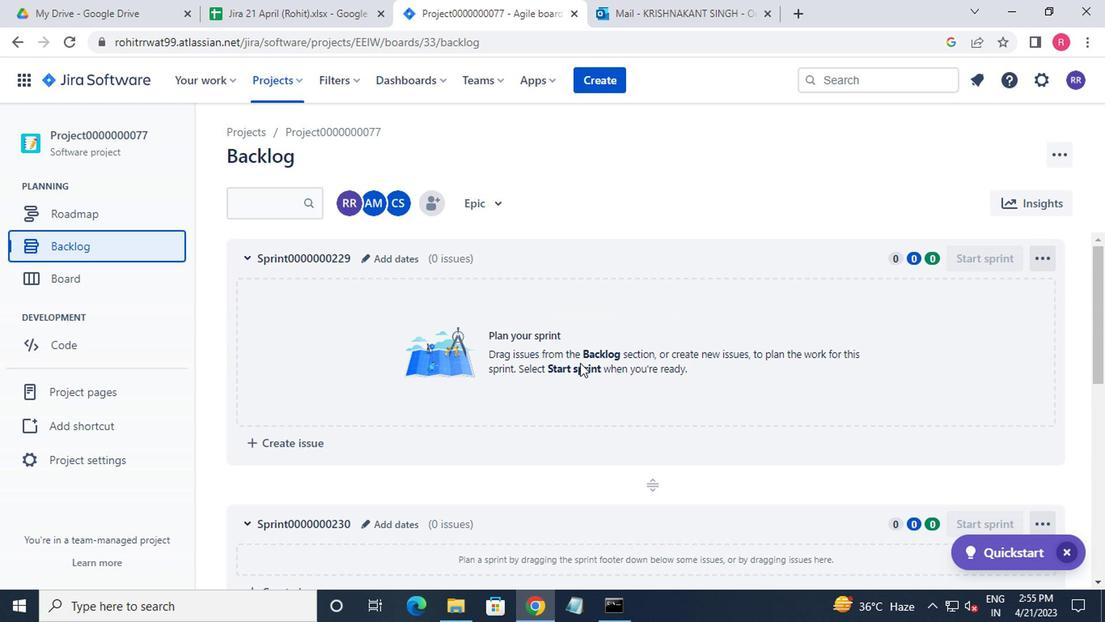 
Action: Mouse moved to (589, 375)
Screenshot: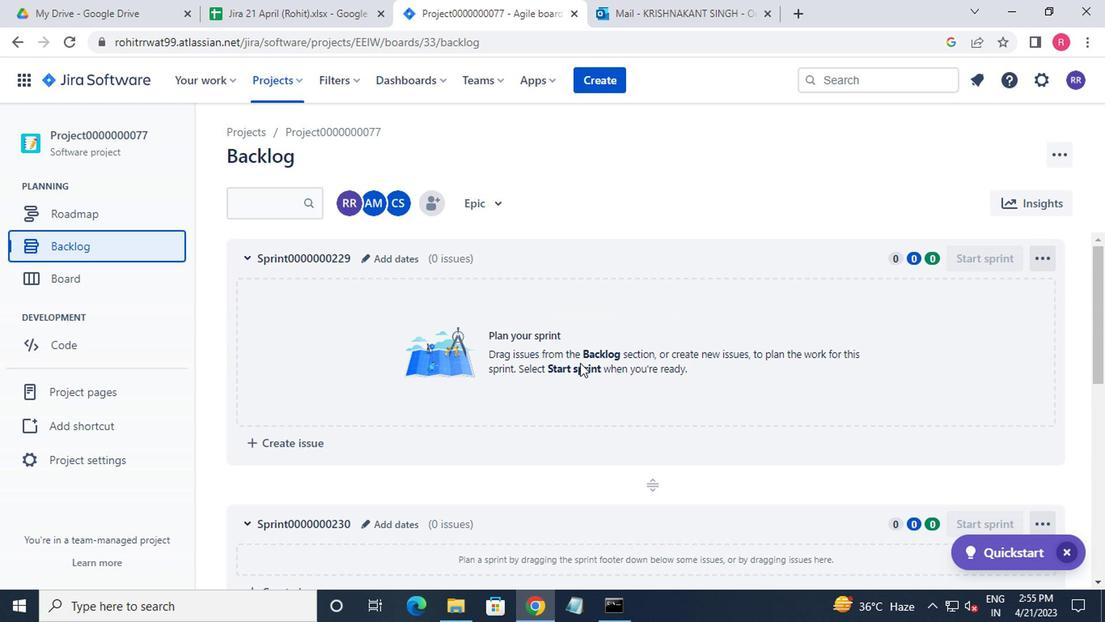 
Action: Mouse scrolled (589, 374) with delta (0, 0)
Screenshot: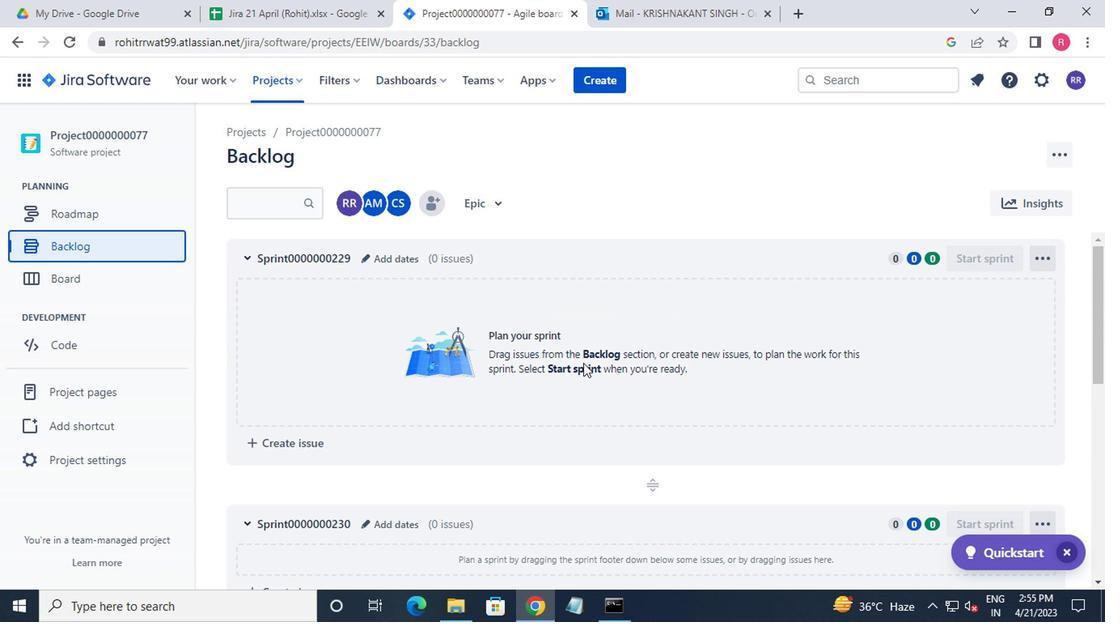 
Action: Mouse moved to (590, 375)
Screenshot: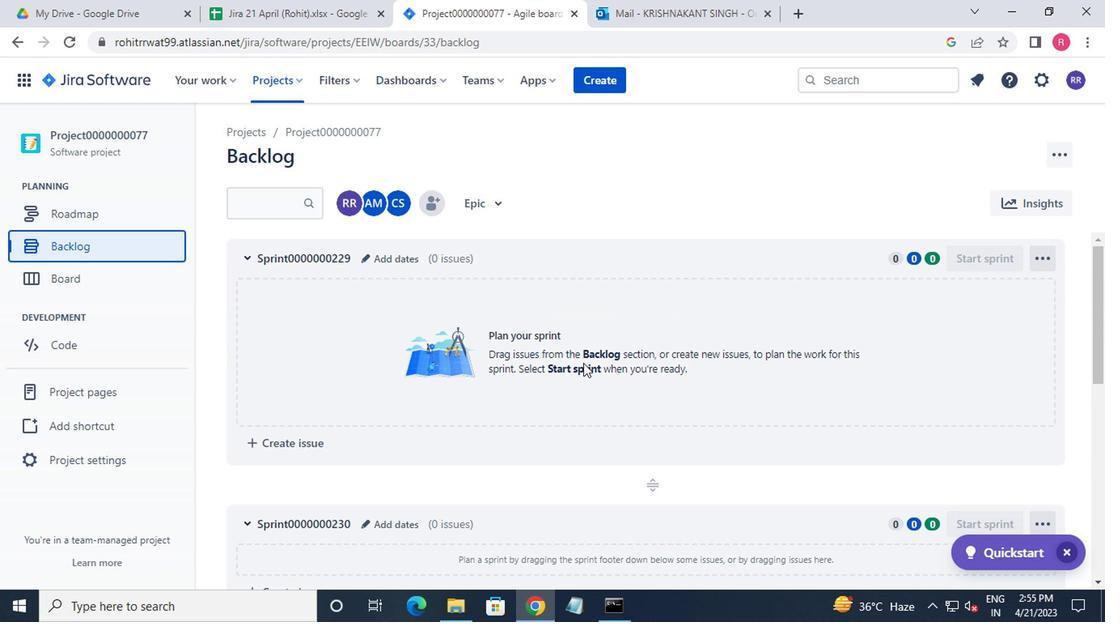 
Action: Mouse scrolled (590, 374) with delta (0, 0)
Screenshot: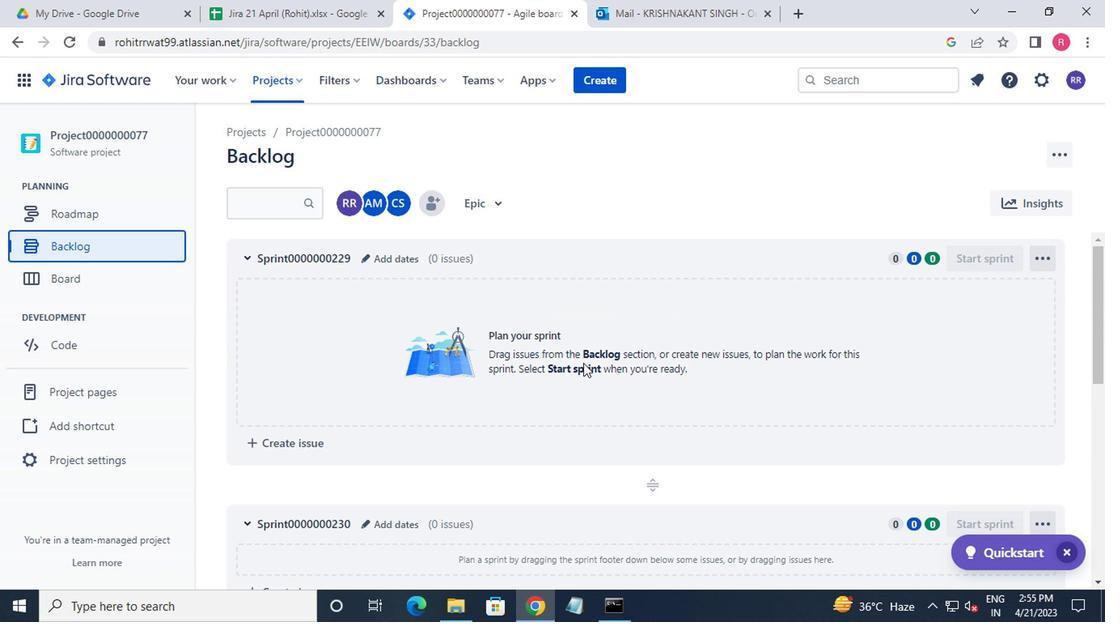 
Action: Mouse moved to (590, 377)
Screenshot: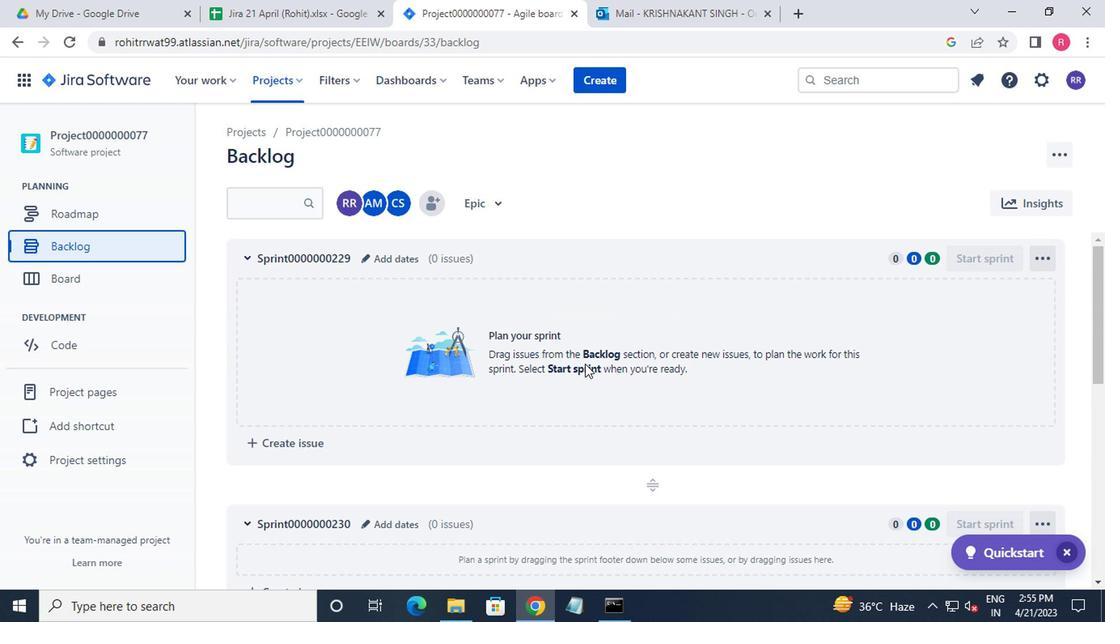 
Action: Mouse scrolled (590, 376) with delta (0, -1)
Screenshot: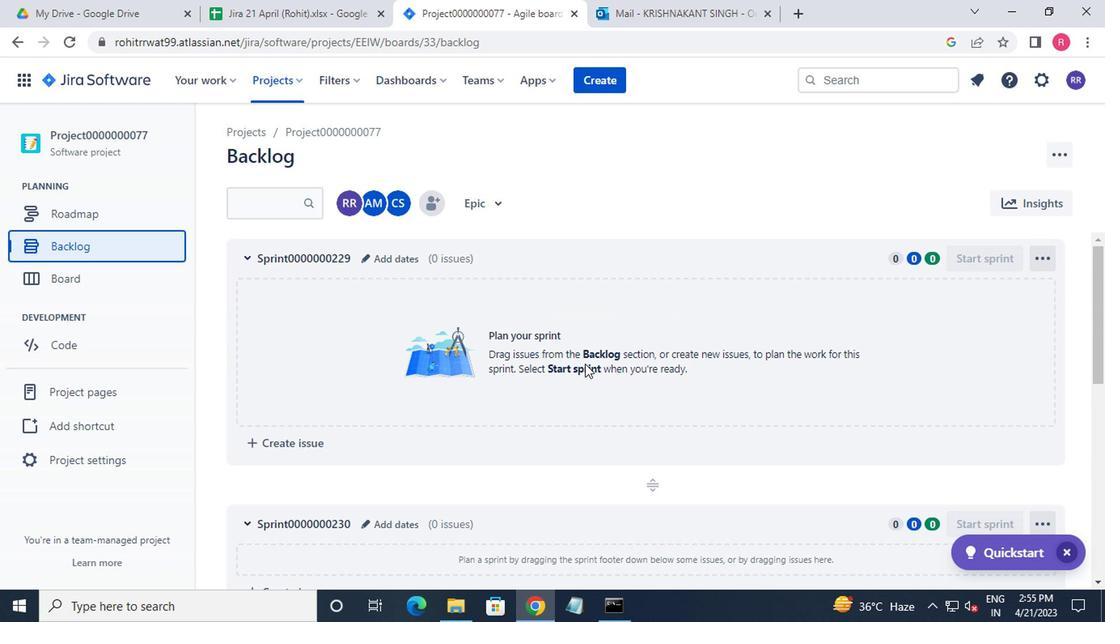 
Action: Mouse moved to (1029, 453)
Screenshot: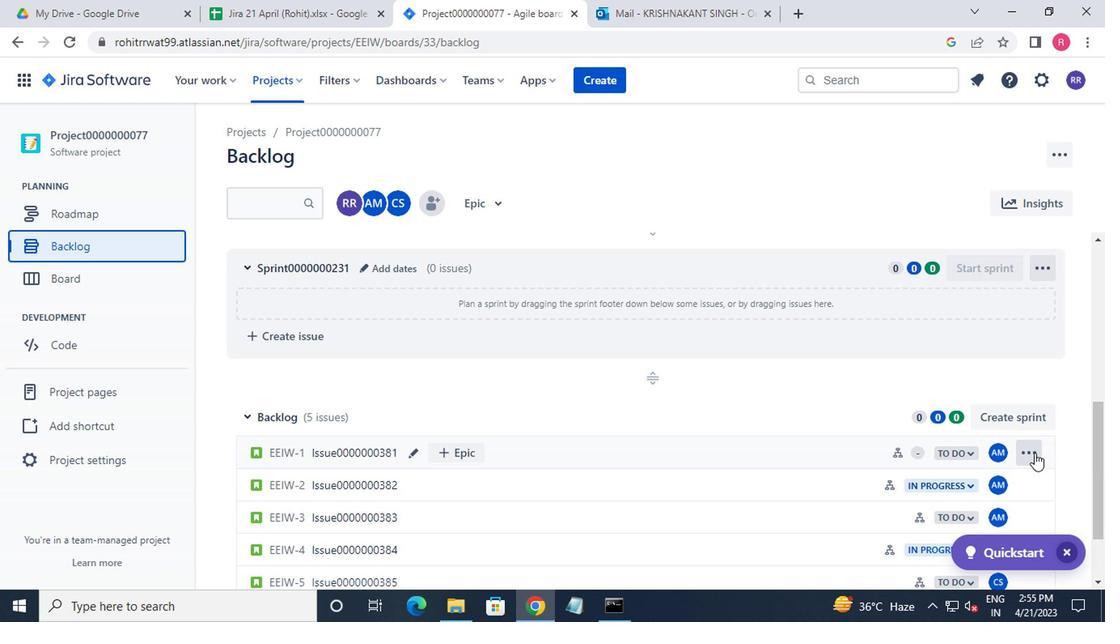 
Action: Mouse pressed left at (1029, 453)
Screenshot: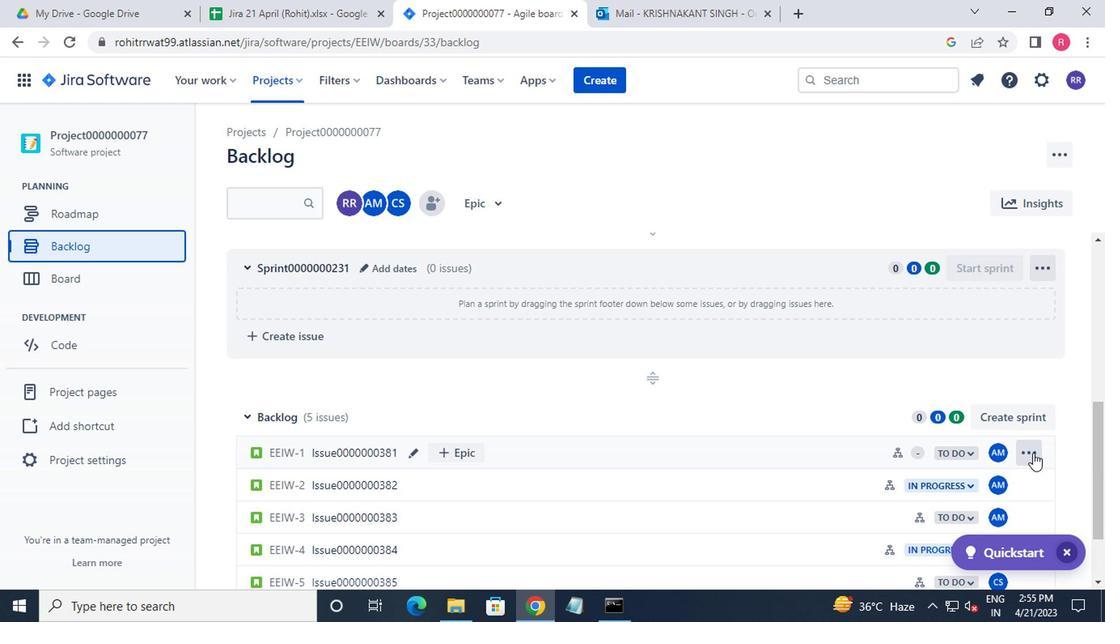 
Action: Mouse moved to (974, 345)
Screenshot: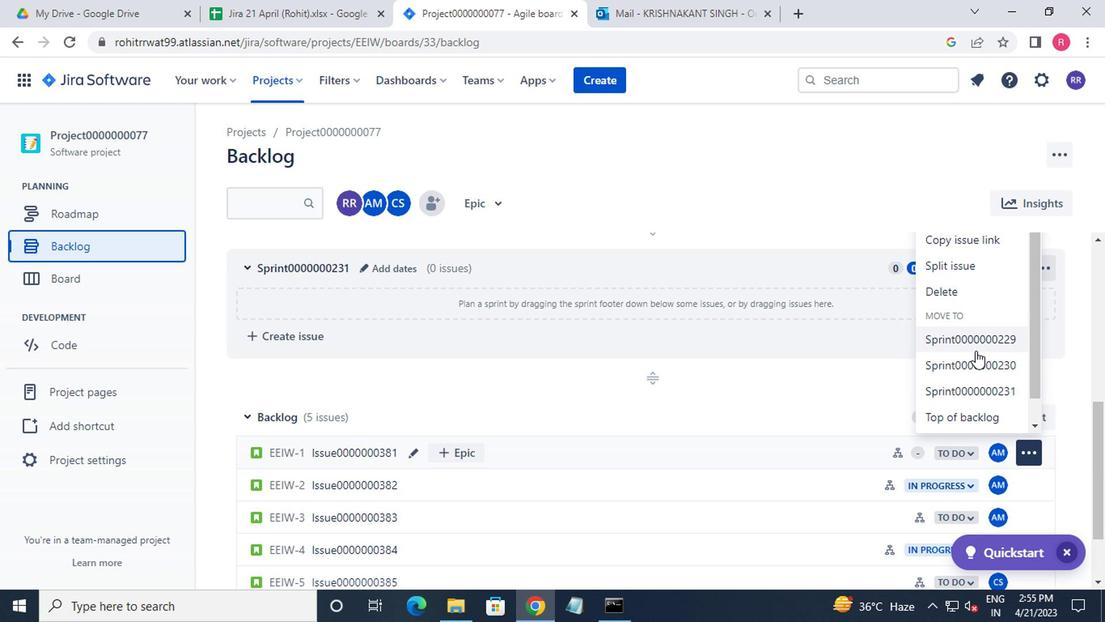 
Action: Mouse pressed left at (974, 345)
Screenshot: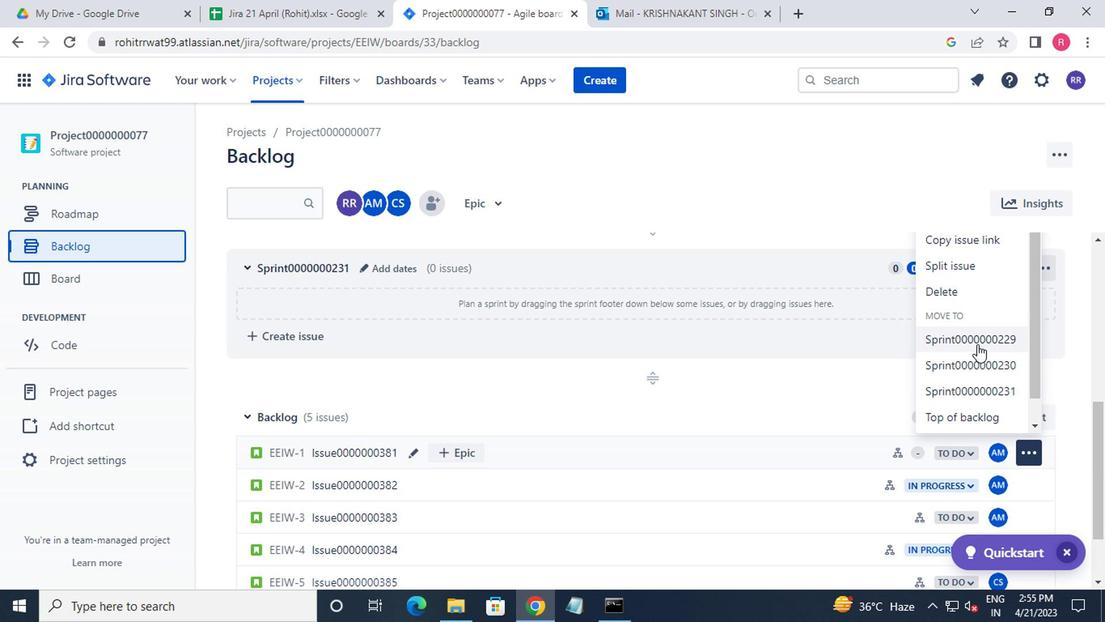 
Action: Mouse moved to (1021, 453)
Screenshot: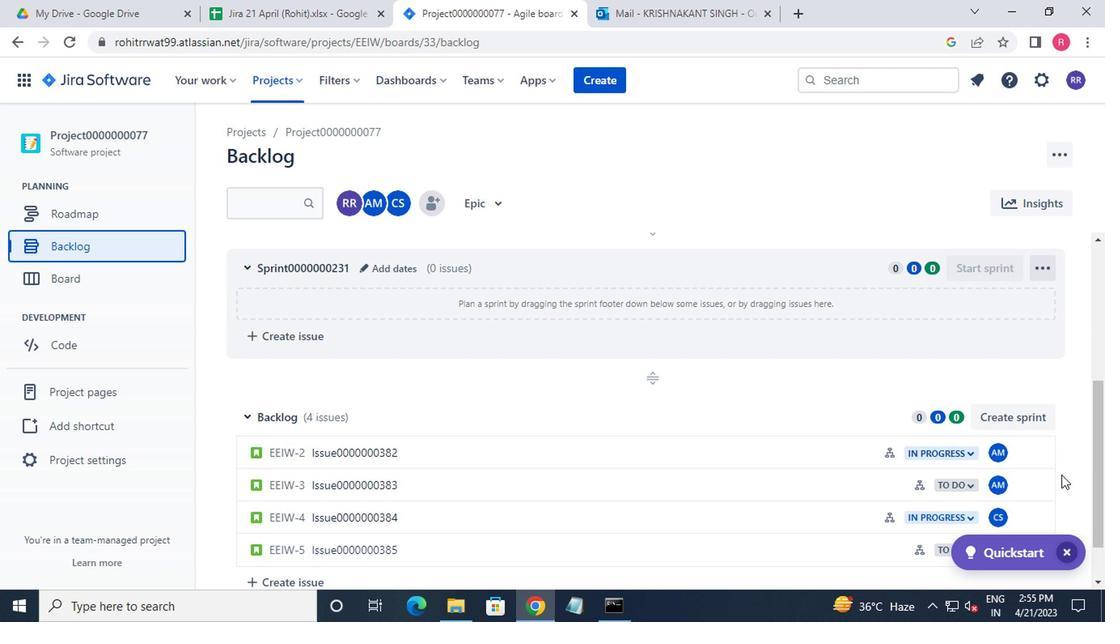 
Action: Mouse pressed left at (1021, 453)
Screenshot: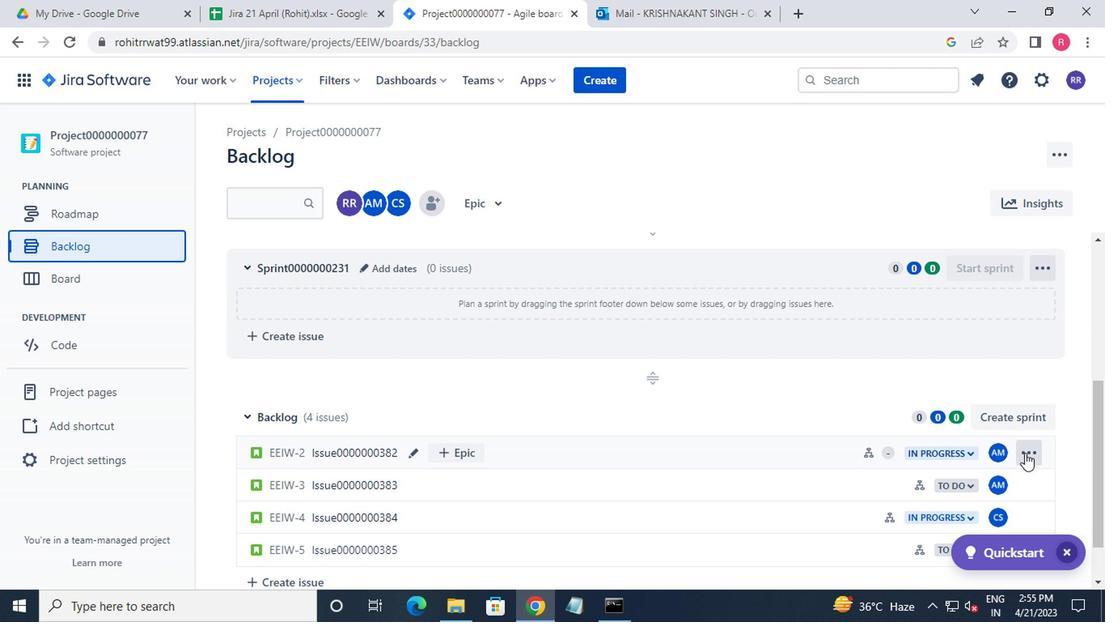
Action: Mouse moved to (969, 345)
Screenshot: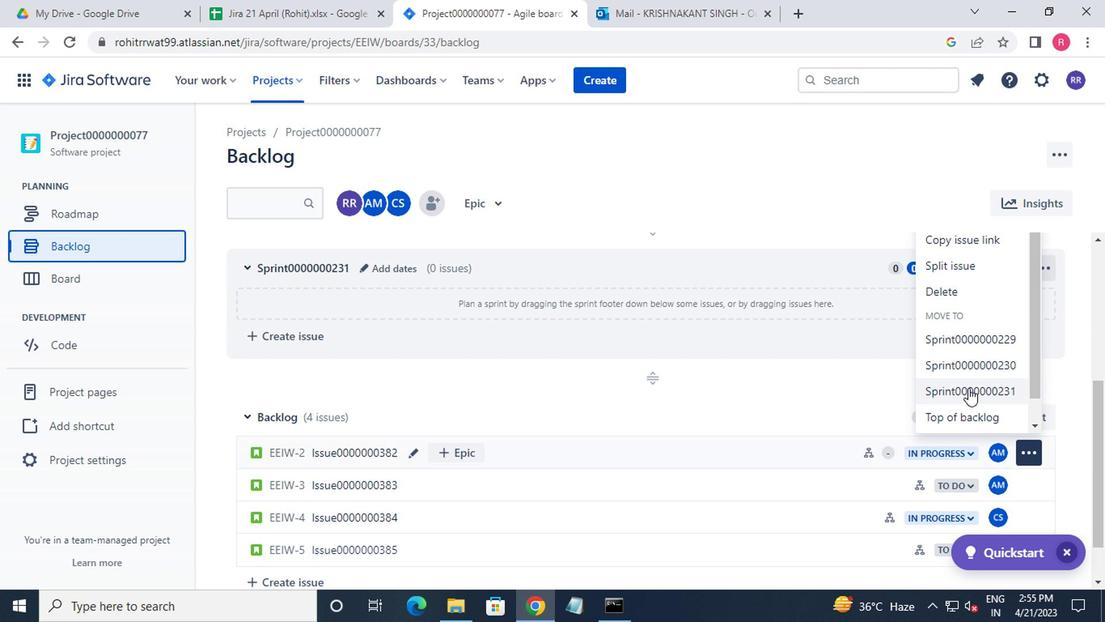
Action: Mouse pressed left at (969, 345)
Screenshot: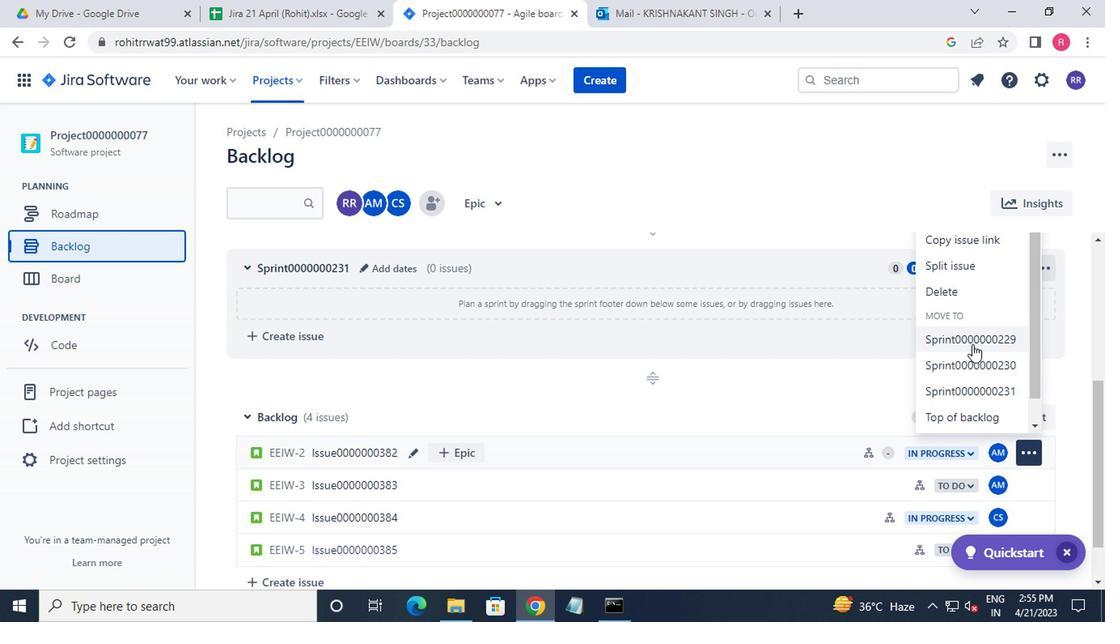 
